 Task: Add a signature Mason Kelly containing Have a great National Clean Off Your Desk Day, Mason Kelly to email address softage.3@softage.net and add a folder Homeowners associations
Action: Mouse moved to (173, 125)
Screenshot: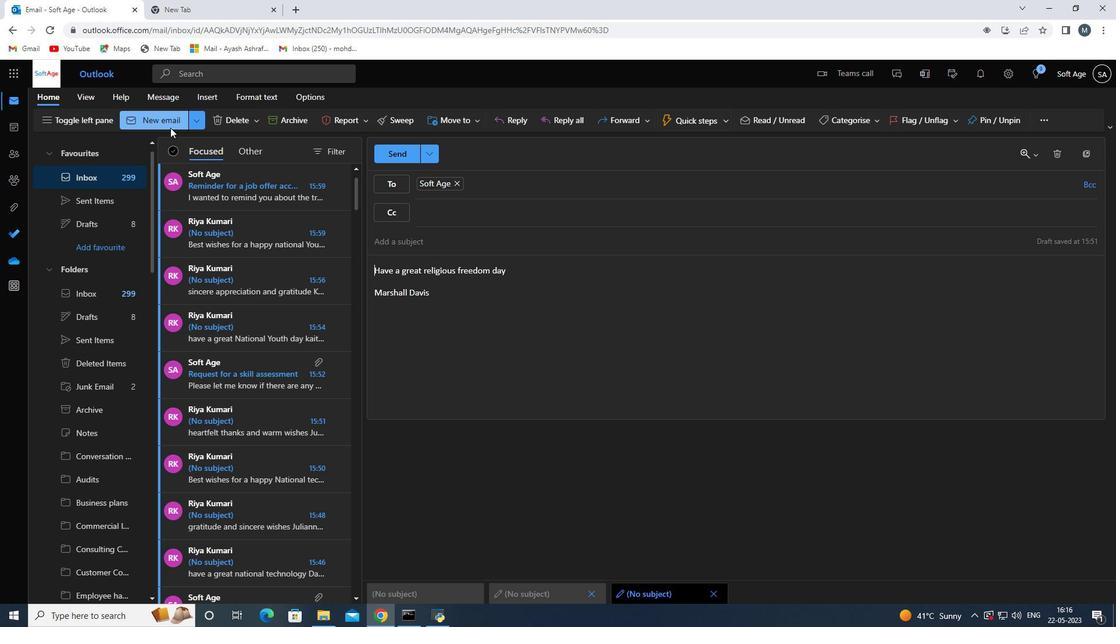 
Action: Mouse pressed left at (173, 125)
Screenshot: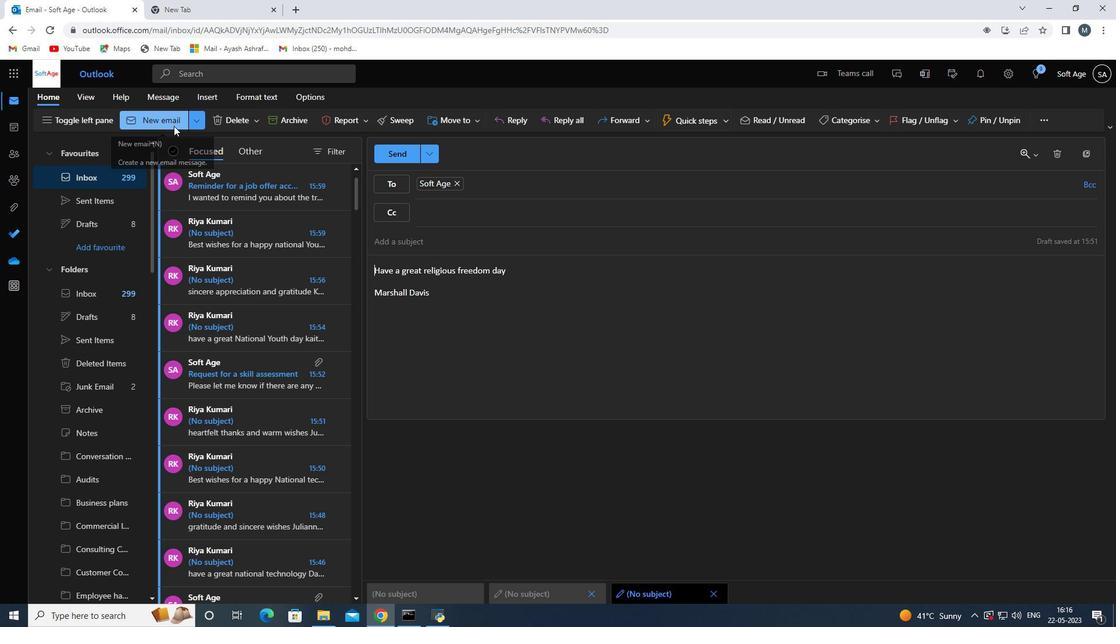 
Action: Mouse moved to (788, 121)
Screenshot: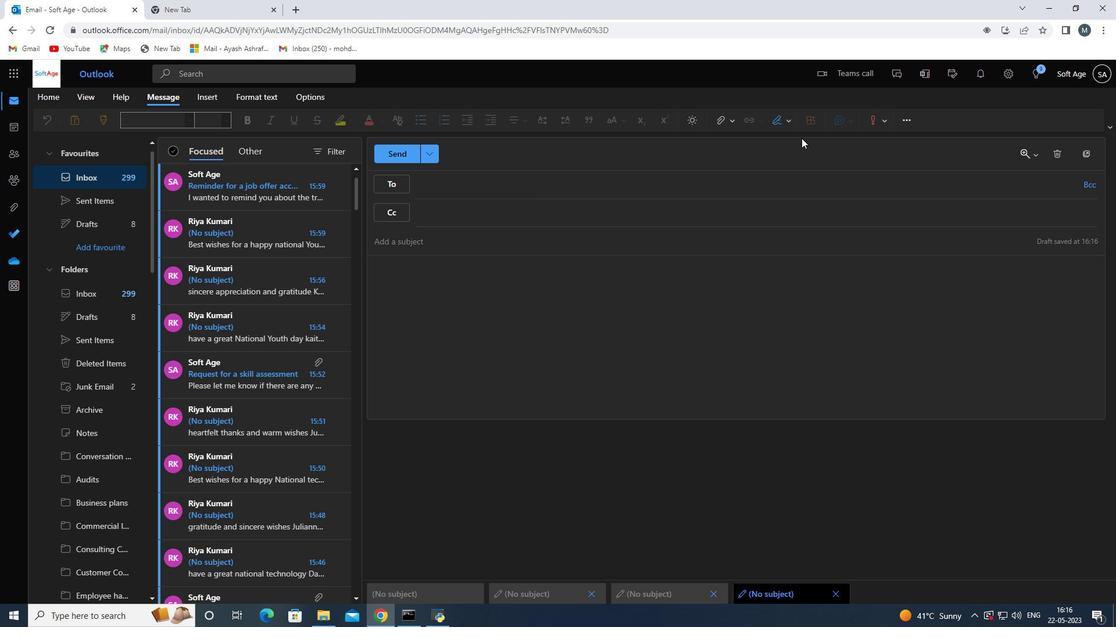 
Action: Mouse pressed left at (788, 121)
Screenshot: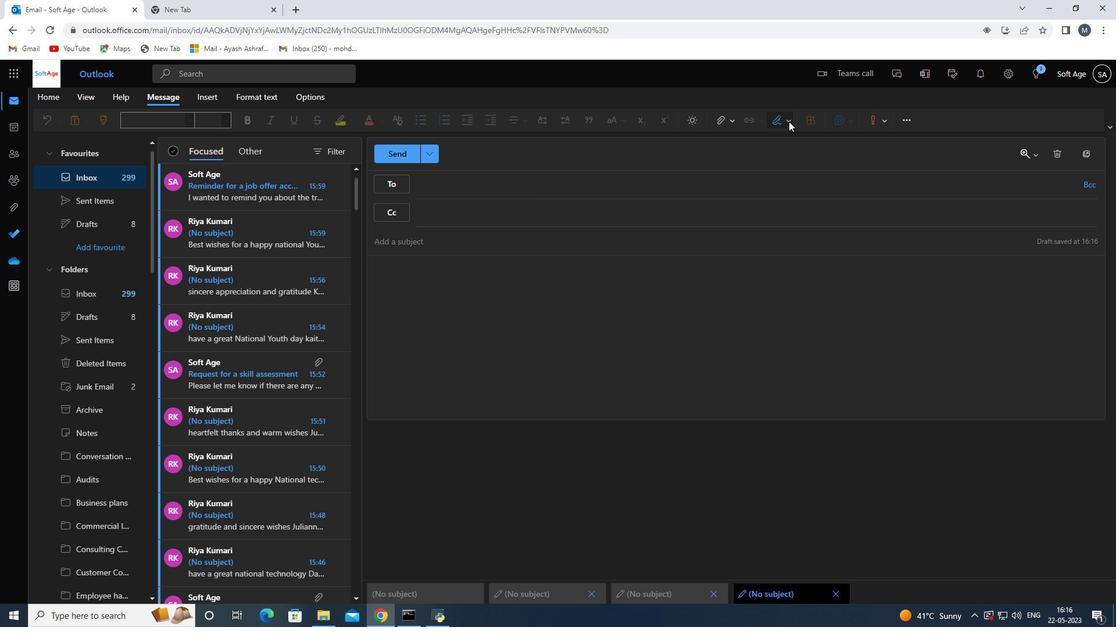 
Action: Mouse moved to (770, 163)
Screenshot: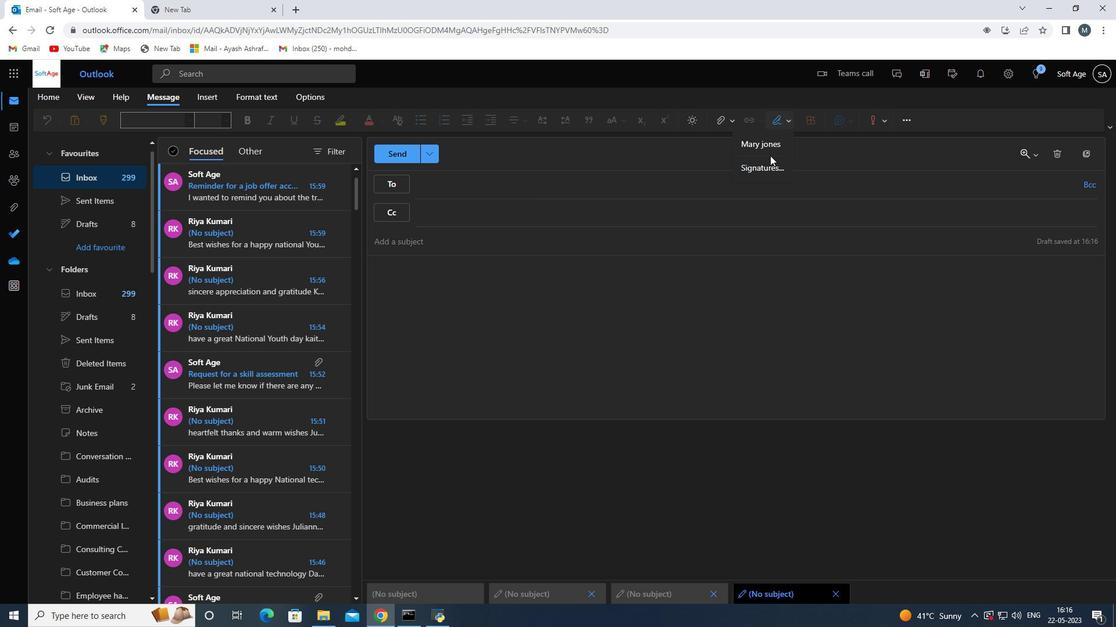 
Action: Mouse pressed left at (770, 163)
Screenshot: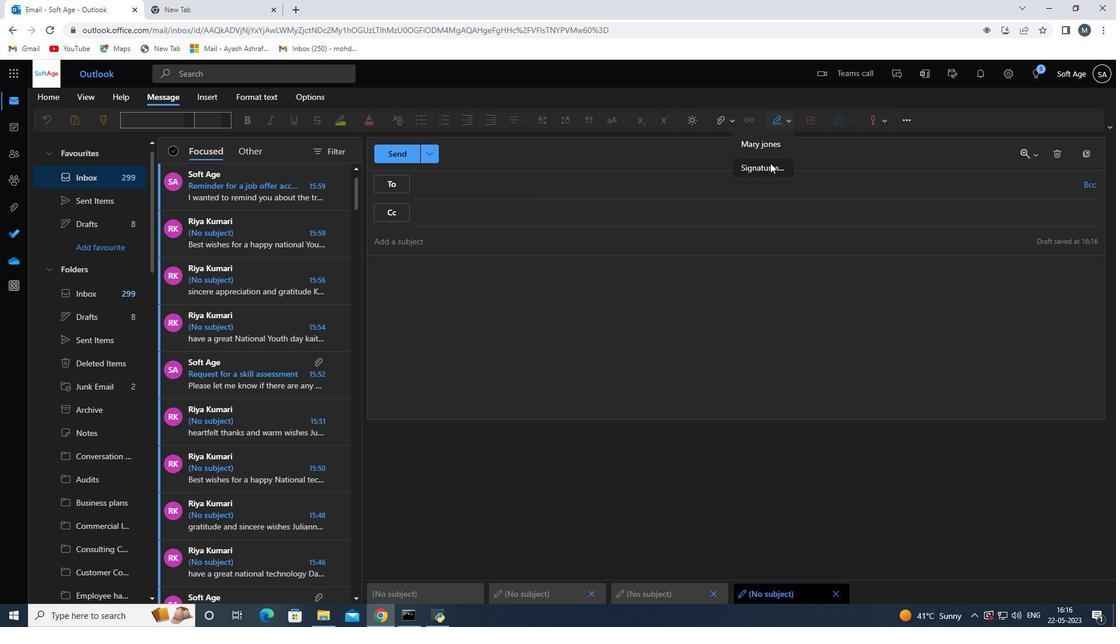 
Action: Mouse moved to (784, 208)
Screenshot: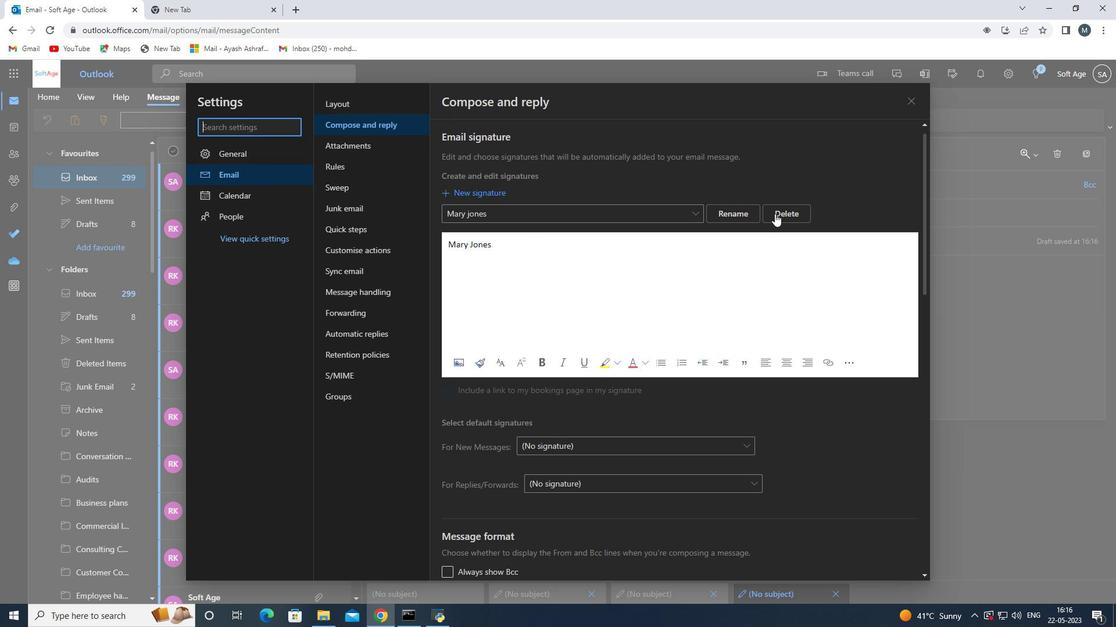 
Action: Mouse pressed left at (784, 208)
Screenshot: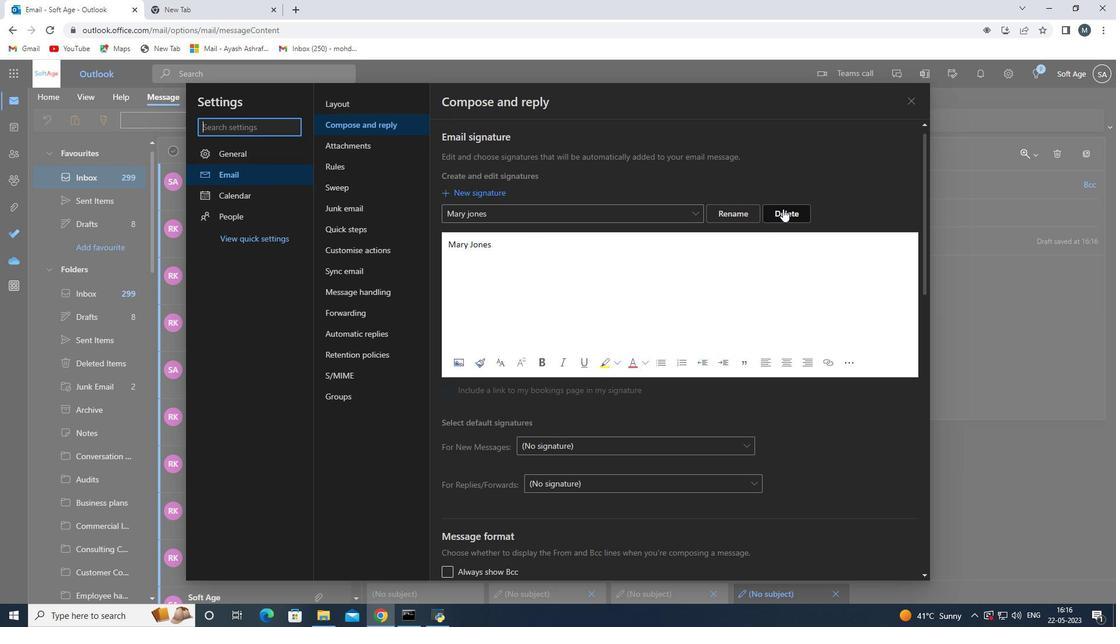 
Action: Mouse moved to (535, 213)
Screenshot: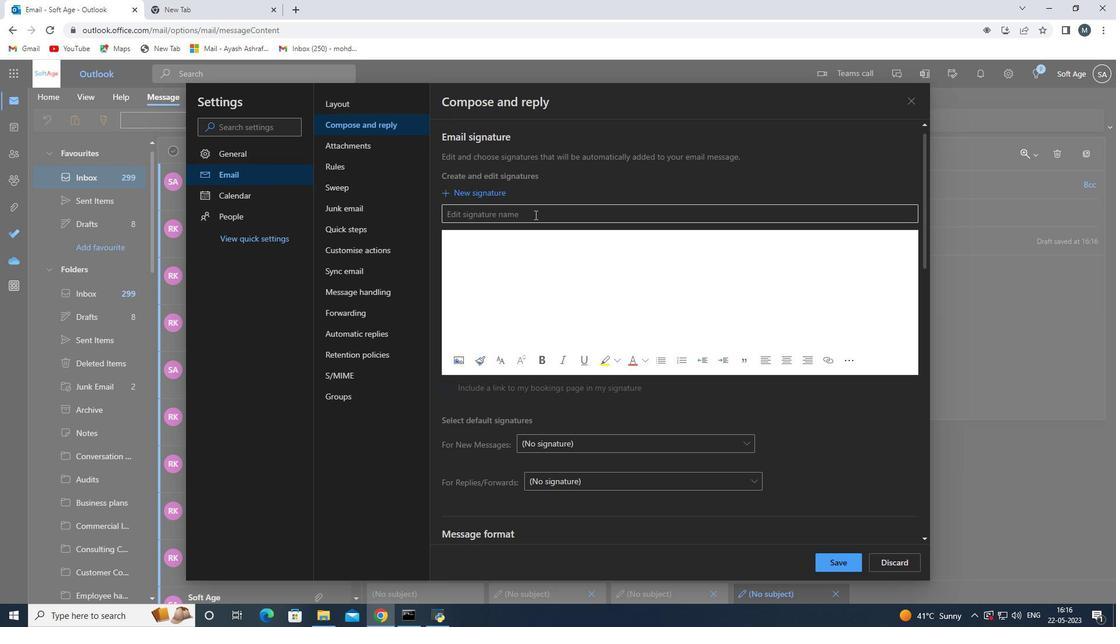 
Action: Mouse pressed left at (535, 213)
Screenshot: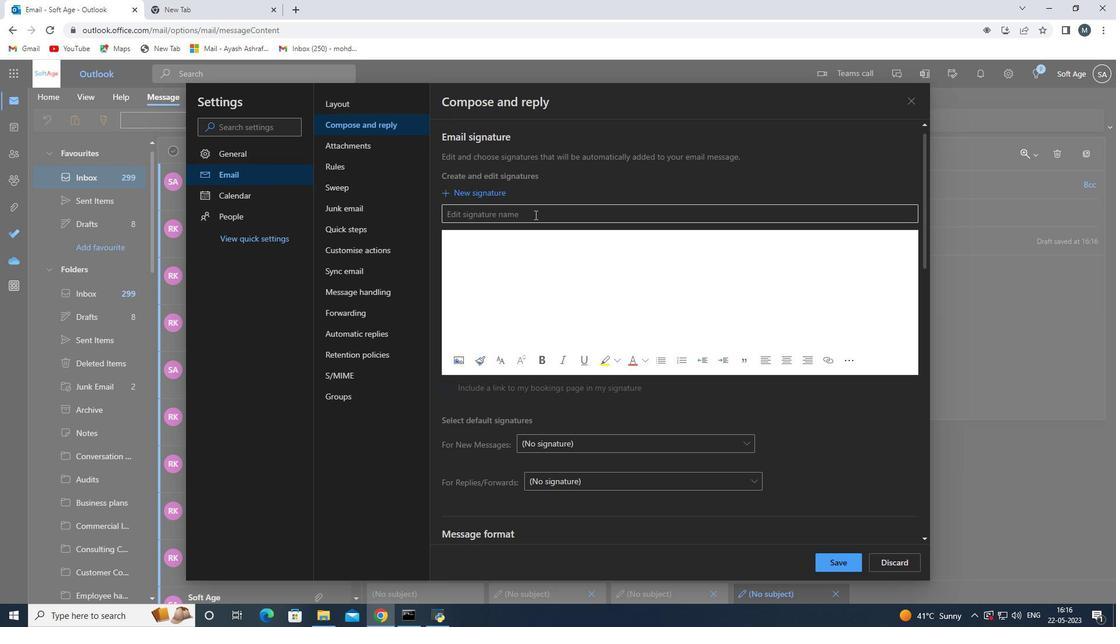 
Action: Key pressed <Key.shift>Mason<Key.space><Key.shift>Kelly<Key.space>
Screenshot: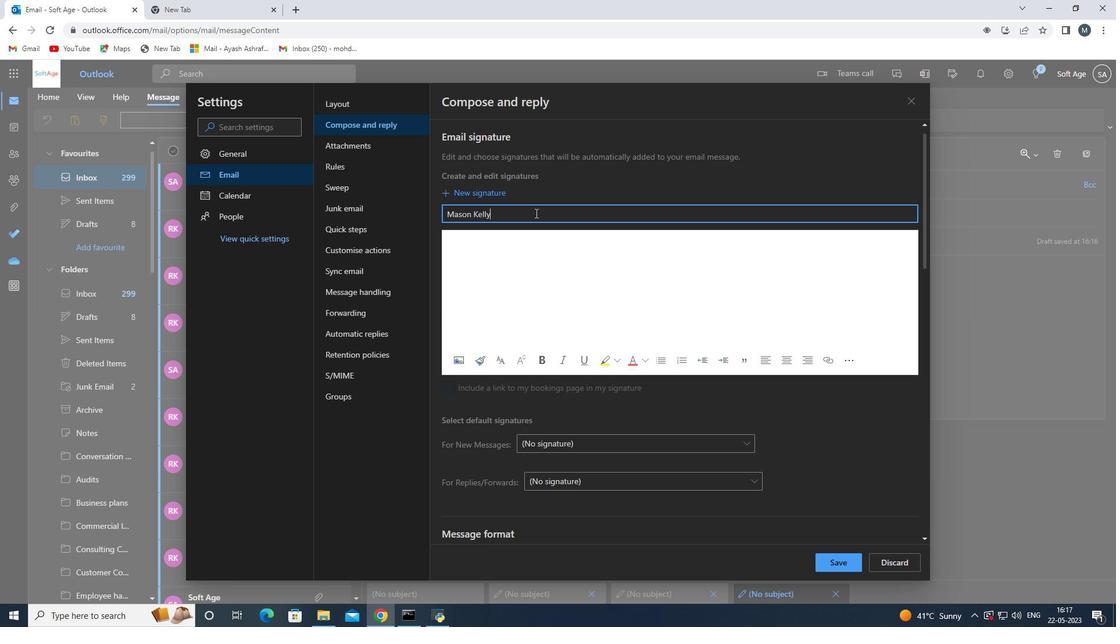 
Action: Mouse moved to (579, 251)
Screenshot: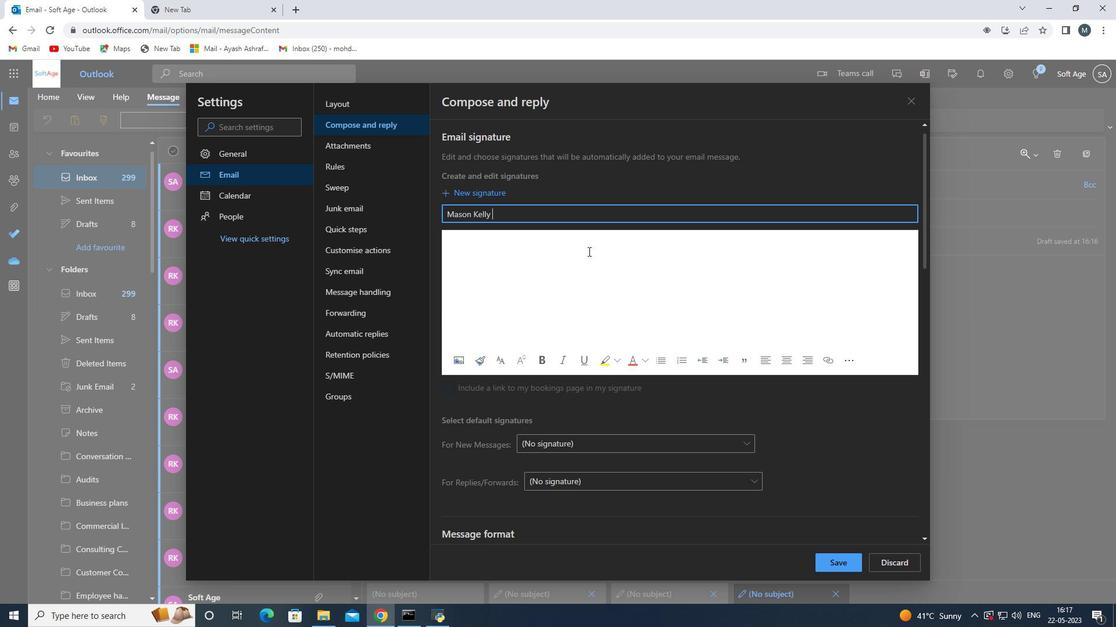 
Action: Mouse pressed left at (579, 251)
Screenshot: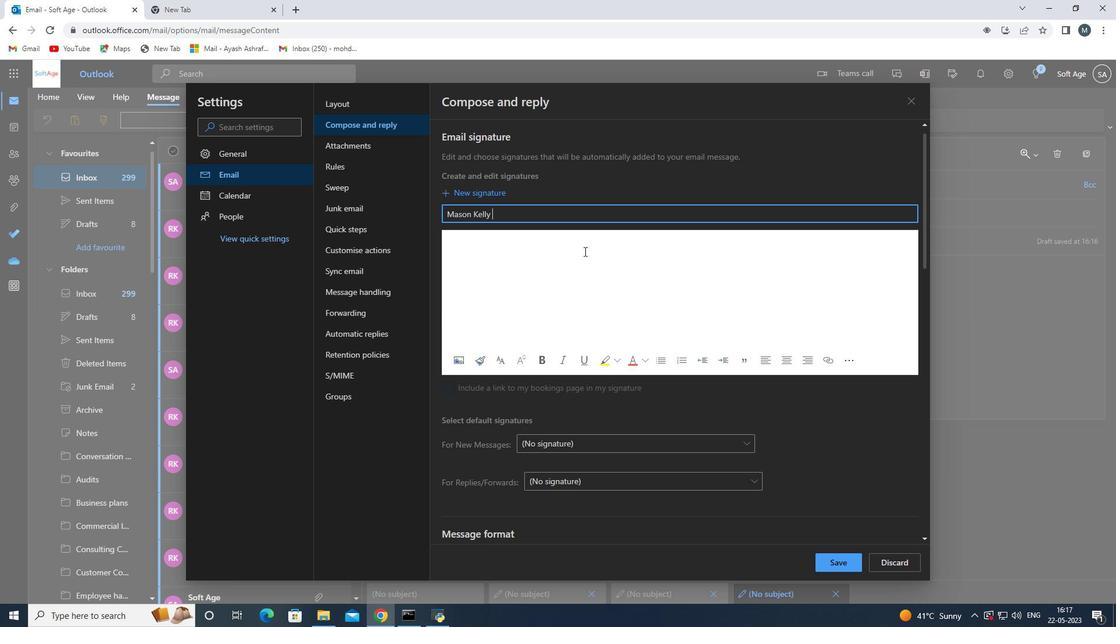 
Action: Key pressed <Key.shift>Mason<Key.space>k<Key.backspace><Key.shift>Kelly<Key.space>
Screenshot: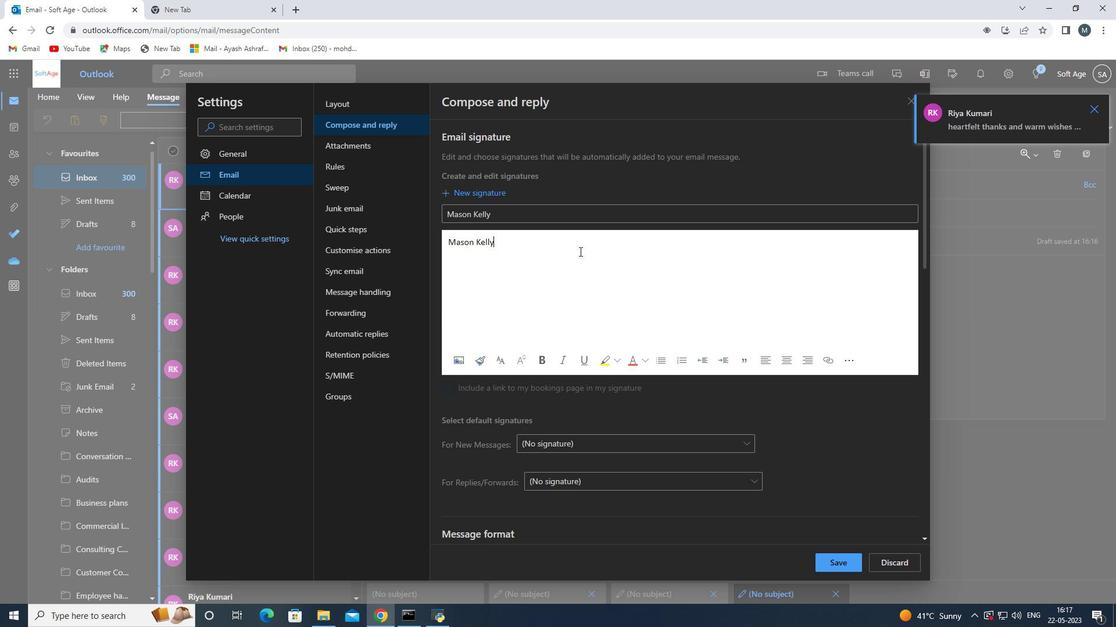 
Action: Mouse moved to (832, 563)
Screenshot: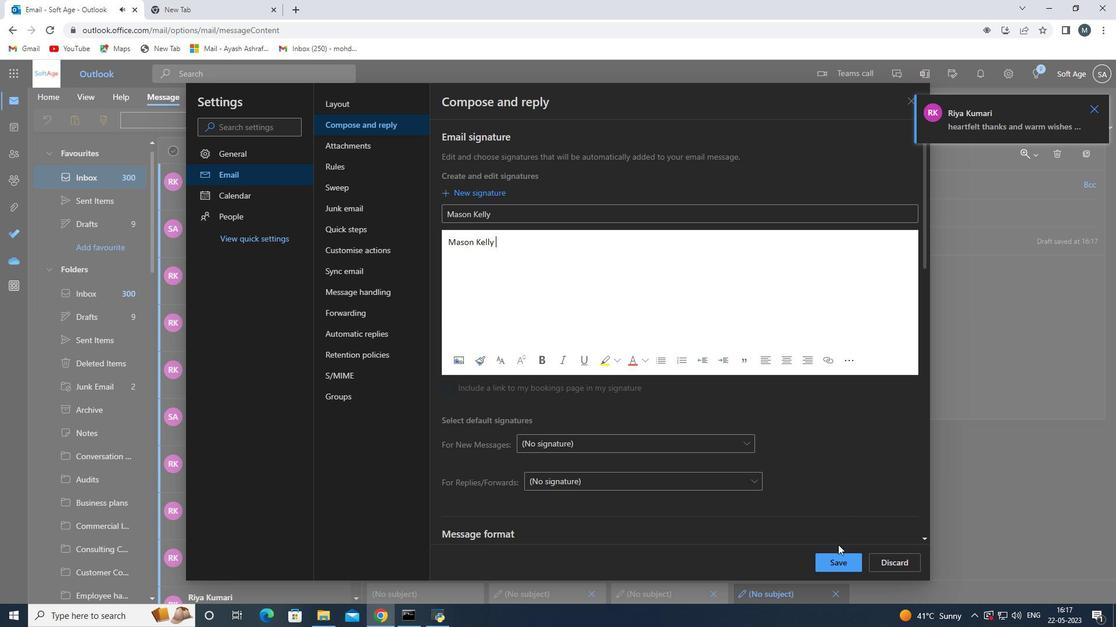 
Action: Mouse pressed left at (832, 563)
Screenshot: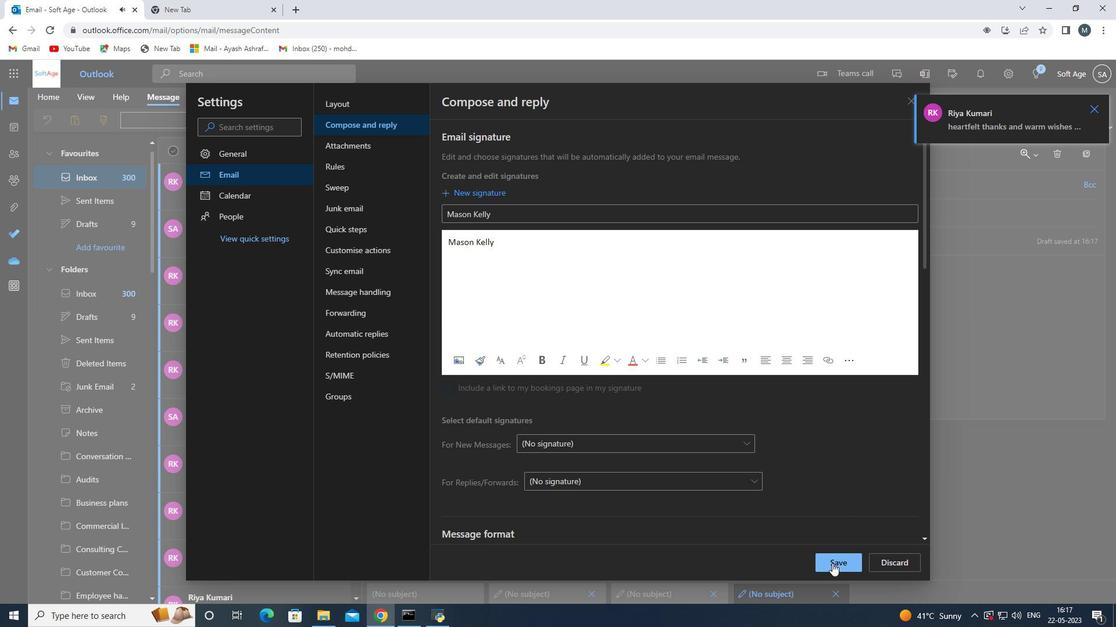
Action: Mouse moved to (913, 106)
Screenshot: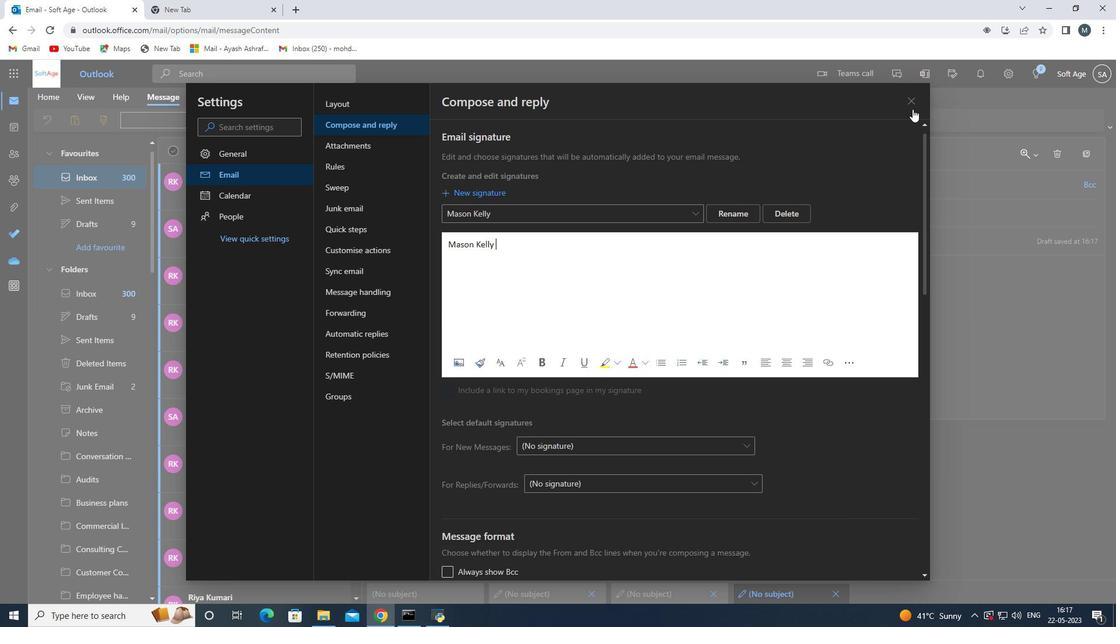 
Action: Mouse pressed left at (913, 106)
Screenshot: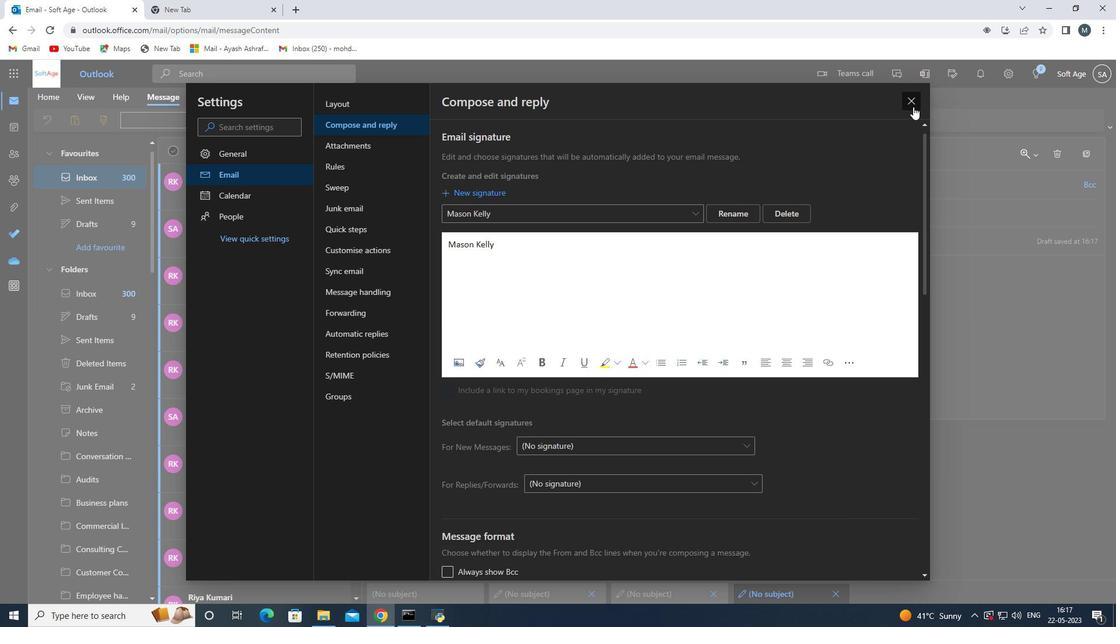 
Action: Mouse moved to (483, 270)
Screenshot: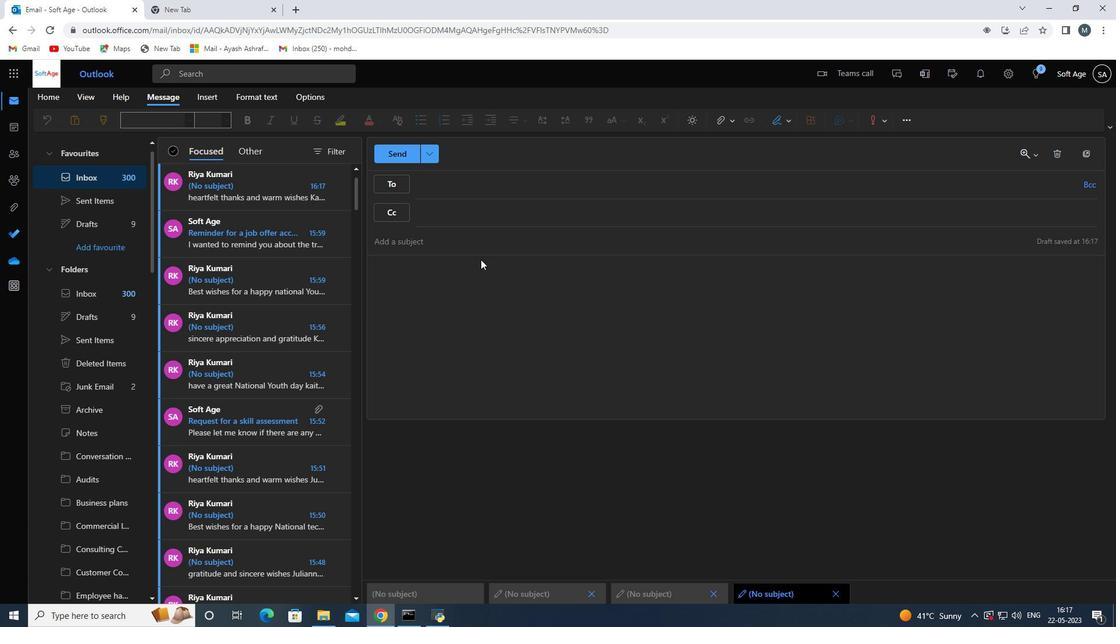 
Action: Mouse pressed left at (483, 270)
Screenshot: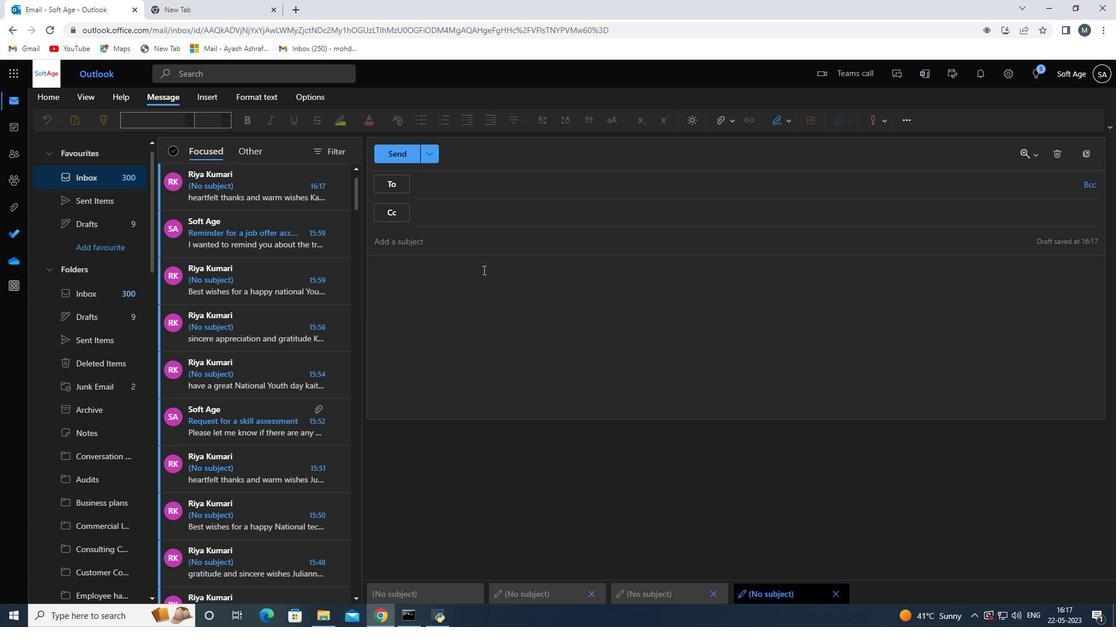 
Action: Key pressed <Key.shift><Key.shift><Key.shift><Key.shift><Key.shift><Key.shift><Key.shift><Key.shift><Key.shift><Key.shift><Key.shift><Key.shift><Key.shift><Key.shift><Key.shift><Key.shift><Key.shift><Key.shift><Key.shift><Key.shift><Key.shift><Key.shift><Key.shift><Key.shift><Key.shift><Key.shift><Key.shift><Key.shift><Key.shift><Key.shift><Key.shift><Key.shift><Key.shift><Key.shift><Key.shift><Key.shift><Key.shift><Key.shift><Key.shift><Key.shift><Key.shift><Key.shift><Key.shift><Key.shift><Key.shift><Key.shift><Key.shift><Key.shift><Key.shift><Key.shift><Key.shift><Key.shift><Key.shift><Key.shift><Key.shift><Key.shift><Key.shift><Key.shift><Key.shift><Key.shift><Key.shift><Key.shift><Key.shift><Key.shift><Key.shift><Key.shift><Key.shift><Key.shift><Key.shift><Key.shift><Key.shift>Haa<Key.backspace>ve<Key.space>a<Key.space>great<Key.space>national<Key.space>clean<Key.space>off<Key.space>your<Key.space>desk<Key.space>day
Screenshot: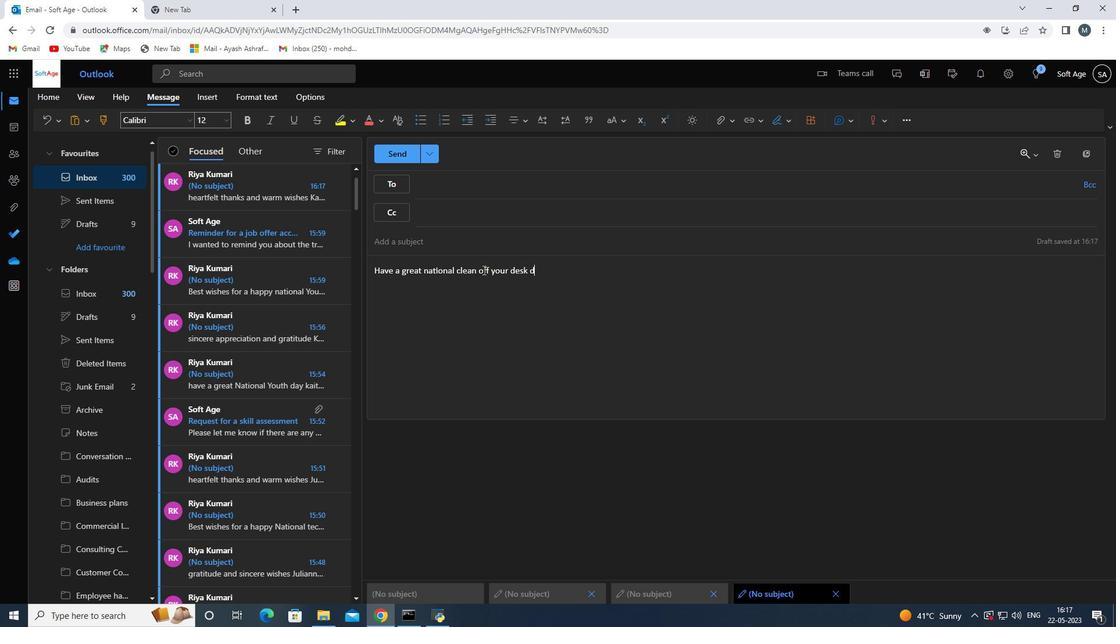 
Action: Mouse moved to (786, 125)
Screenshot: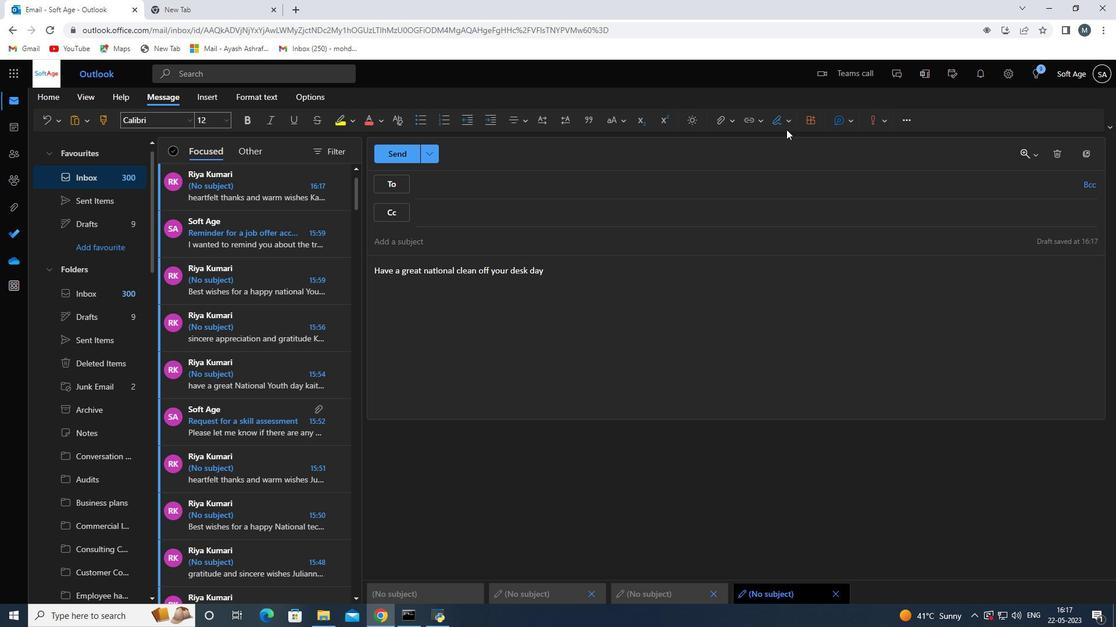
Action: Mouse pressed left at (786, 125)
Screenshot: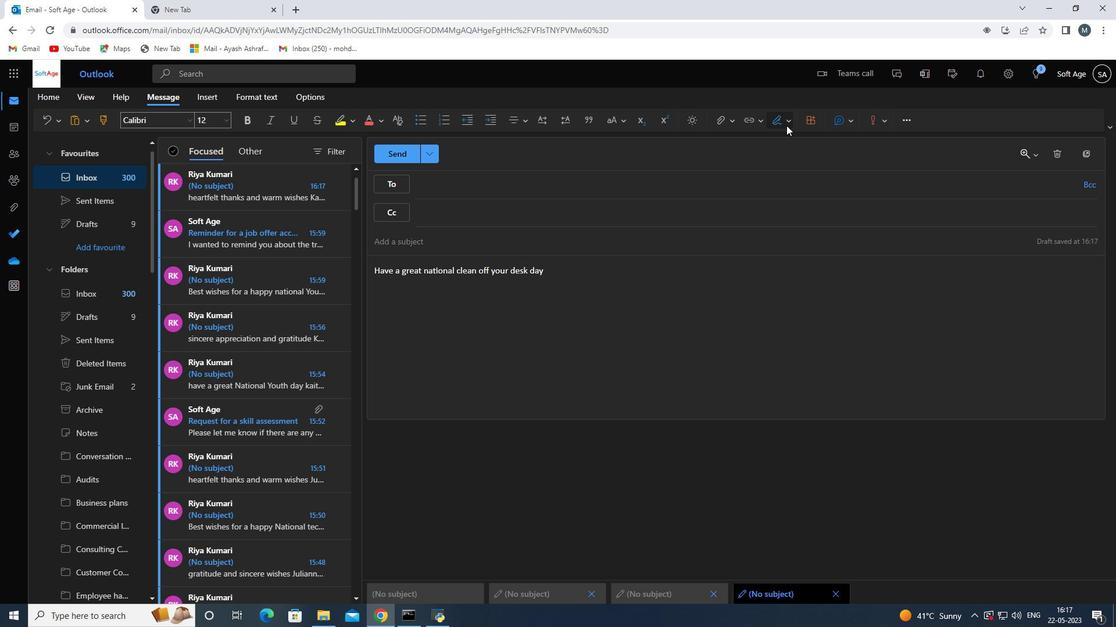
Action: Mouse moved to (769, 148)
Screenshot: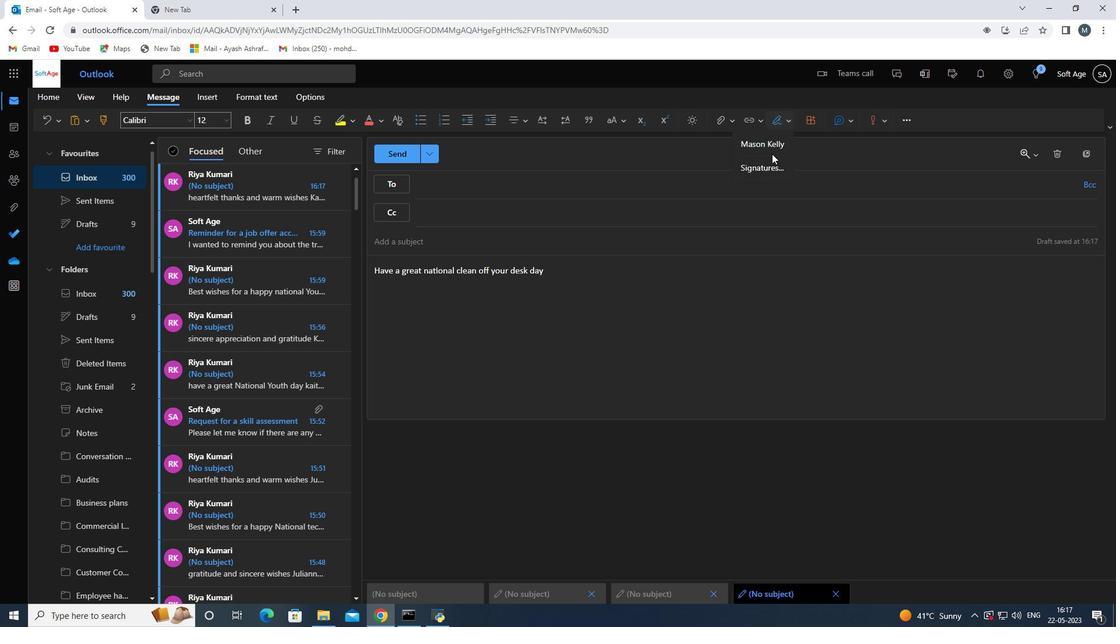 
Action: Mouse pressed left at (769, 148)
Screenshot: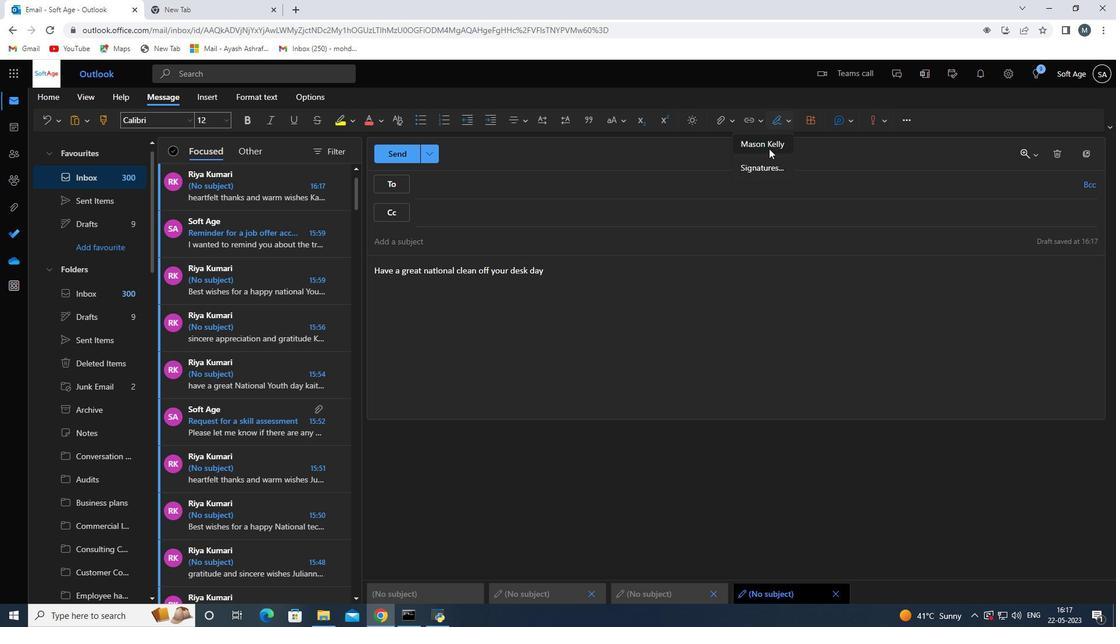 
Action: Mouse moved to (455, 186)
Screenshot: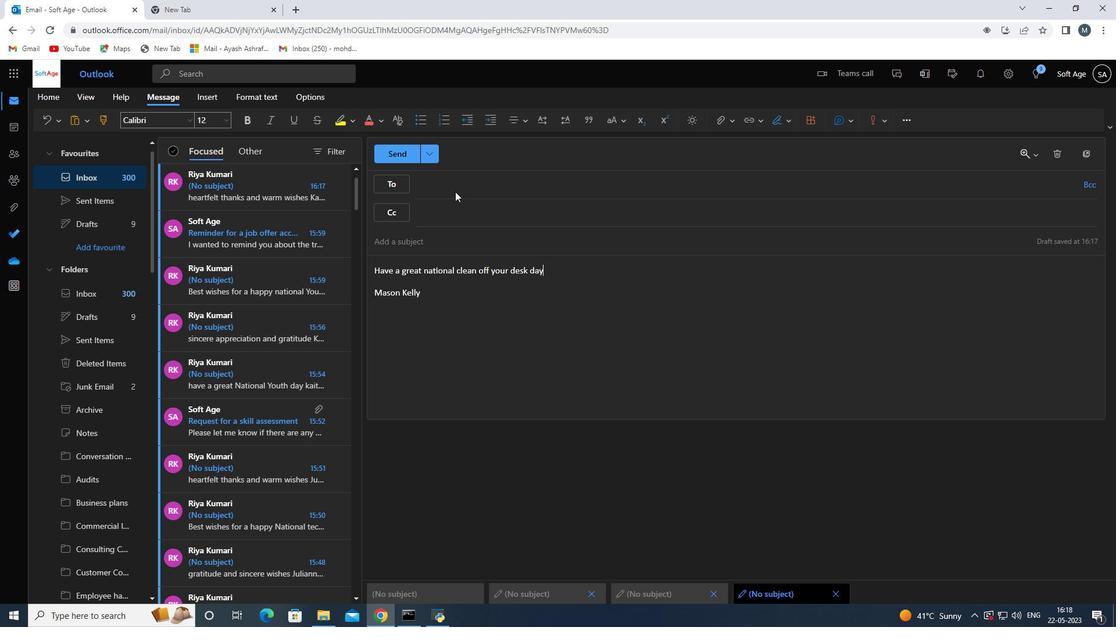
Action: Mouse pressed left at (455, 186)
Screenshot: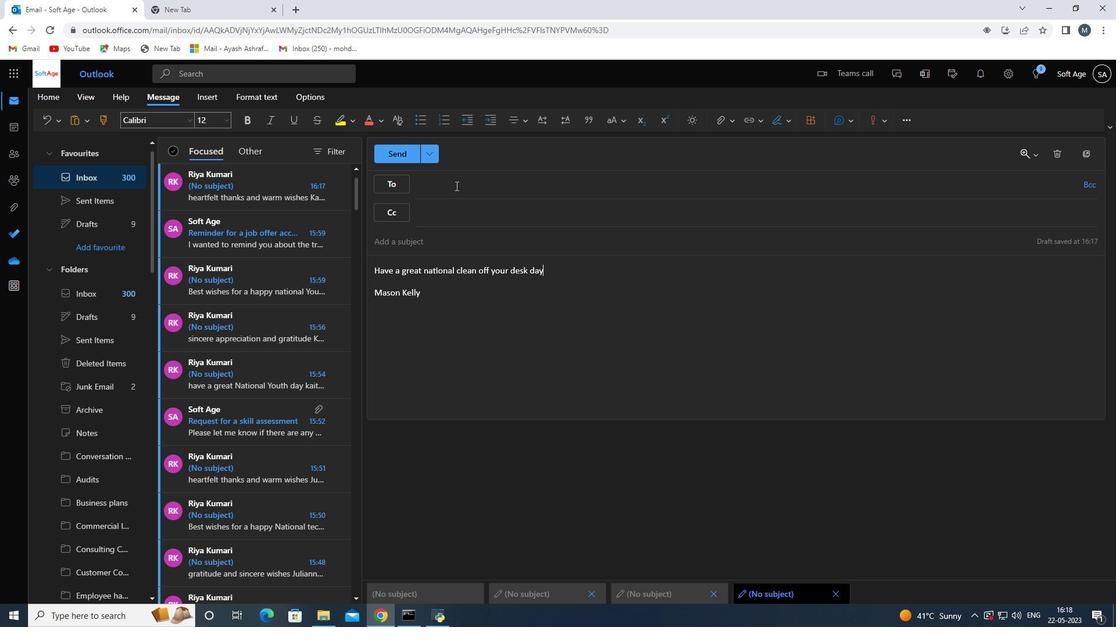 
Action: Mouse moved to (456, 185)
Screenshot: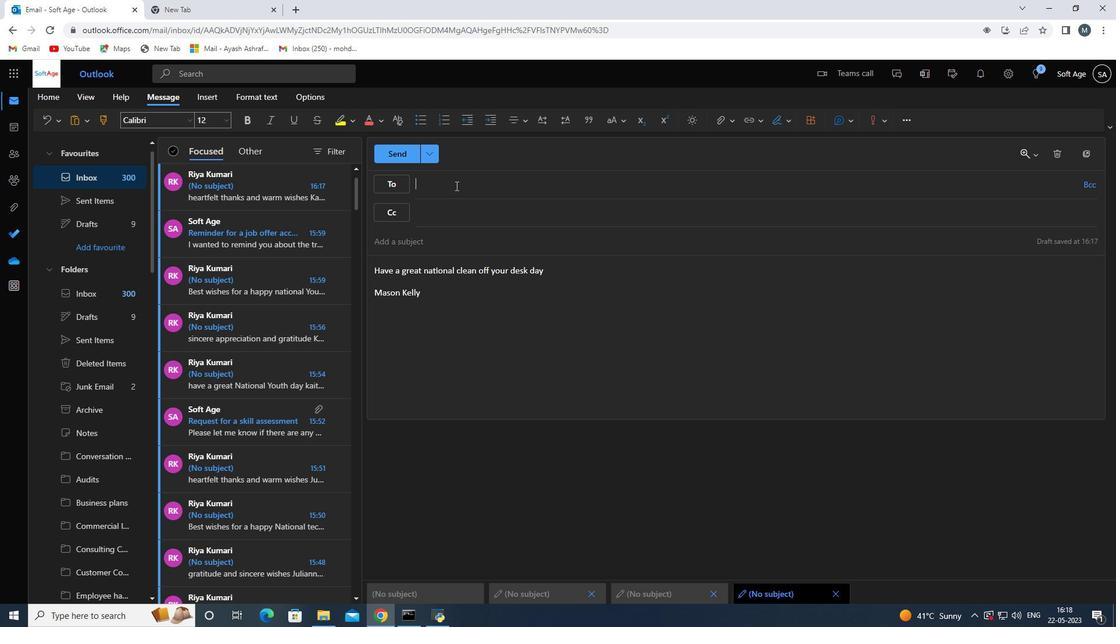 
Action: Key pressed softage.3<Key.shift>@softage.net
Screenshot: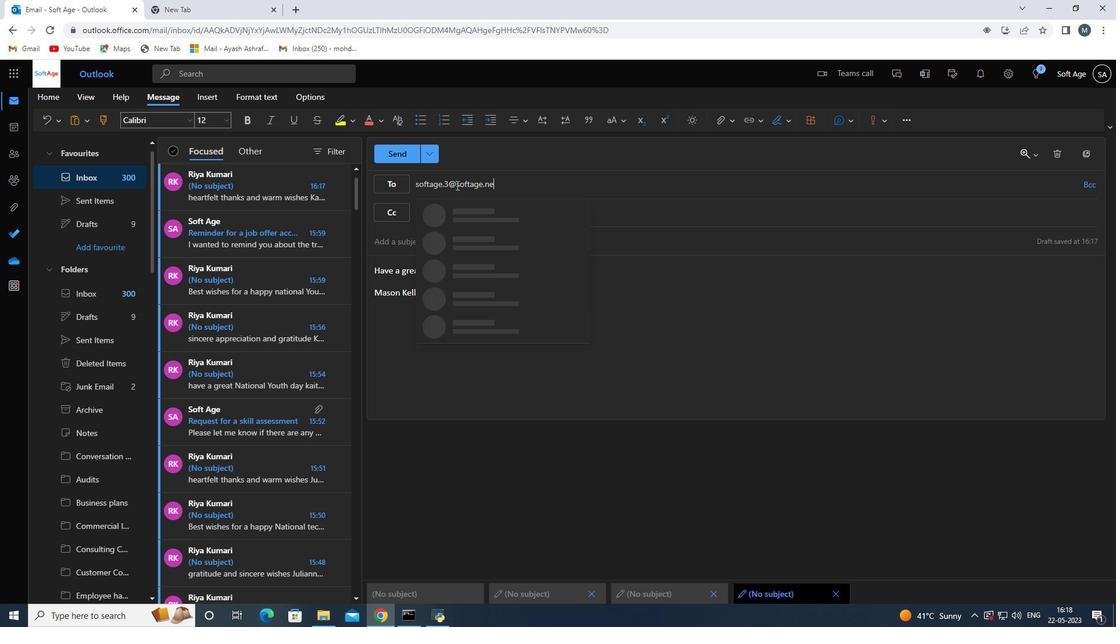 
Action: Mouse moved to (483, 212)
Screenshot: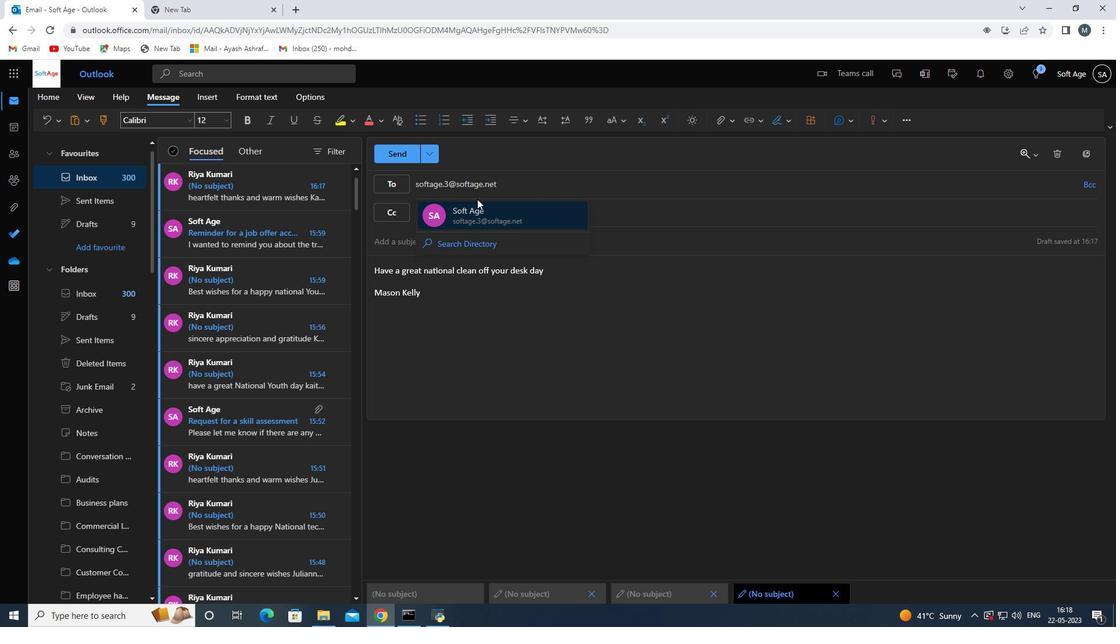 
Action: Mouse pressed left at (483, 212)
Screenshot: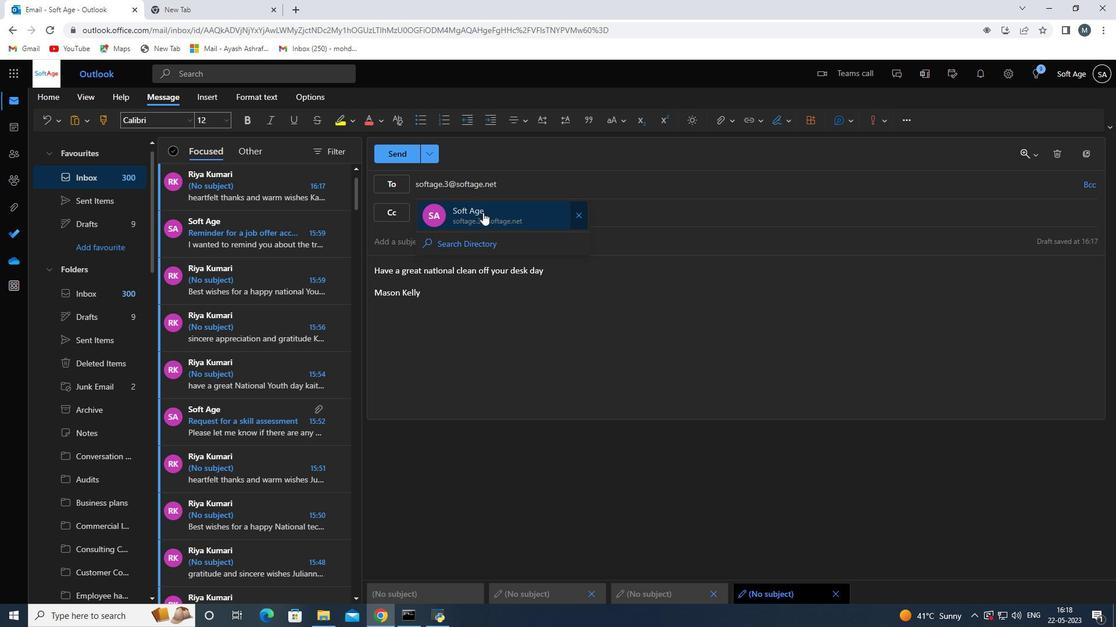 
Action: Mouse moved to (571, 280)
Screenshot: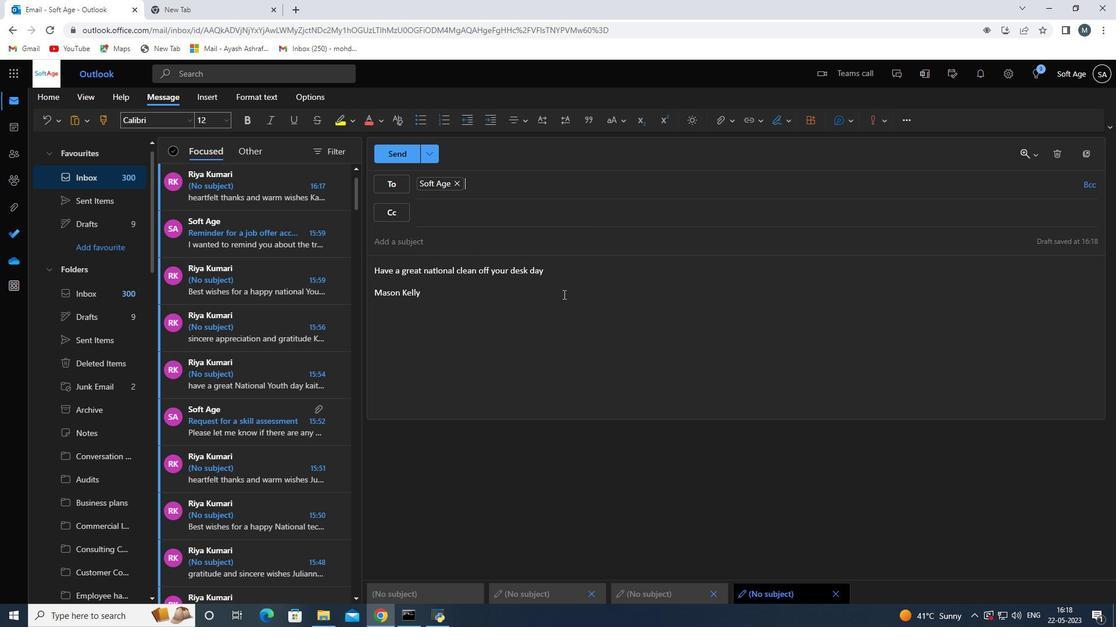 
Action: Mouse pressed left at (571, 280)
Screenshot: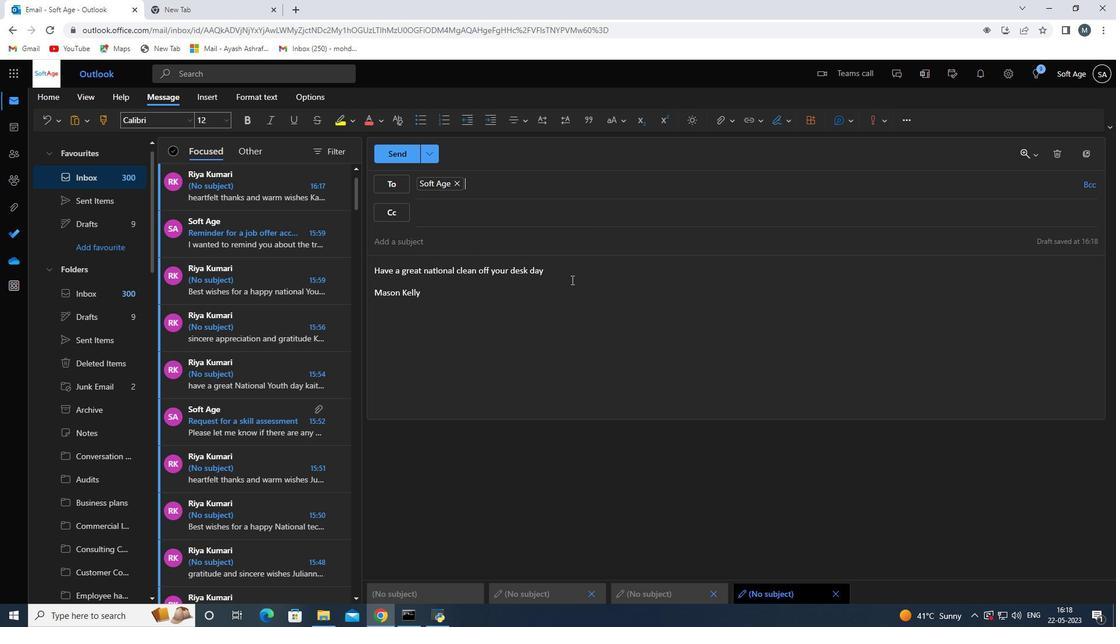 
Action: Mouse moved to (553, 288)
Screenshot: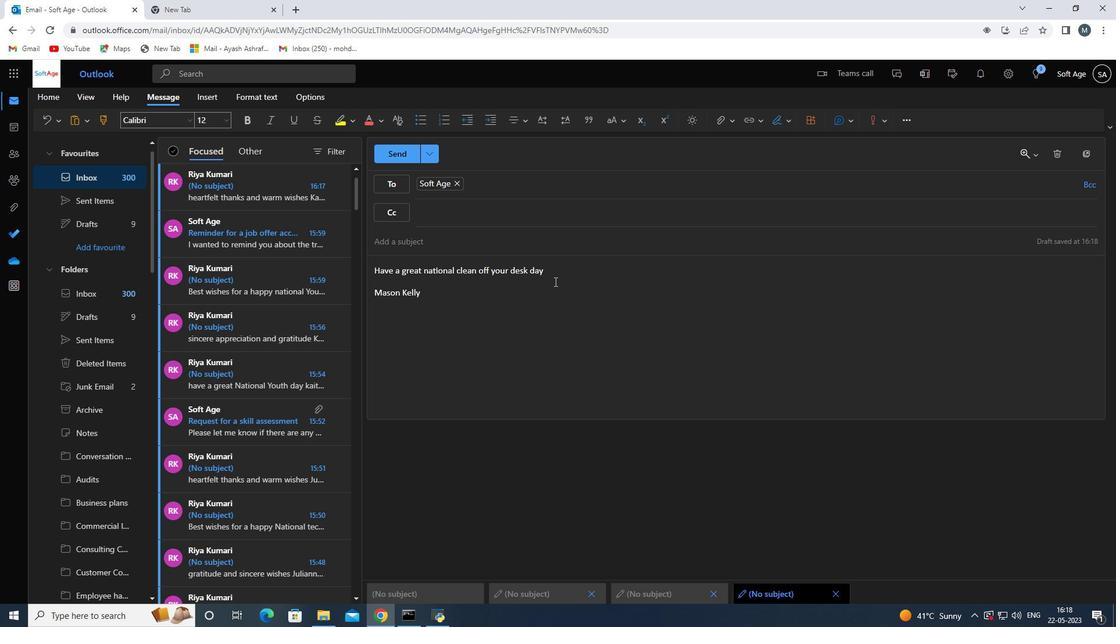 
Action: Mouse scrolled (553, 289) with delta (0, 0)
Screenshot: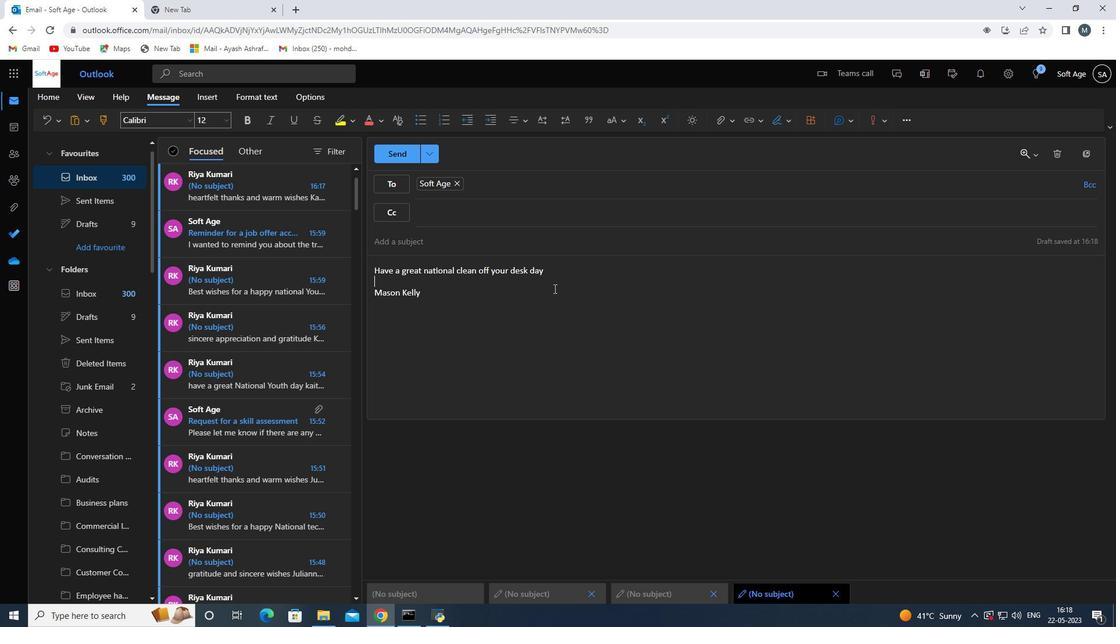 
Action: Mouse scrolled (553, 289) with delta (0, 0)
Screenshot: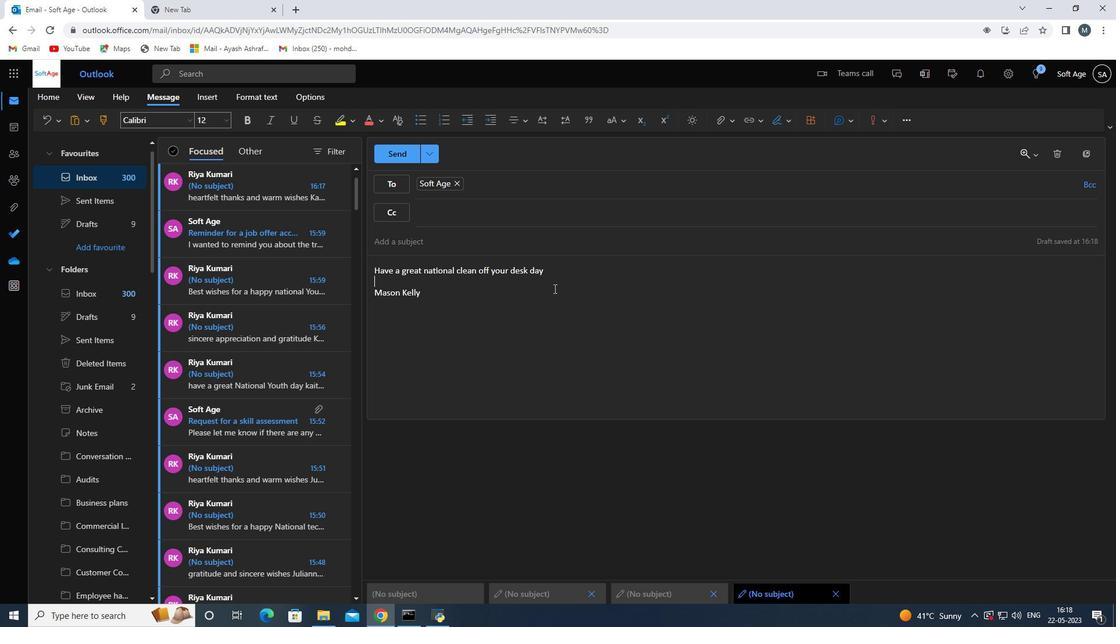 
Action: Mouse moved to (776, 123)
Screenshot: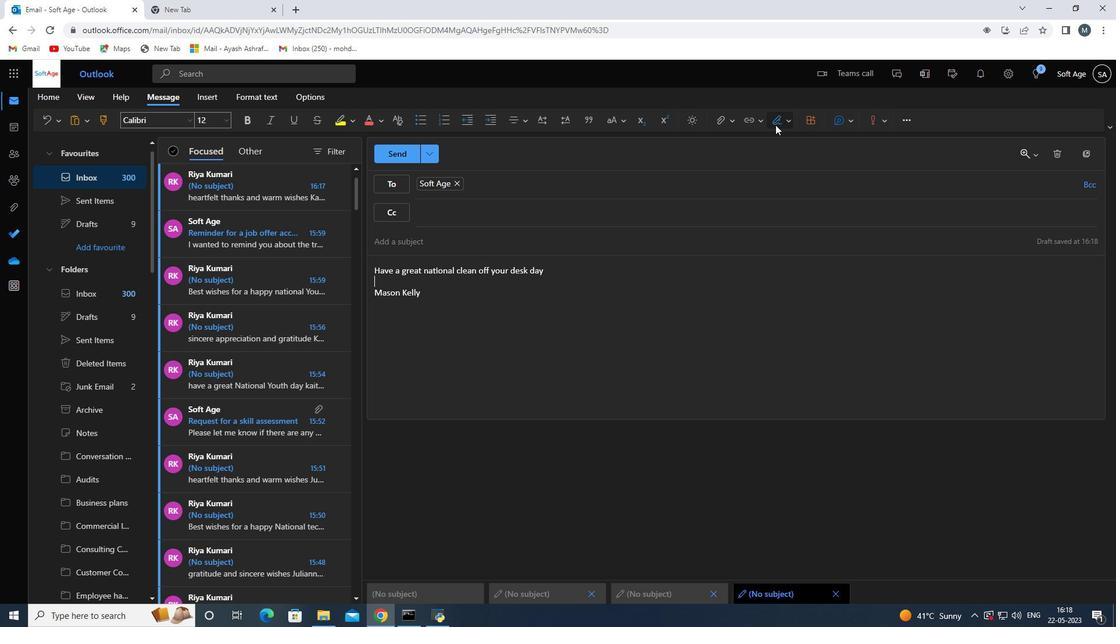 
Action: Mouse pressed left at (776, 123)
Screenshot: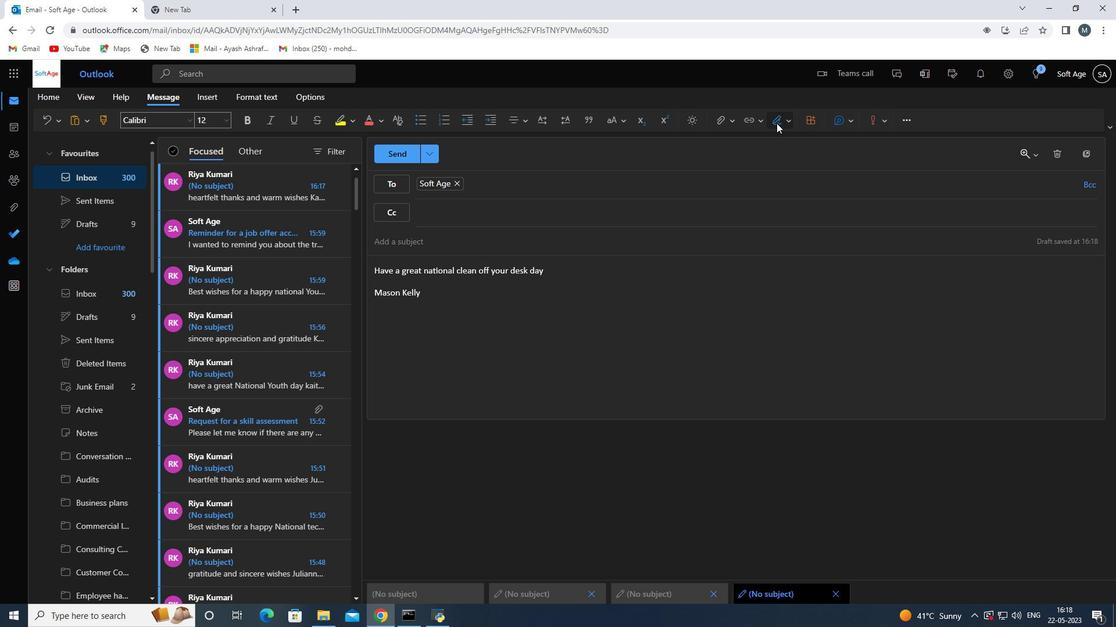 
Action: Mouse moved to (758, 176)
Screenshot: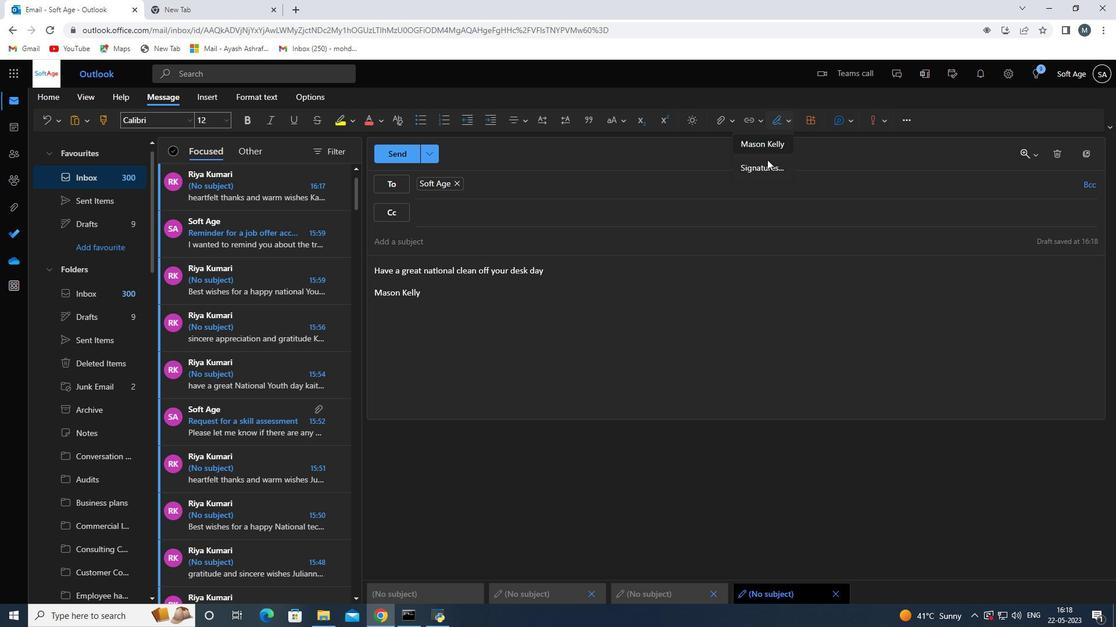 
Action: Mouse pressed left at (758, 176)
Screenshot: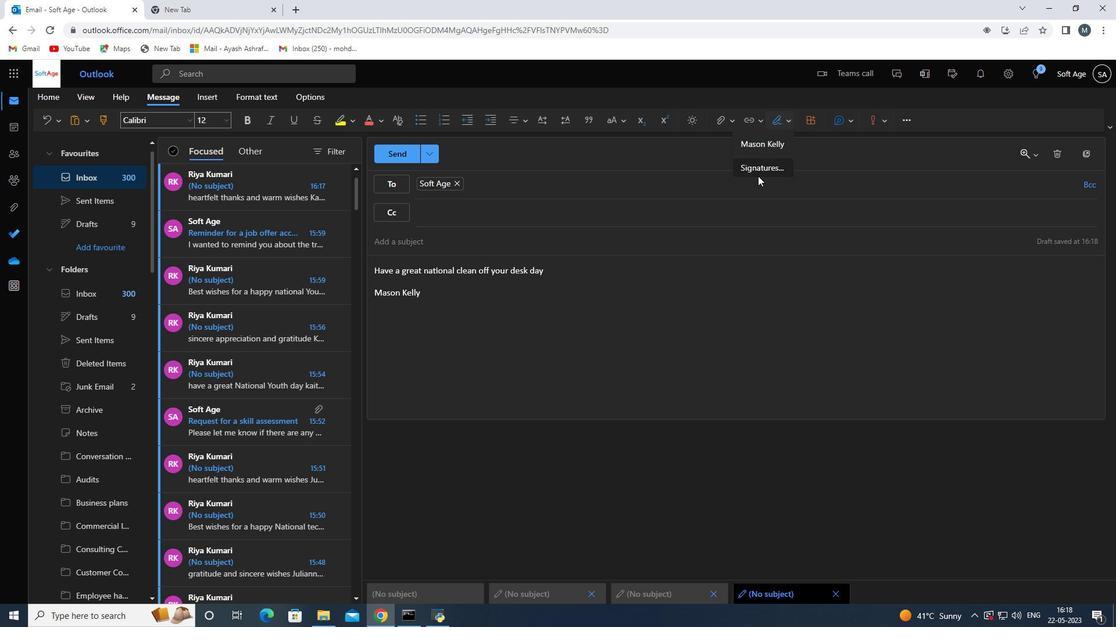 
Action: Mouse moved to (792, 209)
Screenshot: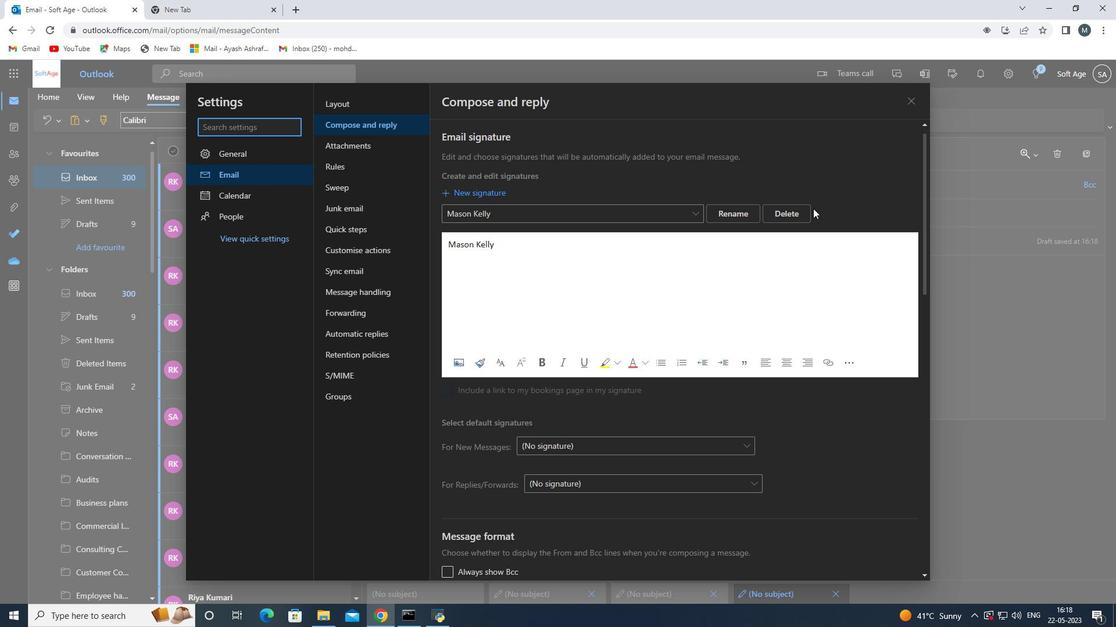 
Action: Mouse pressed left at (792, 209)
Screenshot: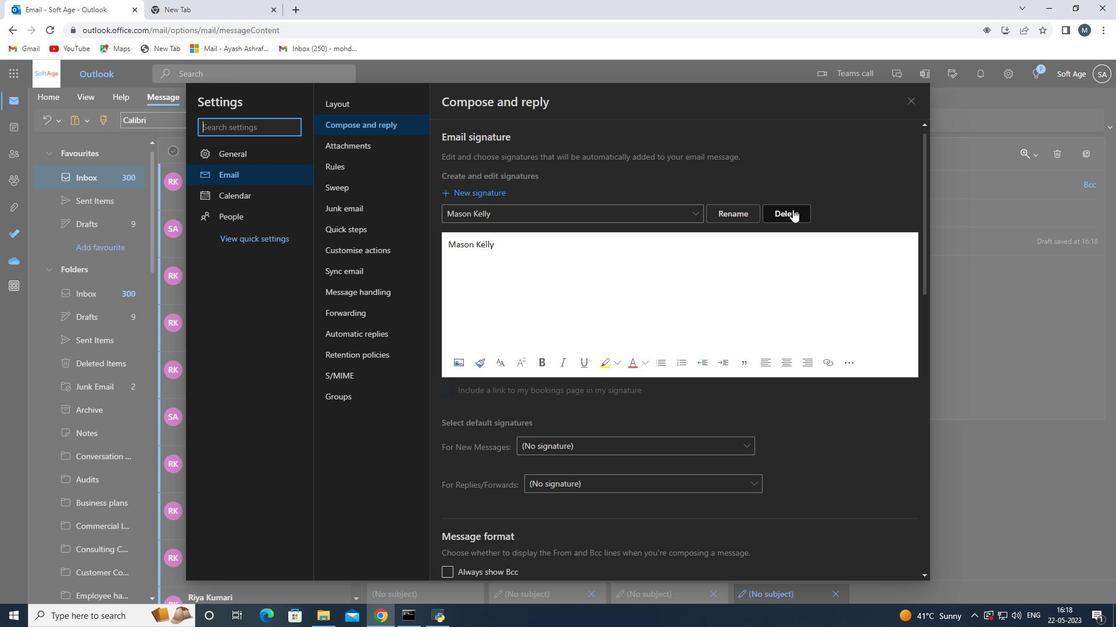 
Action: Mouse moved to (526, 215)
Screenshot: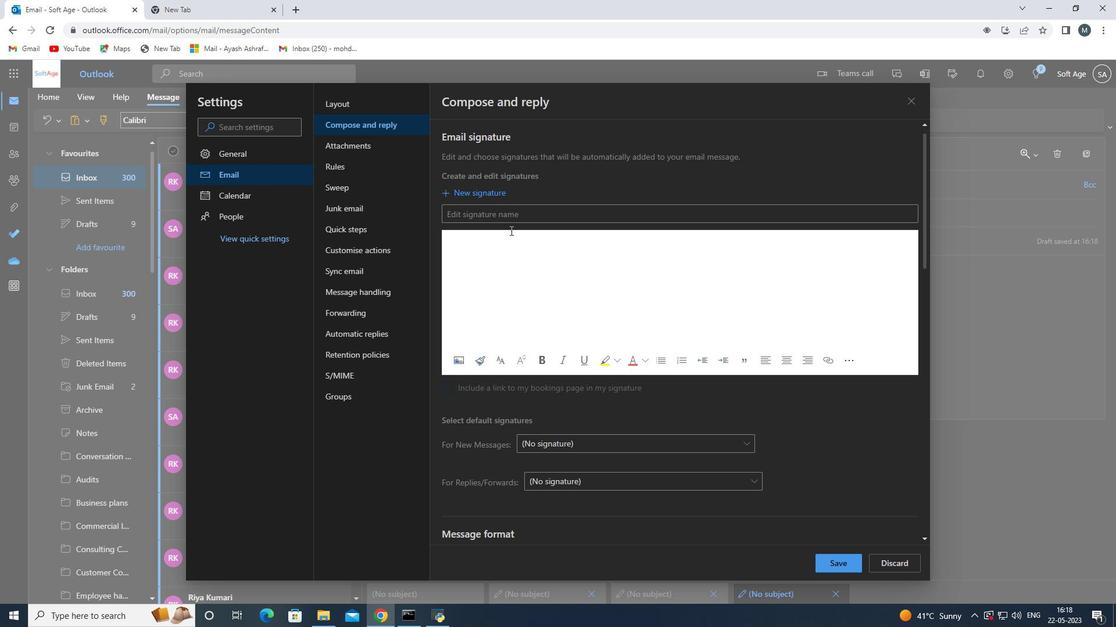 
Action: Mouse pressed left at (526, 215)
Screenshot: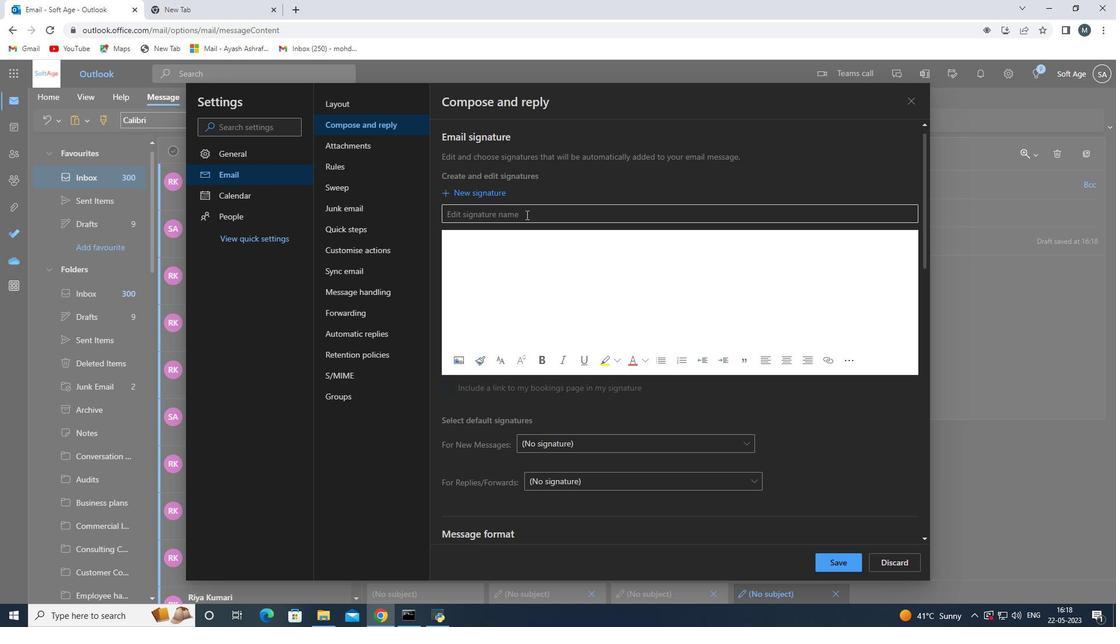 
Action: Mouse moved to (914, 98)
Screenshot: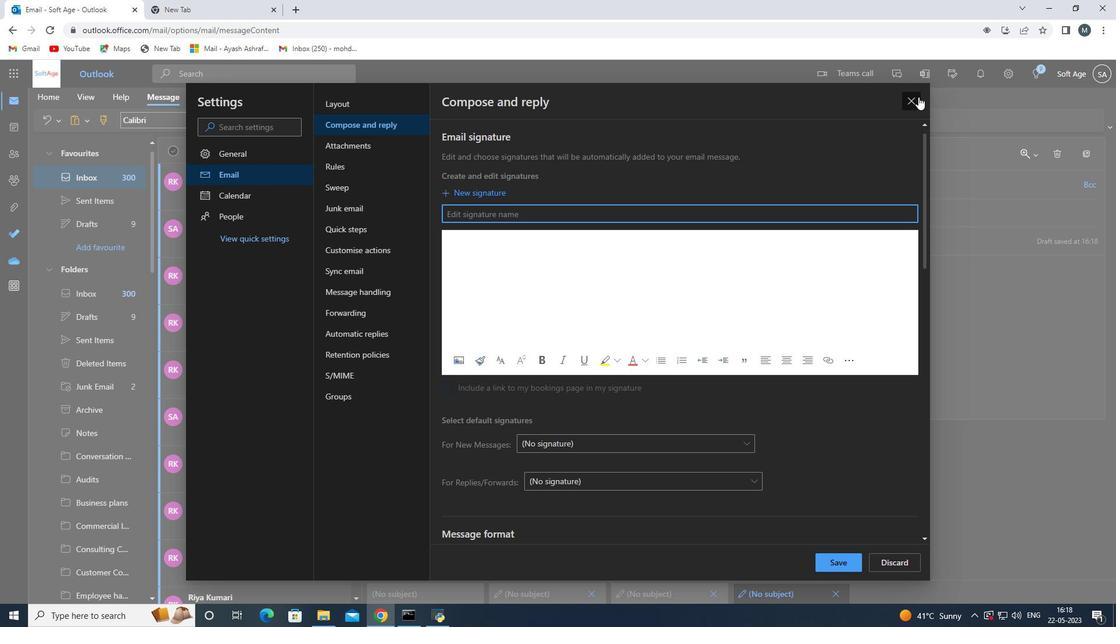 
Action: Mouse pressed left at (914, 98)
Screenshot: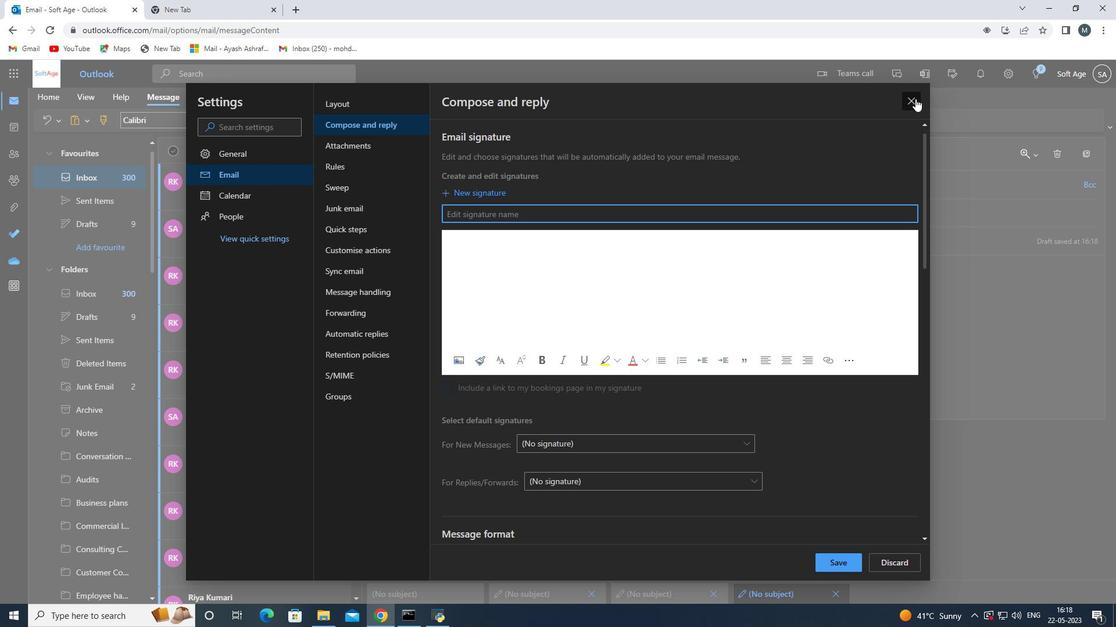 
Action: Mouse moved to (582, 370)
Screenshot: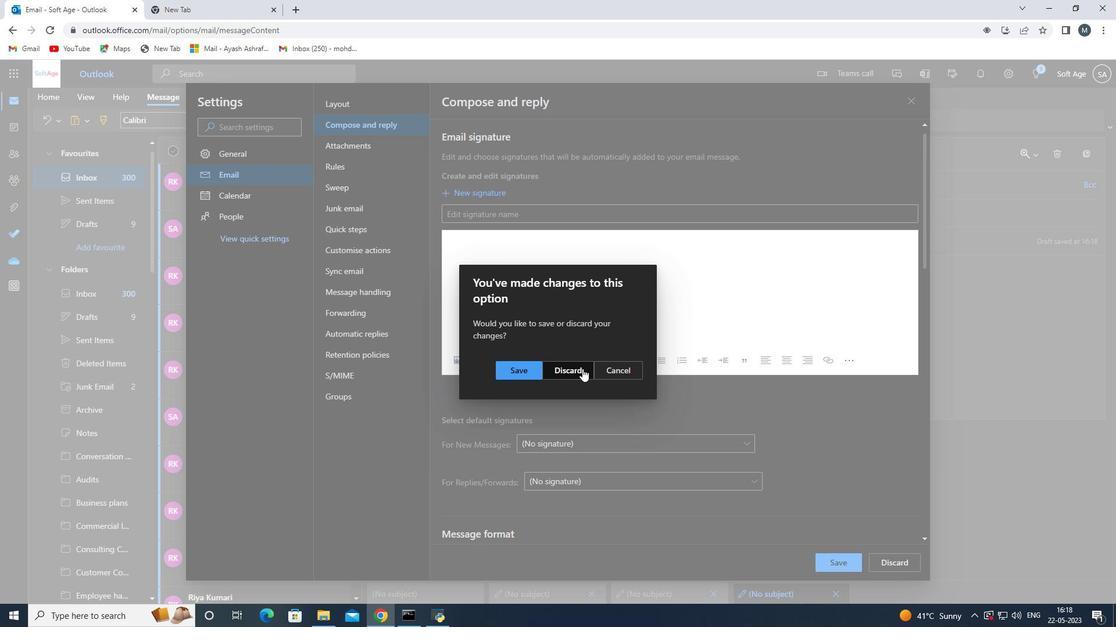 
Action: Mouse pressed left at (582, 370)
Screenshot: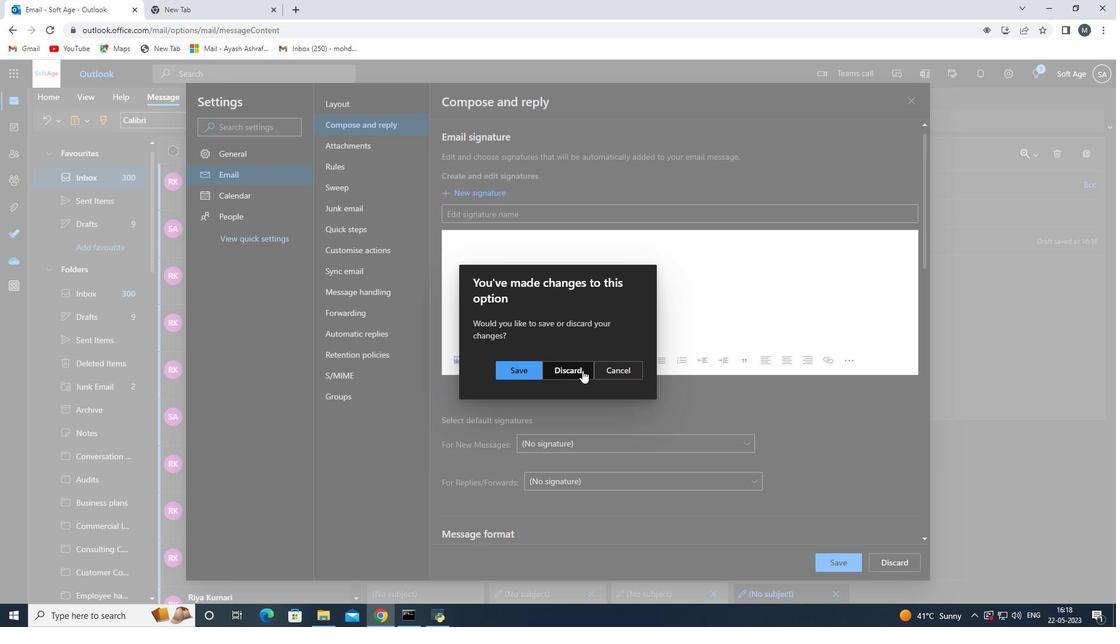
Action: Mouse moved to (133, 487)
Screenshot: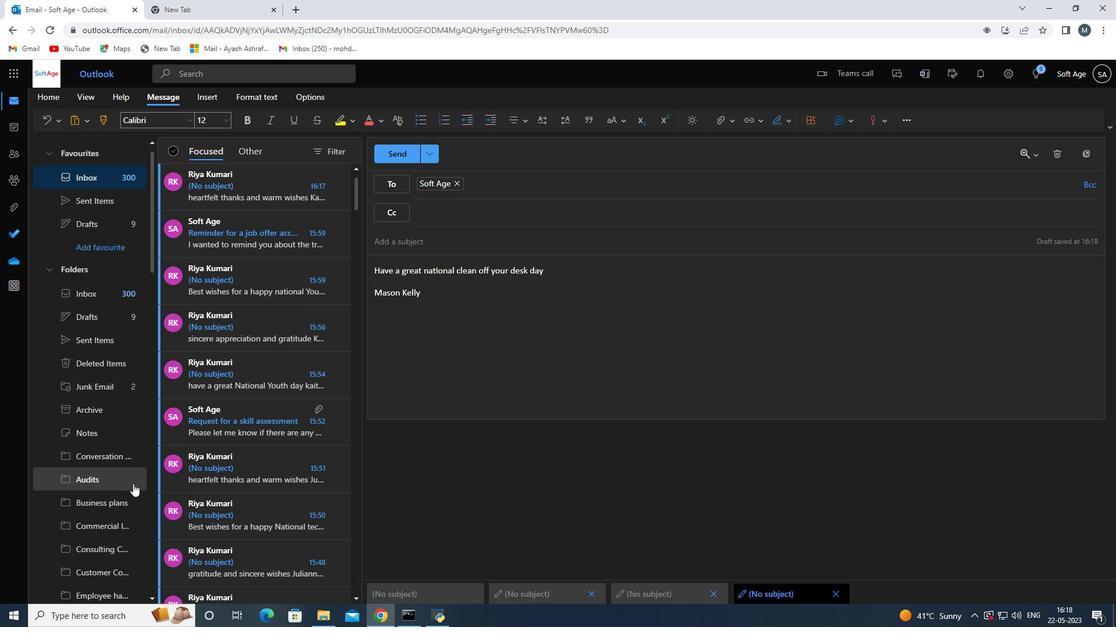 
Action: Mouse scrolled (133, 486) with delta (0, 0)
Screenshot: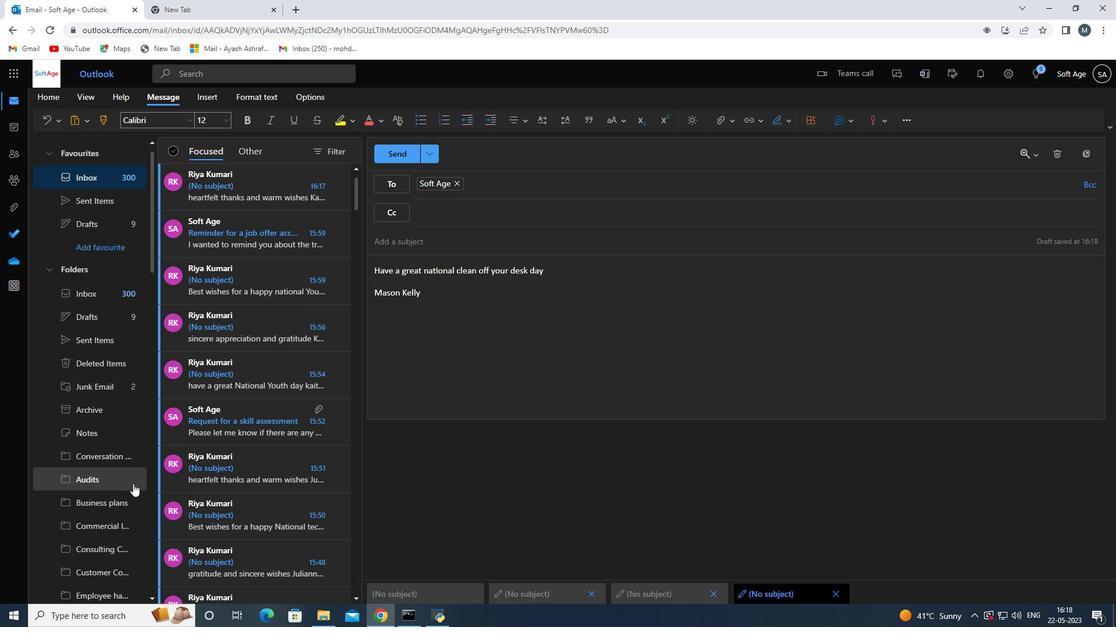 
Action: Mouse moved to (133, 489)
Screenshot: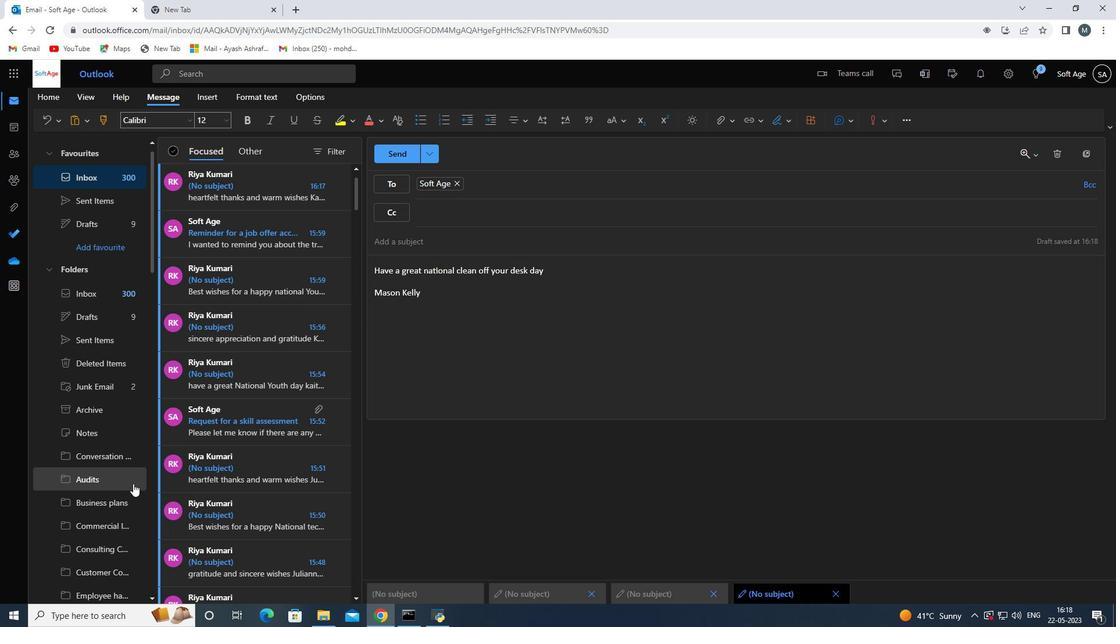 
Action: Mouse scrolled (133, 488) with delta (0, 0)
Screenshot: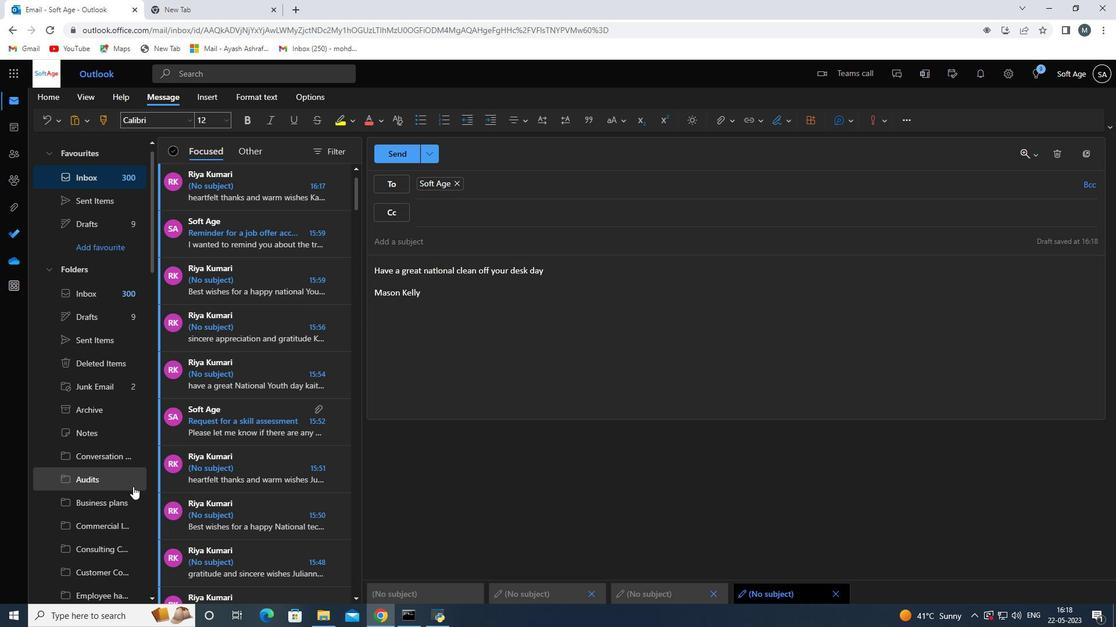 
Action: Mouse moved to (133, 490)
Screenshot: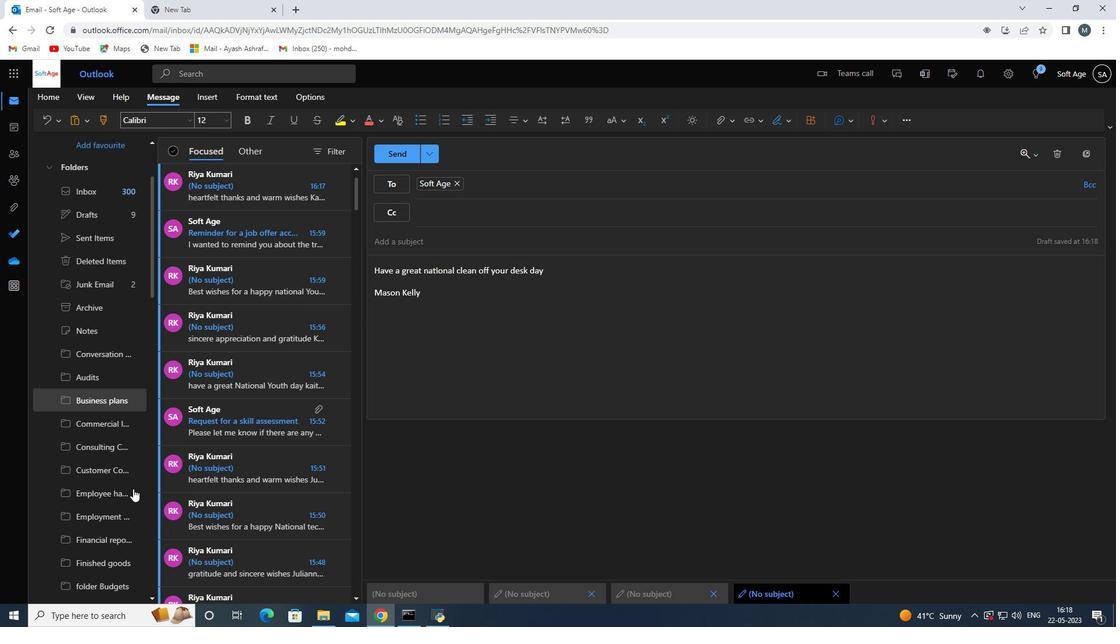
Action: Mouse scrolled (133, 490) with delta (0, 0)
Screenshot: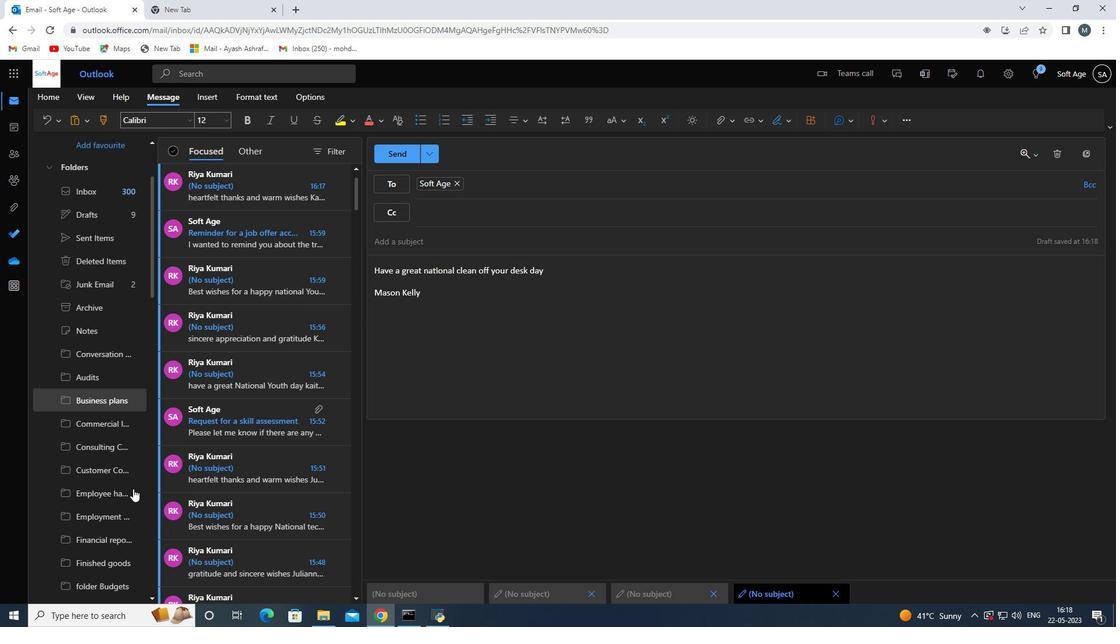 
Action: Mouse moved to (133, 492)
Screenshot: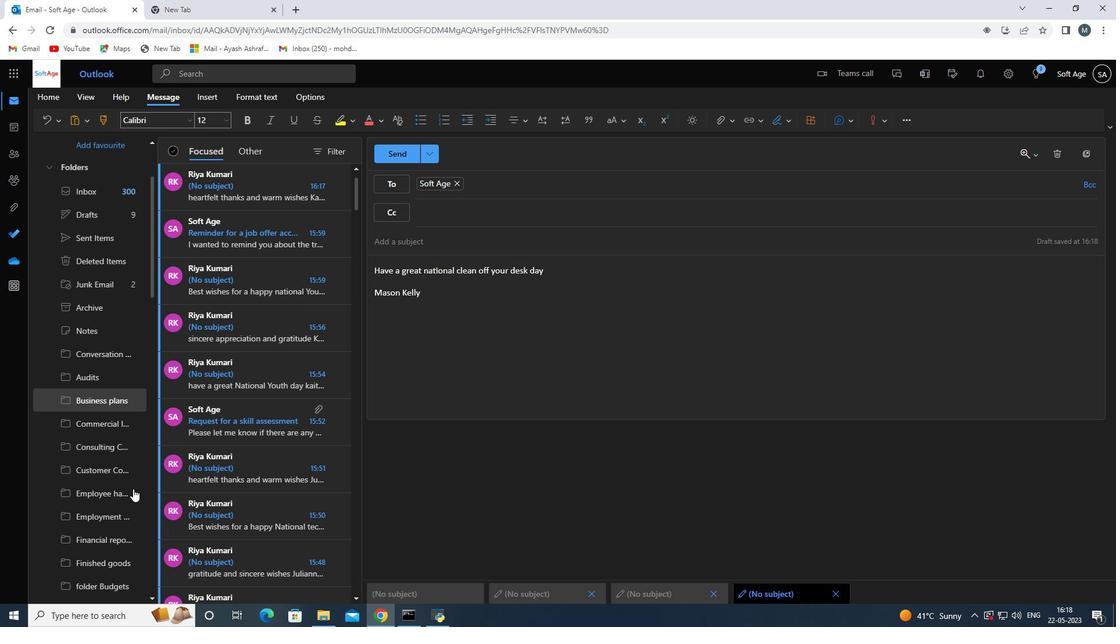 
Action: Mouse scrolled (133, 492) with delta (0, 0)
Screenshot: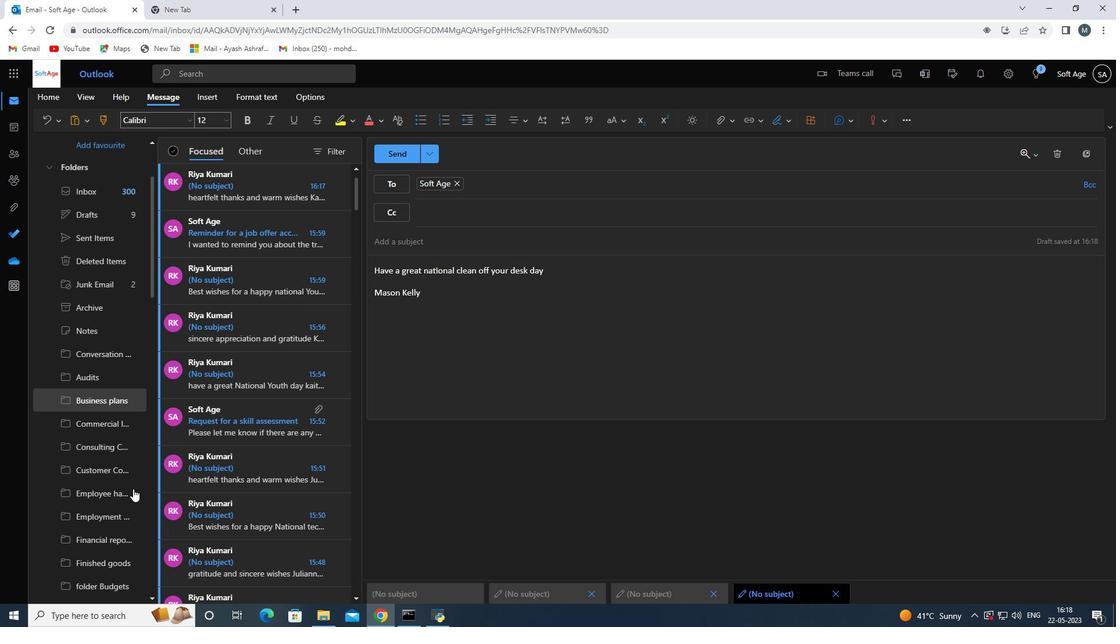 
Action: Mouse moved to (133, 493)
Screenshot: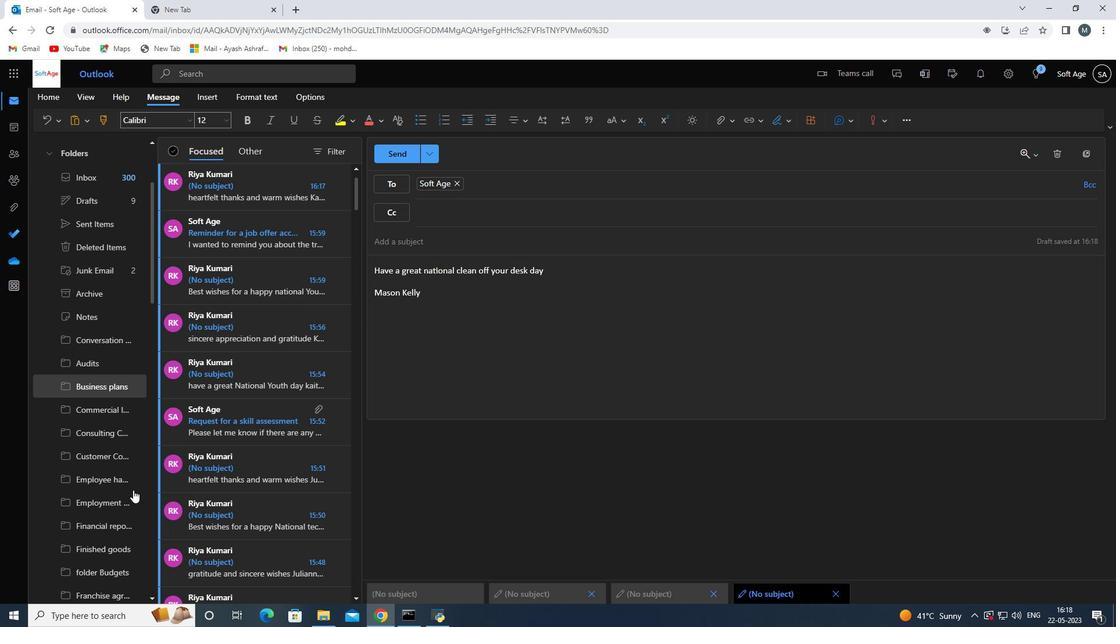 
Action: Mouse scrolled (133, 492) with delta (0, 0)
Screenshot: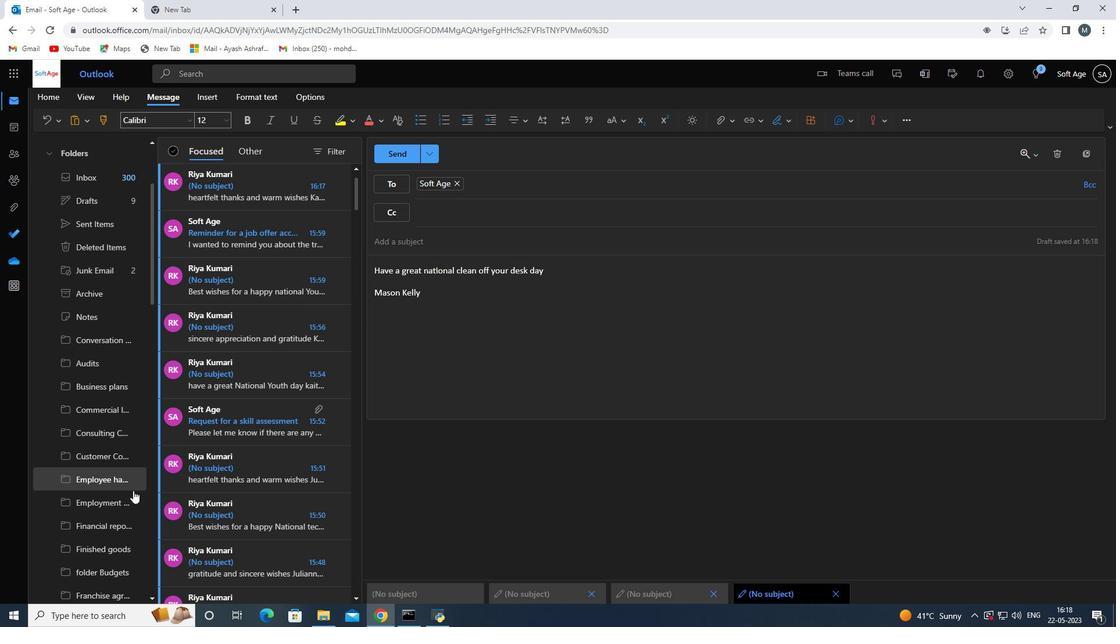 
Action: Mouse moved to (133, 494)
Screenshot: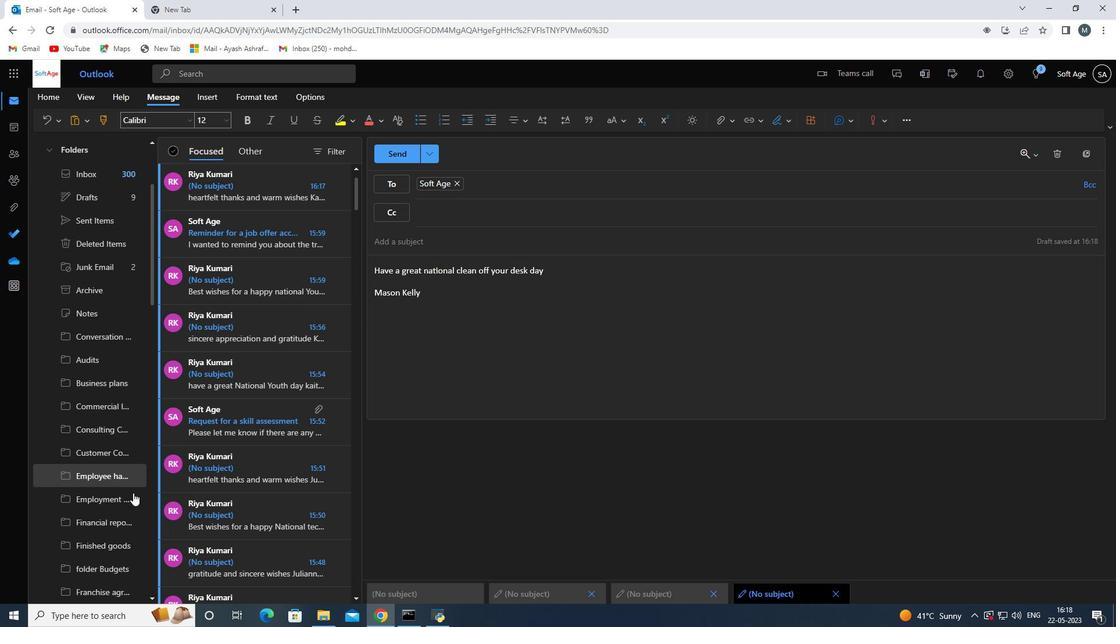 
Action: Mouse scrolled (133, 494) with delta (0, 0)
Screenshot: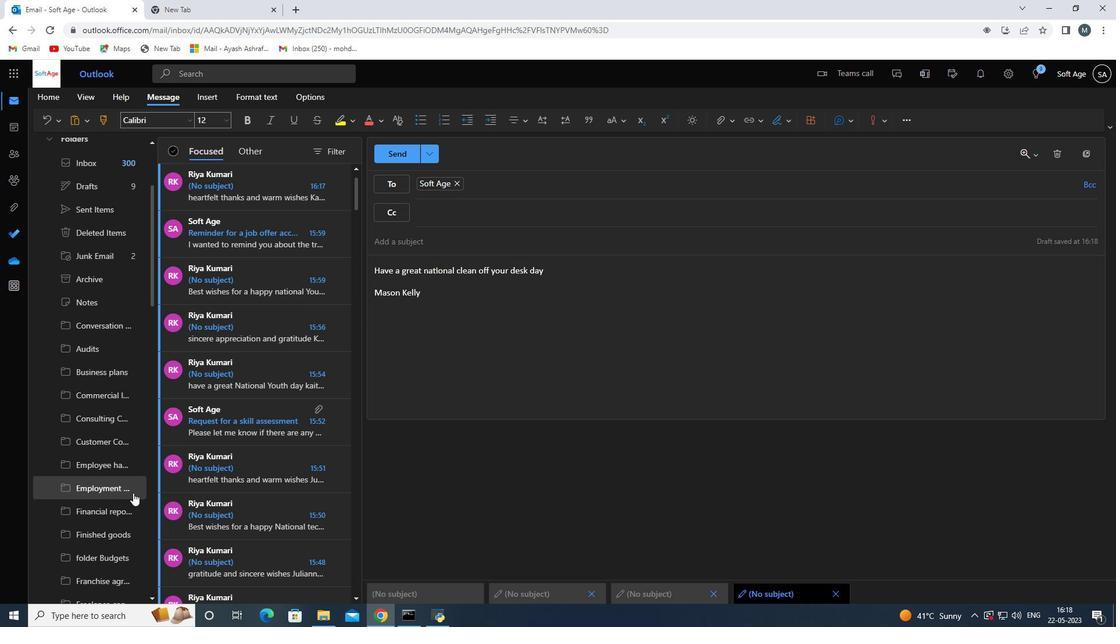 
Action: Mouse moved to (120, 517)
Screenshot: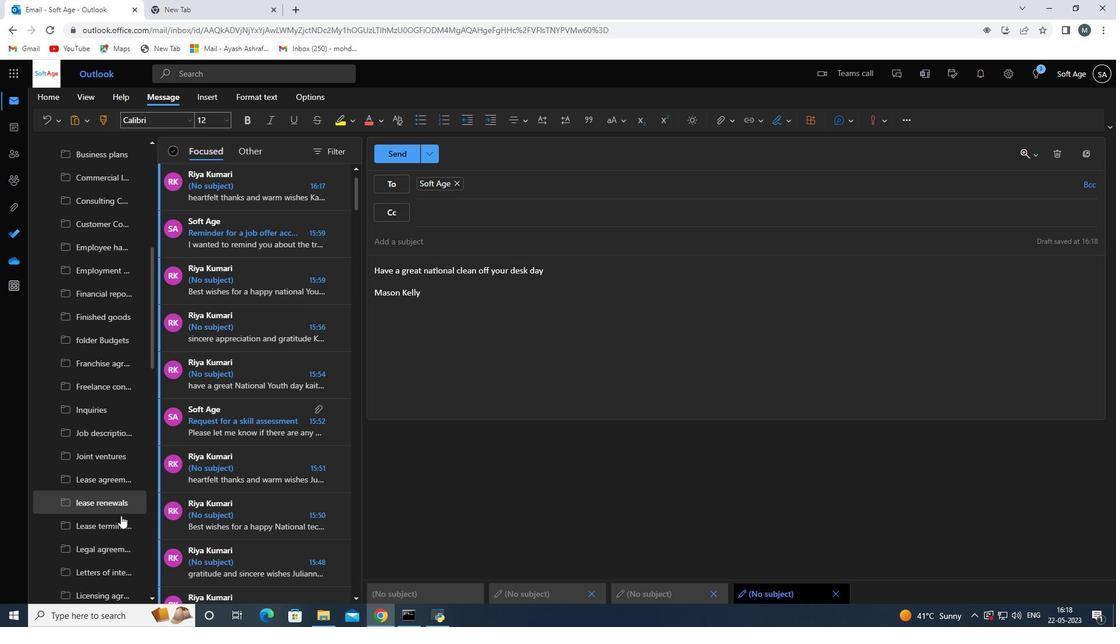 
Action: Mouse scrolled (120, 516) with delta (0, 0)
Screenshot: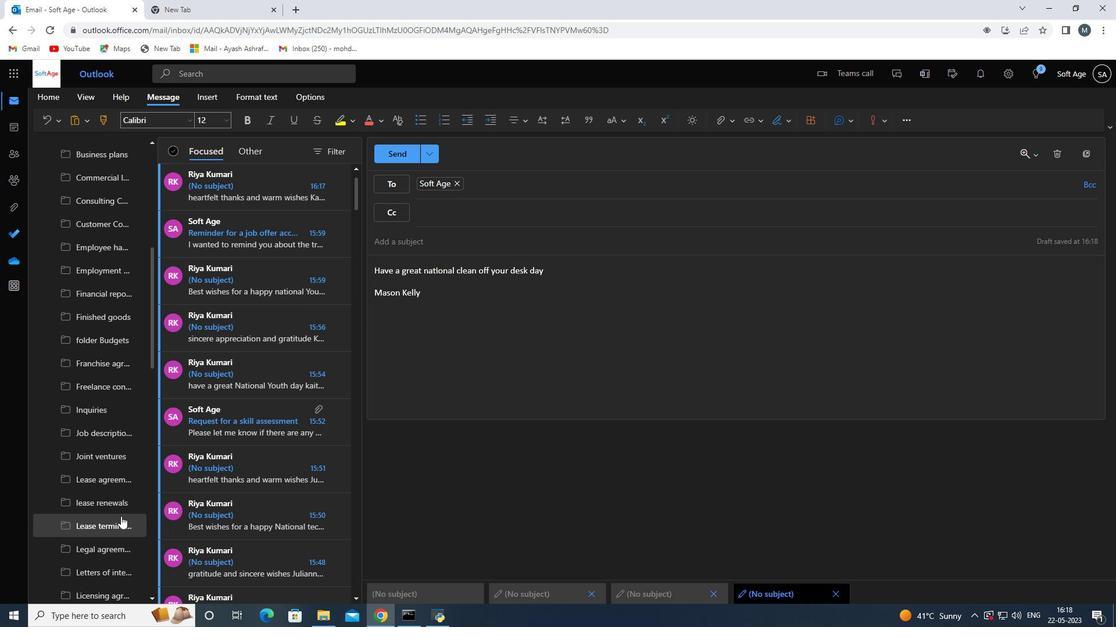 
Action: Mouse moved to (123, 522)
Screenshot: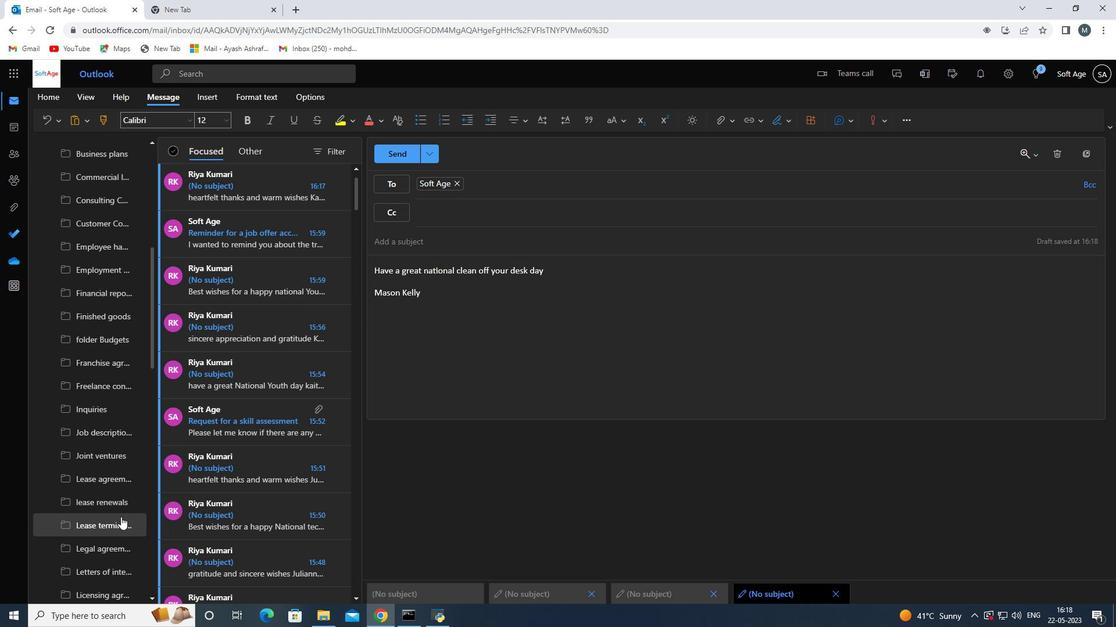 
Action: Mouse scrolled (121, 517) with delta (0, 0)
Screenshot: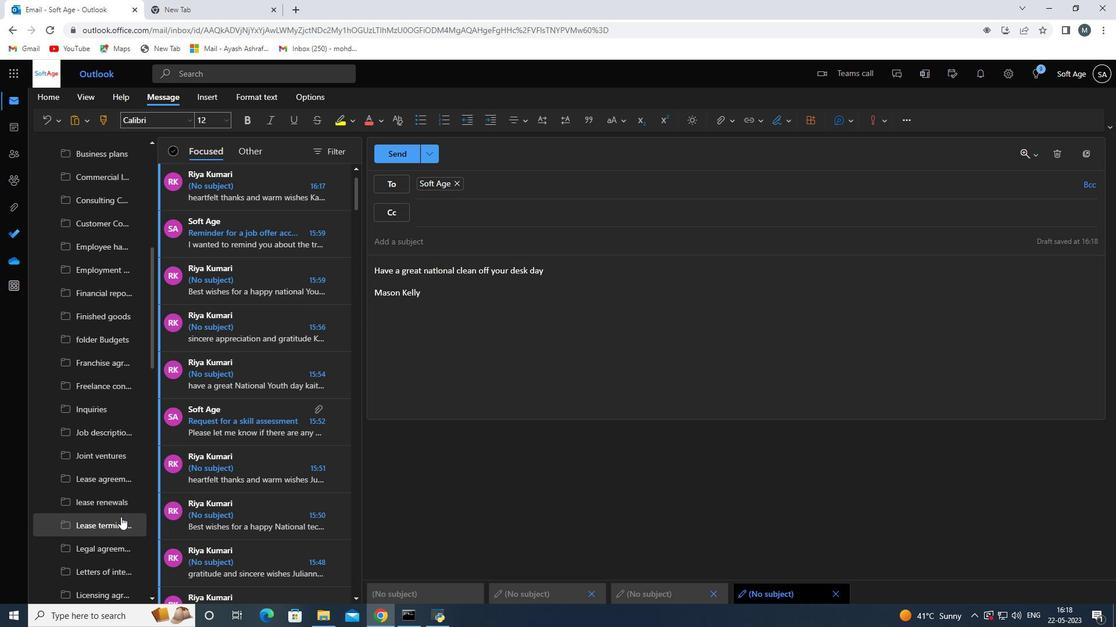 
Action: Mouse moved to (123, 524)
Screenshot: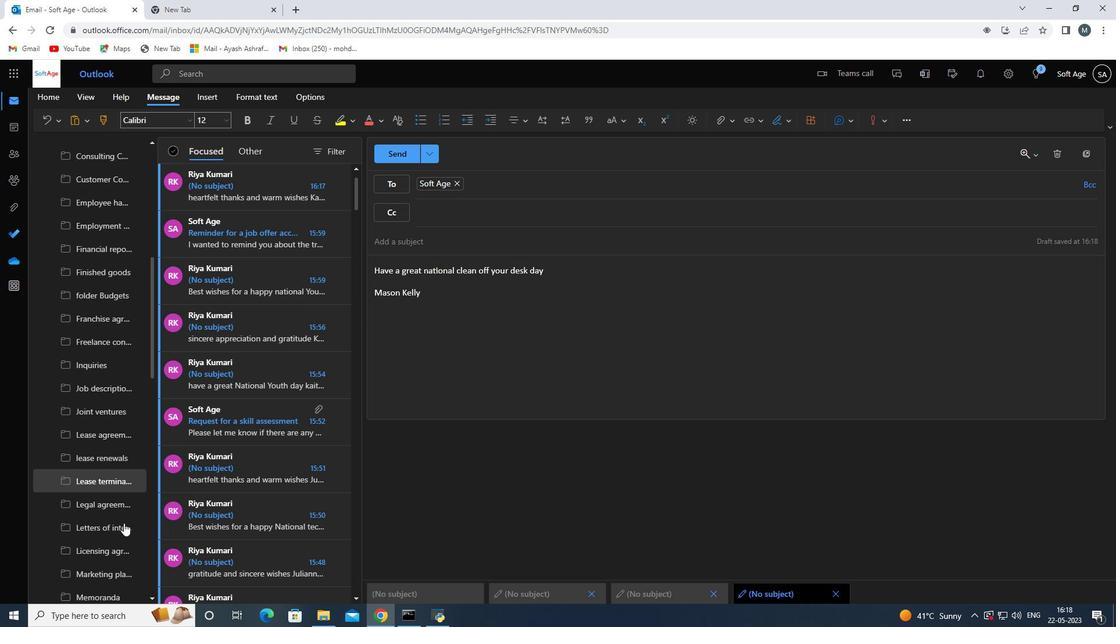 
Action: Mouse scrolled (123, 523) with delta (0, 0)
Screenshot: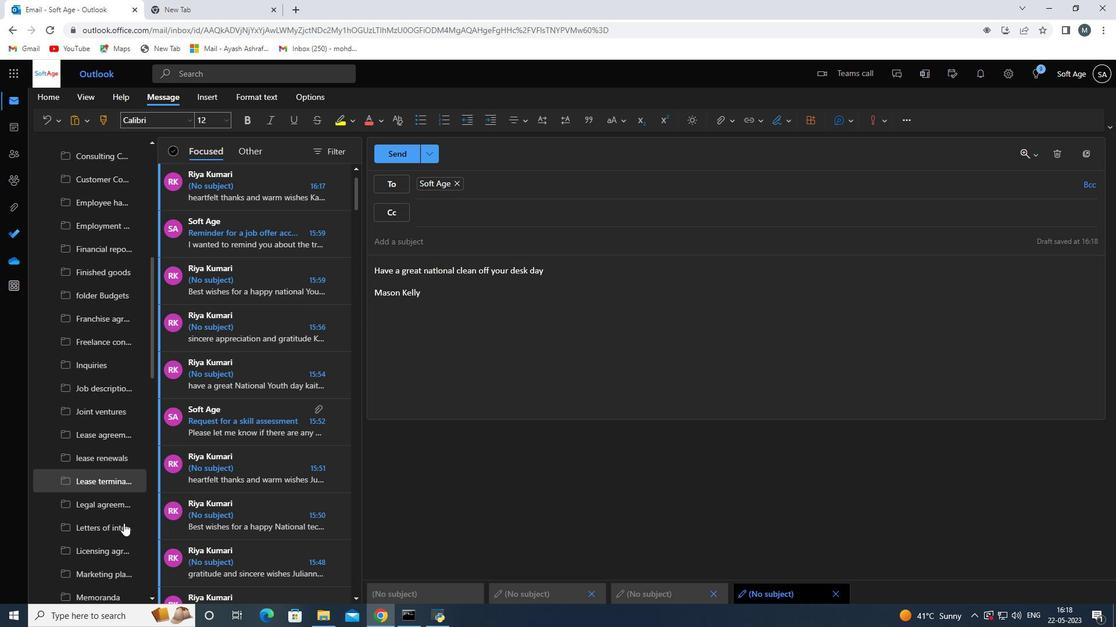 
Action: Mouse moved to (125, 530)
Screenshot: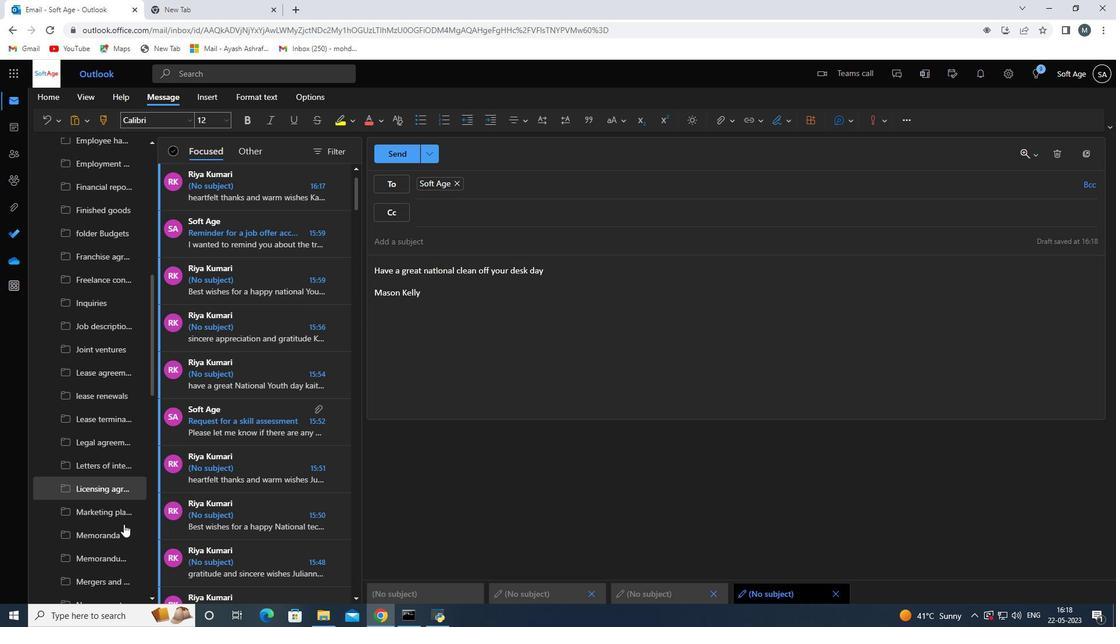 
Action: Mouse scrolled (125, 530) with delta (0, 0)
Screenshot: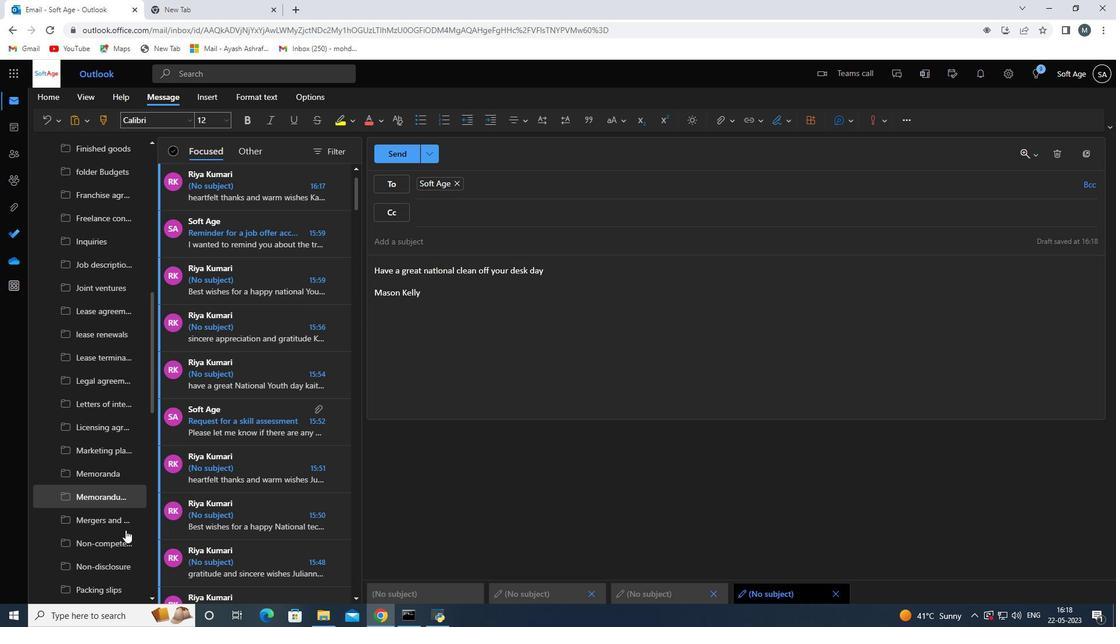 
Action: Mouse moved to (126, 531)
Screenshot: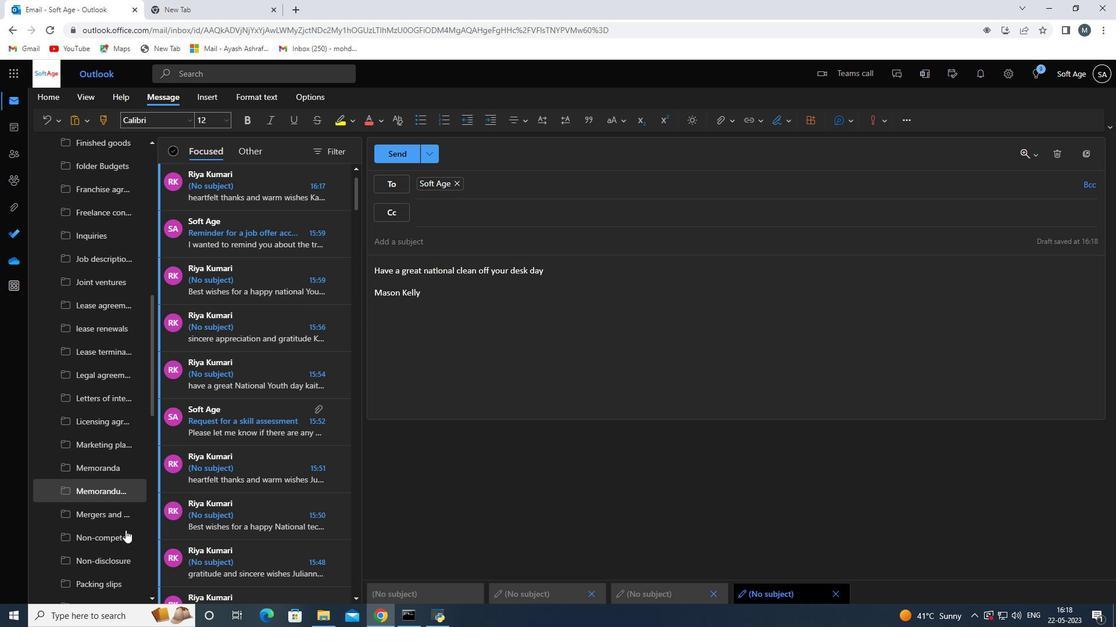 
Action: Mouse scrolled (126, 531) with delta (0, 0)
Screenshot: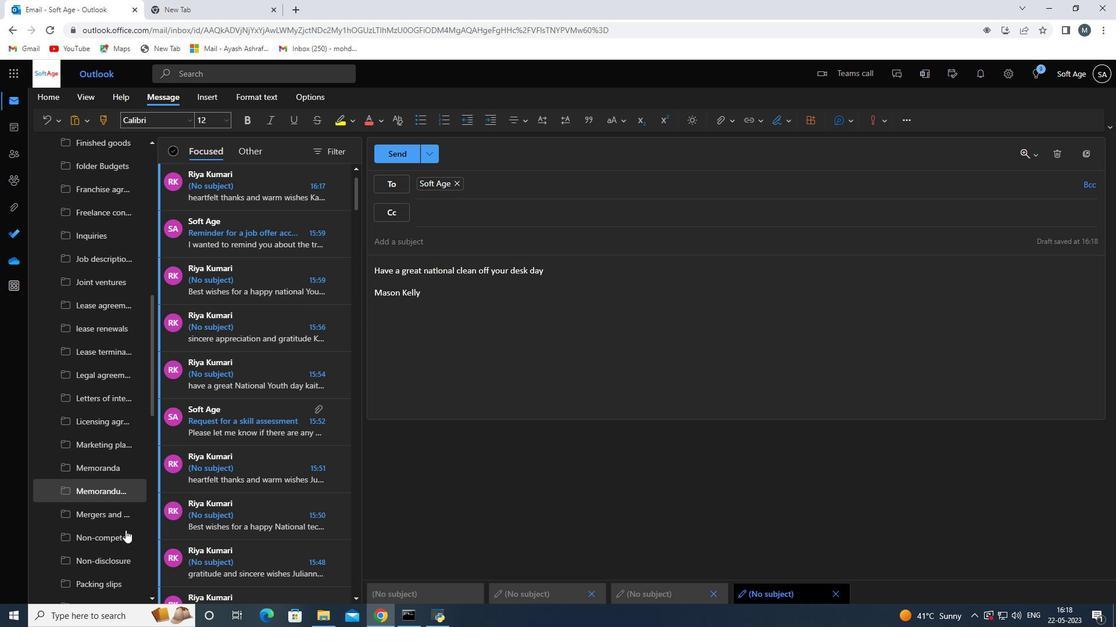 
Action: Mouse moved to (126, 532)
Screenshot: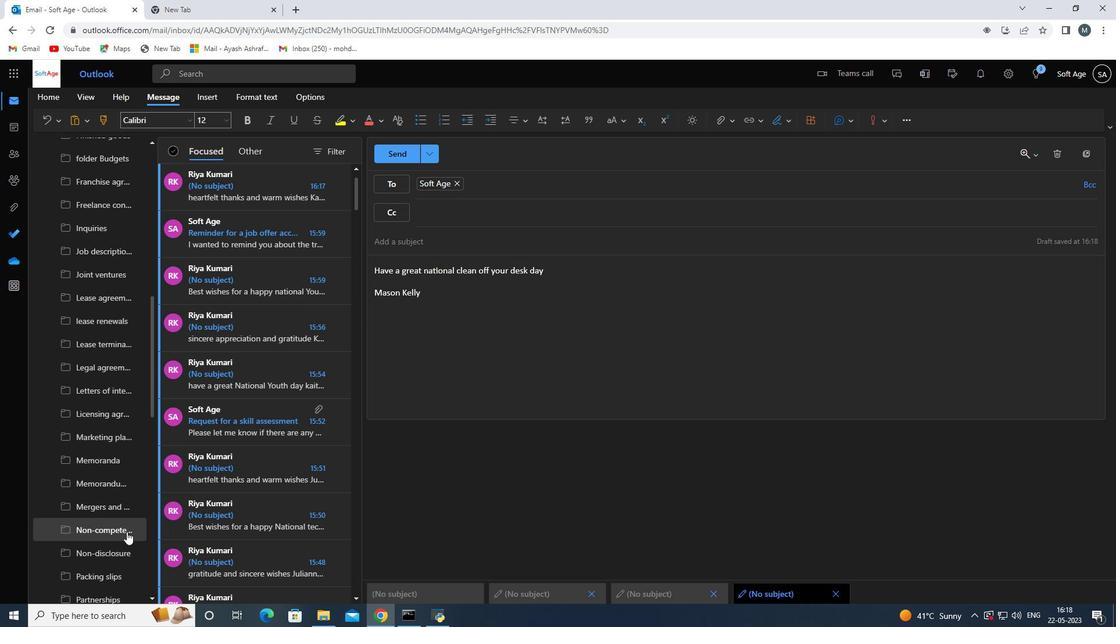 
Action: Mouse scrolled (126, 531) with delta (0, 0)
Screenshot: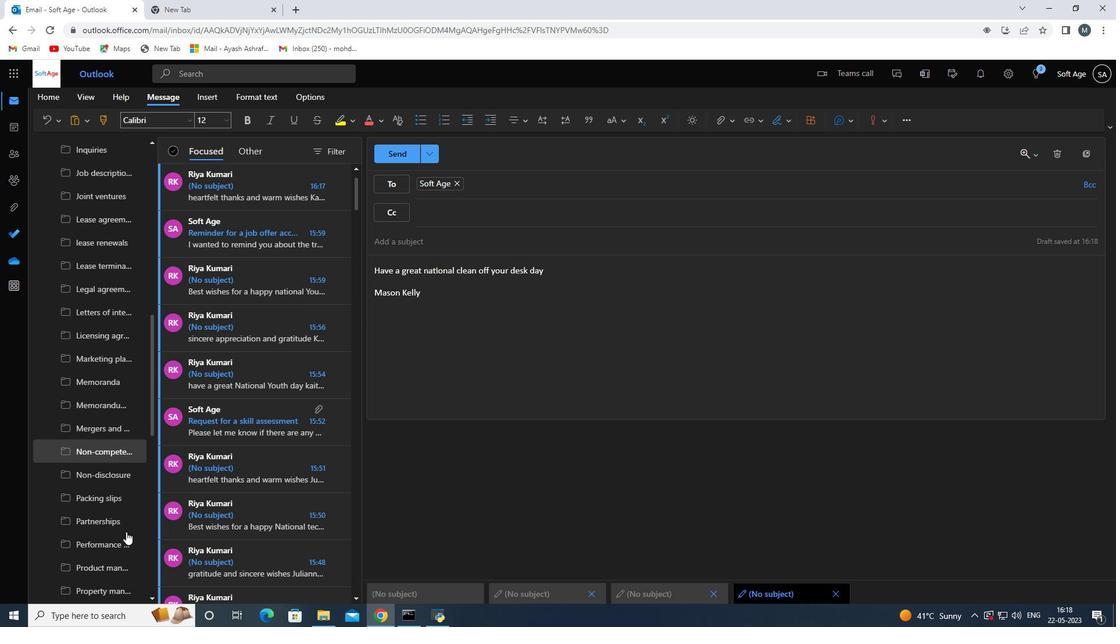 
Action: Mouse scrolled (126, 531) with delta (0, 0)
Screenshot: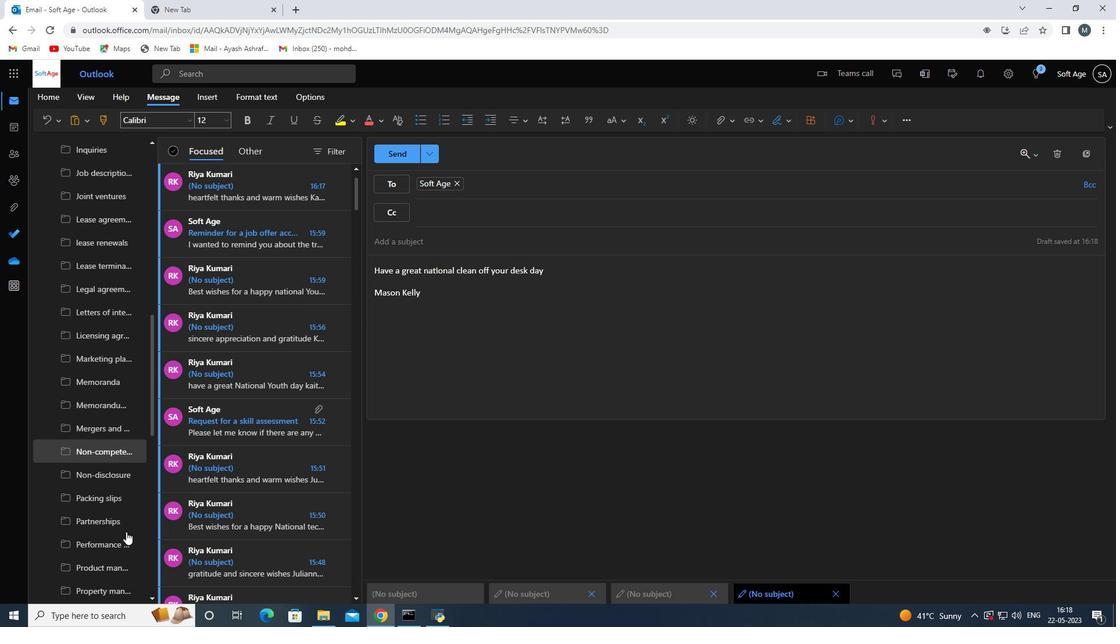 
Action: Mouse moved to (124, 534)
Screenshot: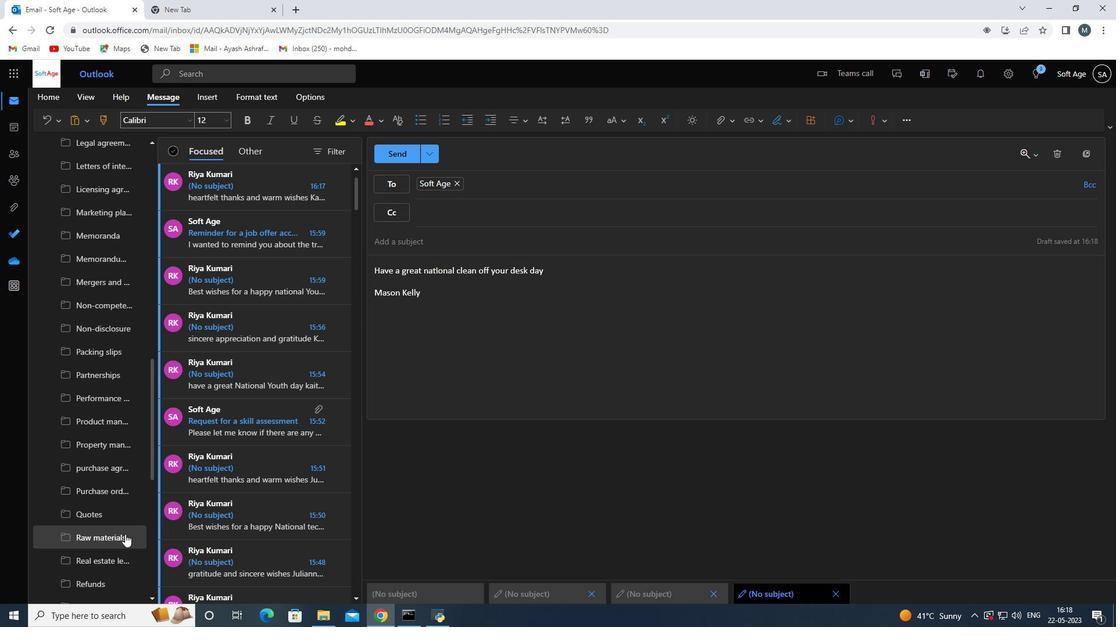 
Action: Mouse scrolled (124, 534) with delta (0, 0)
Screenshot: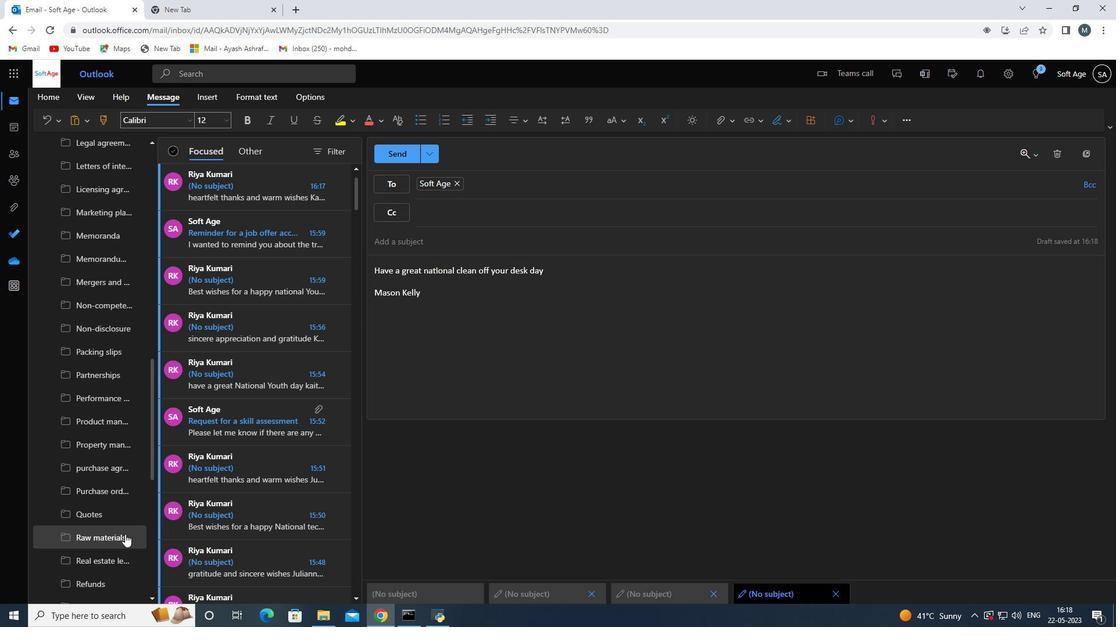 
Action: Mouse scrolled (124, 534) with delta (0, 0)
Screenshot: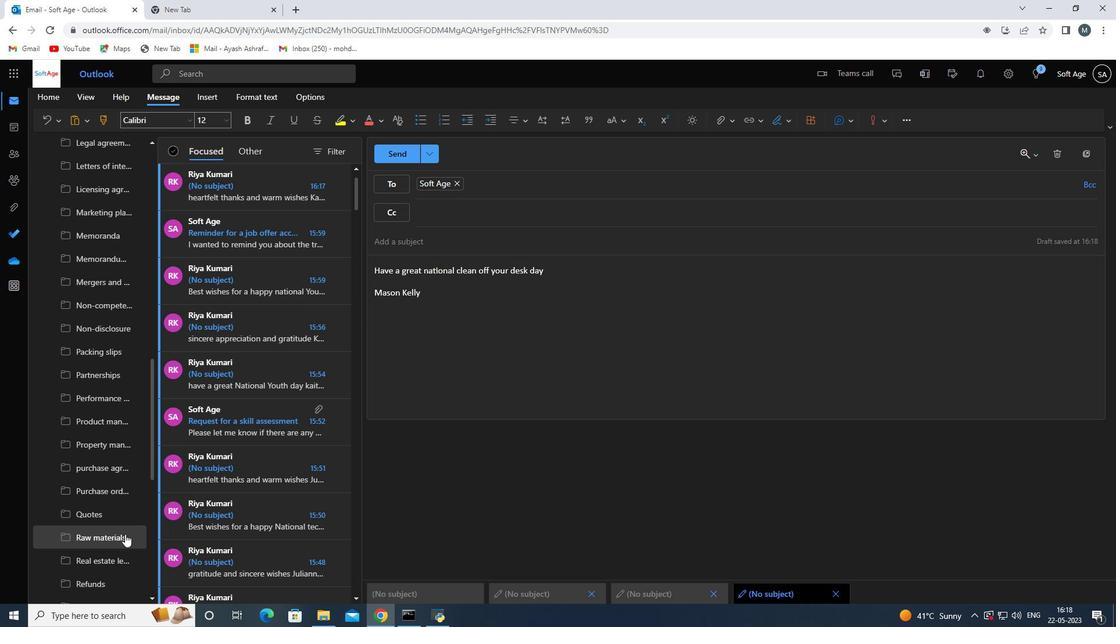 
Action: Mouse moved to (123, 544)
Screenshot: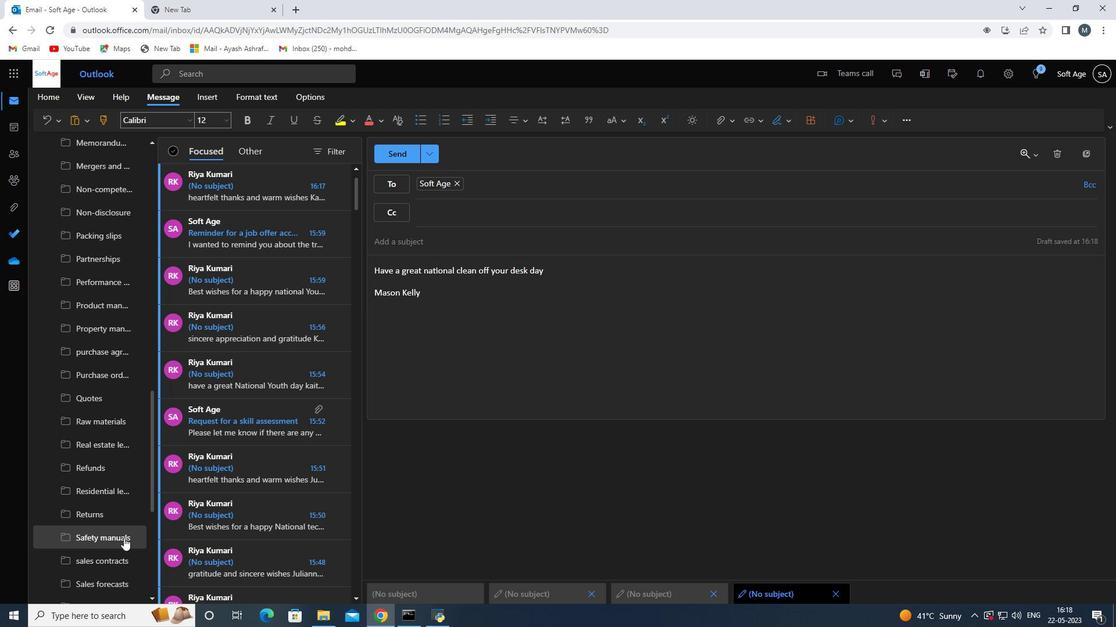 
Action: Mouse scrolled (123, 544) with delta (0, 0)
Screenshot: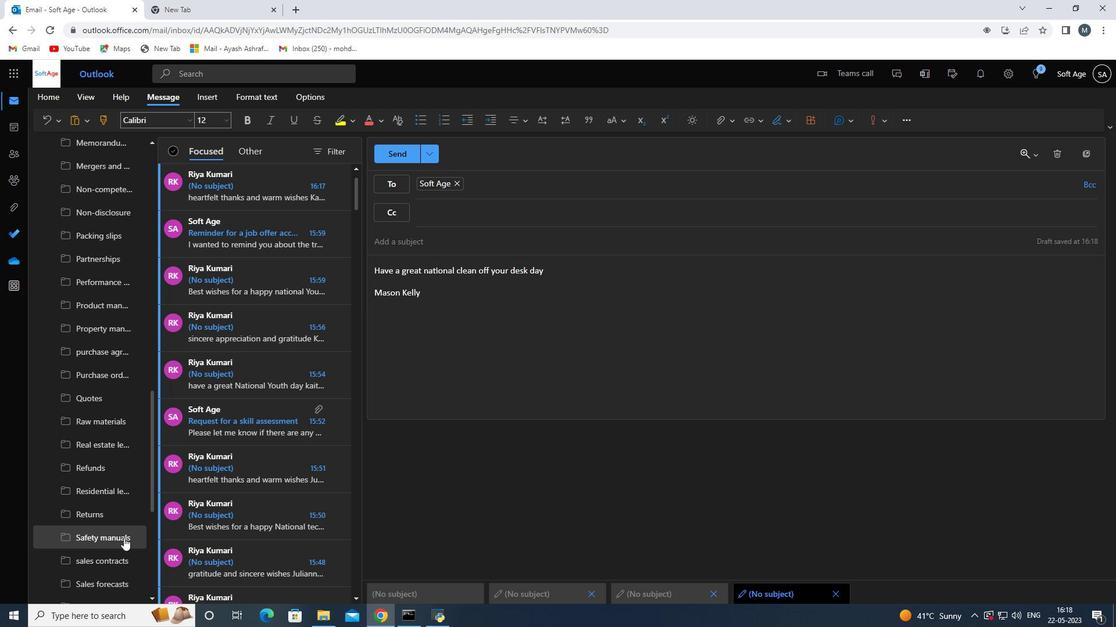 
Action: Mouse moved to (123, 545)
Screenshot: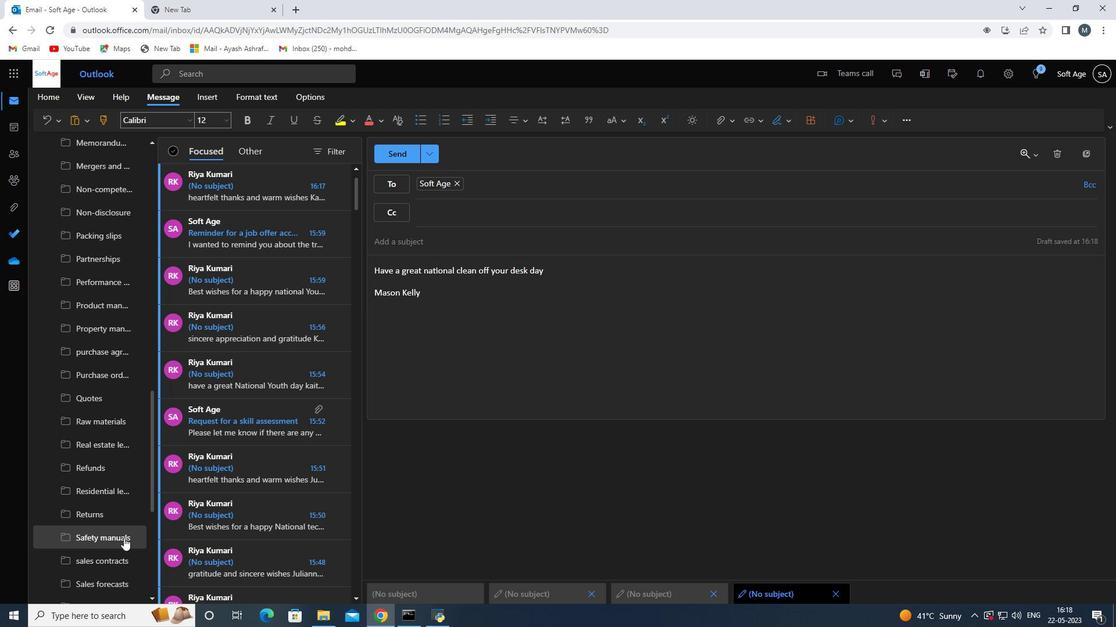 
Action: Mouse scrolled (123, 545) with delta (0, 0)
Screenshot: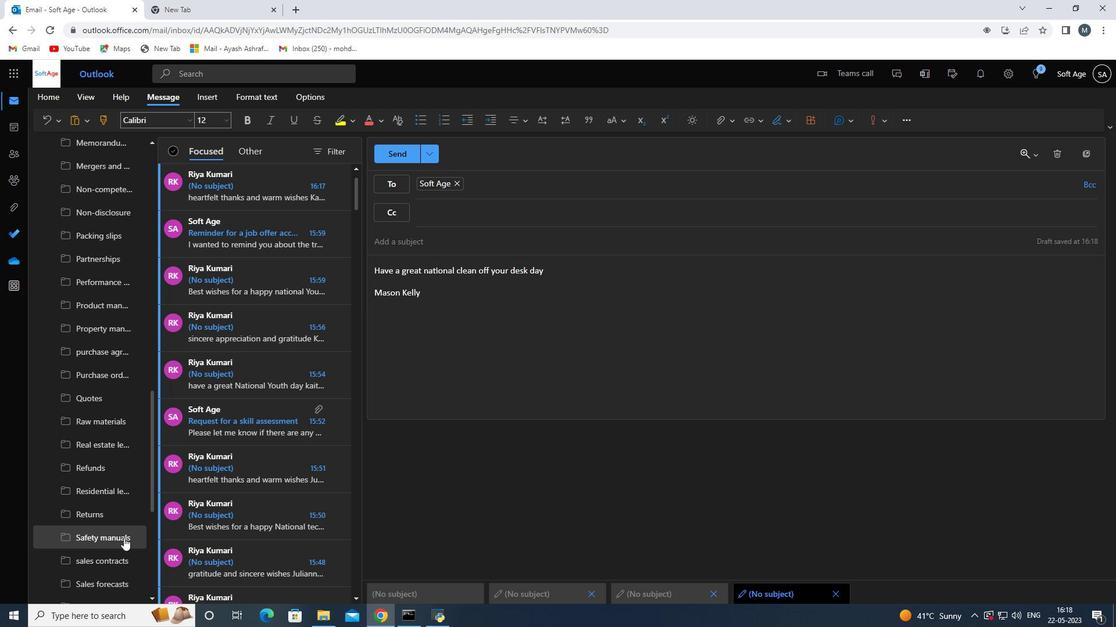 
Action: Mouse scrolled (123, 545) with delta (0, 0)
Screenshot: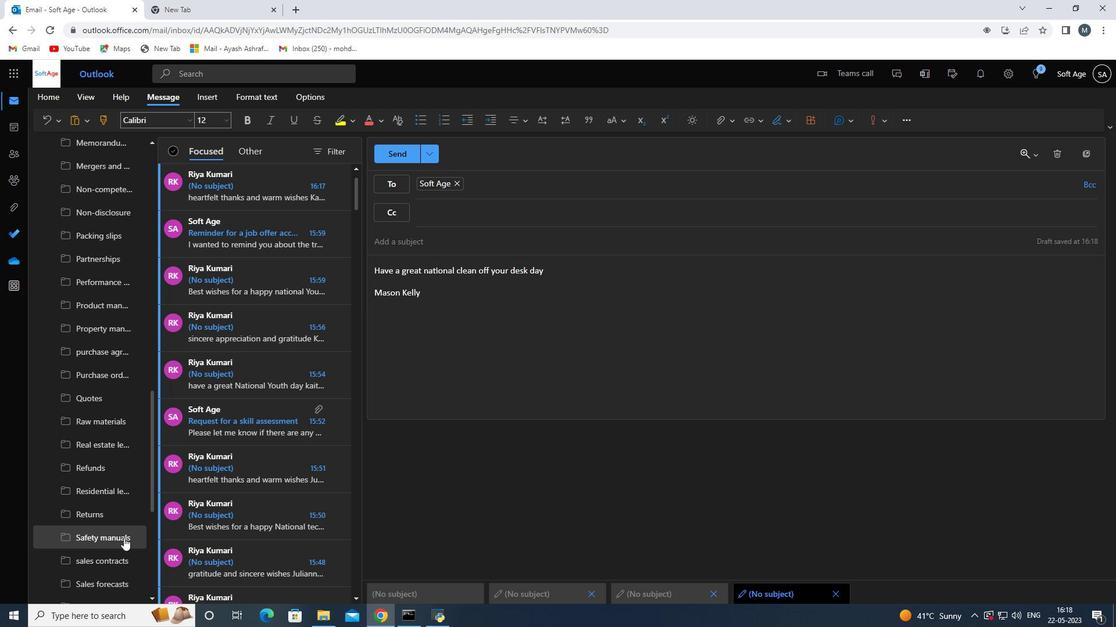 
Action: Mouse scrolled (123, 545) with delta (0, 0)
Screenshot: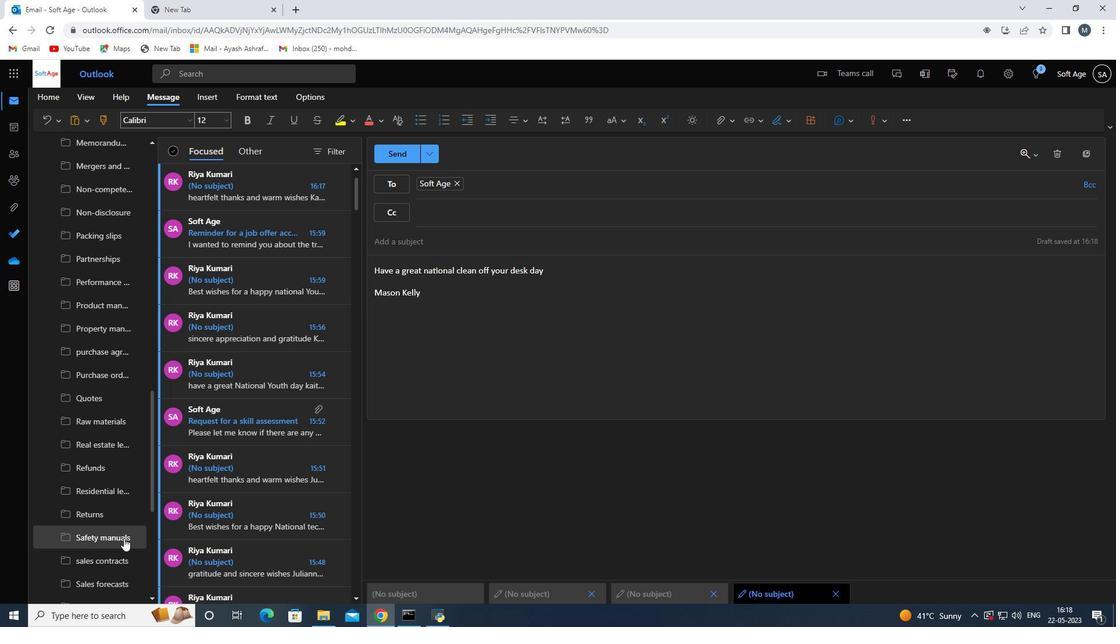 
Action: Mouse scrolled (123, 545) with delta (0, 0)
Screenshot: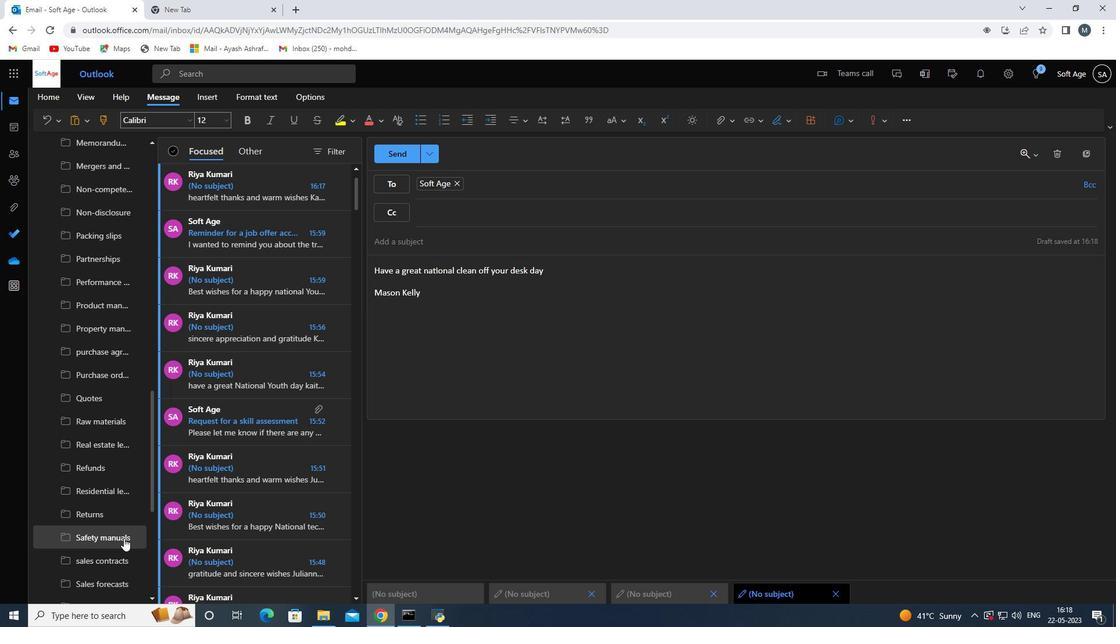 
Action: Mouse moved to (120, 491)
Screenshot: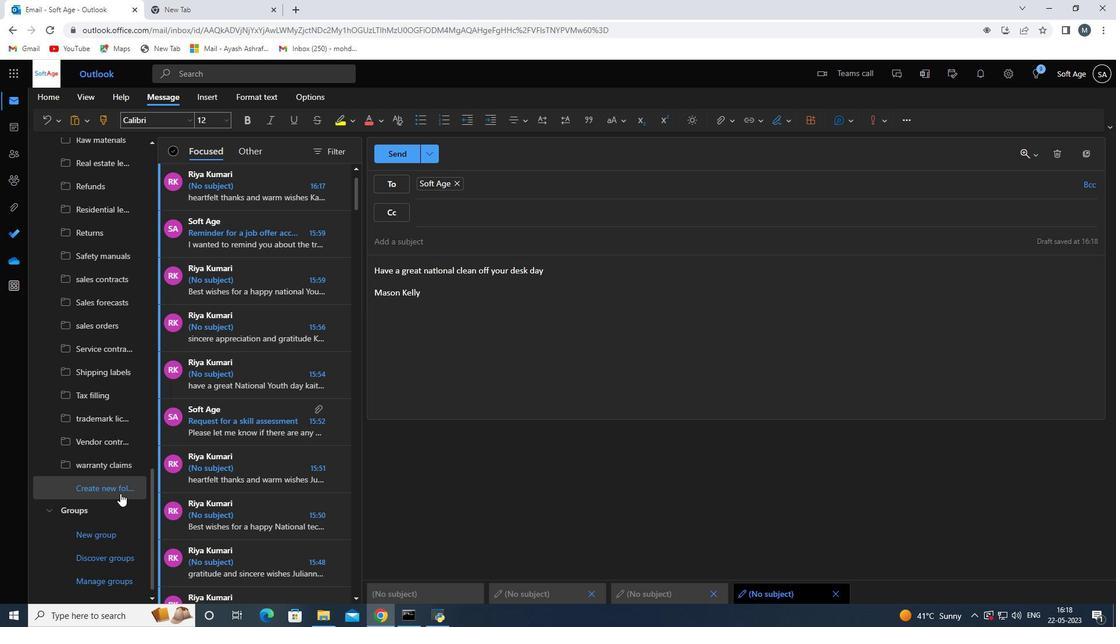 
Action: Mouse pressed left at (120, 491)
Screenshot: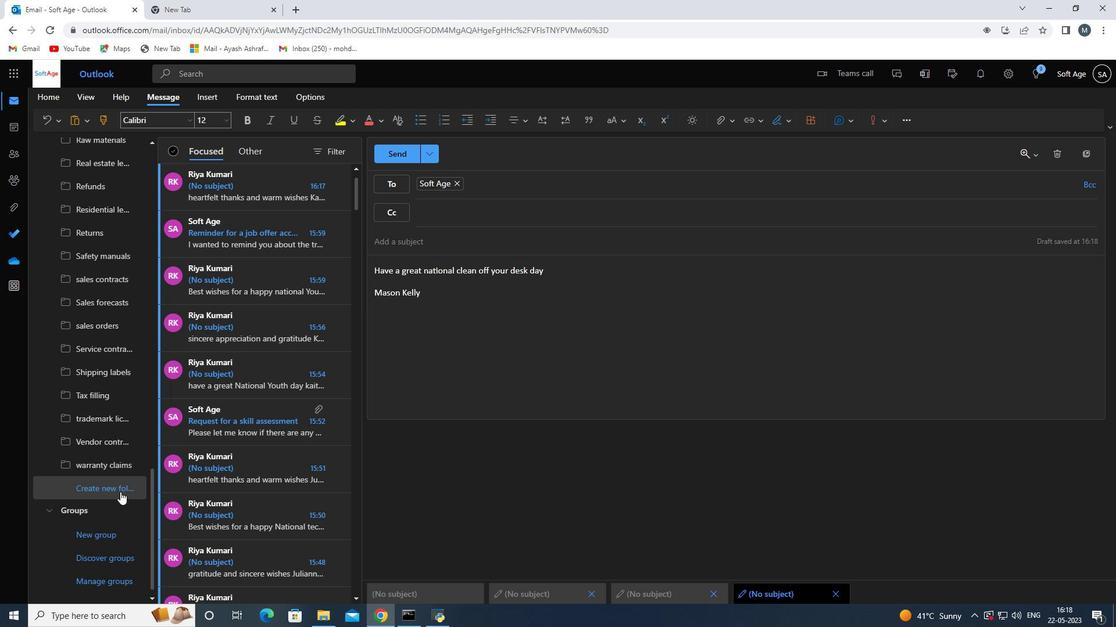
Action: Mouse moved to (93, 484)
Screenshot: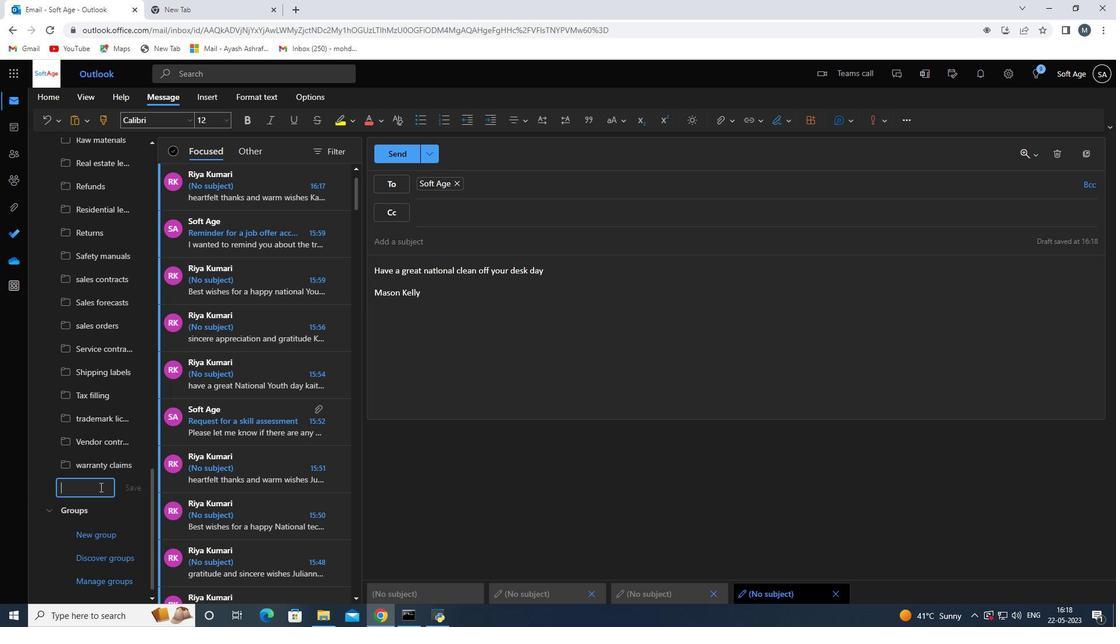 
Action: Mouse pressed left at (93, 484)
Screenshot: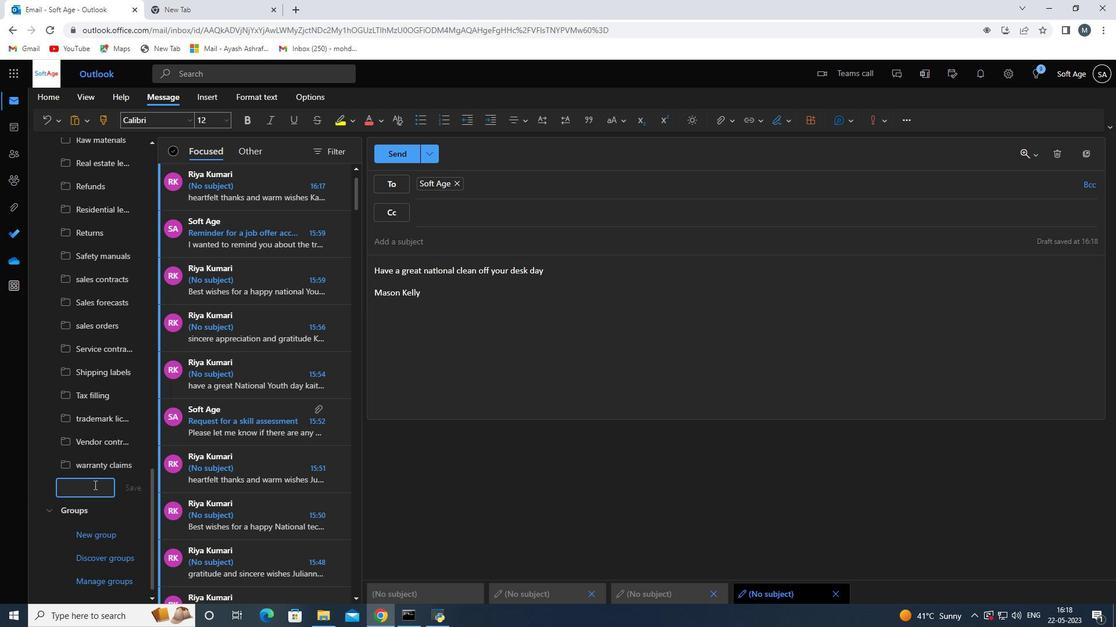 
Action: Mouse moved to (92, 484)
Screenshot: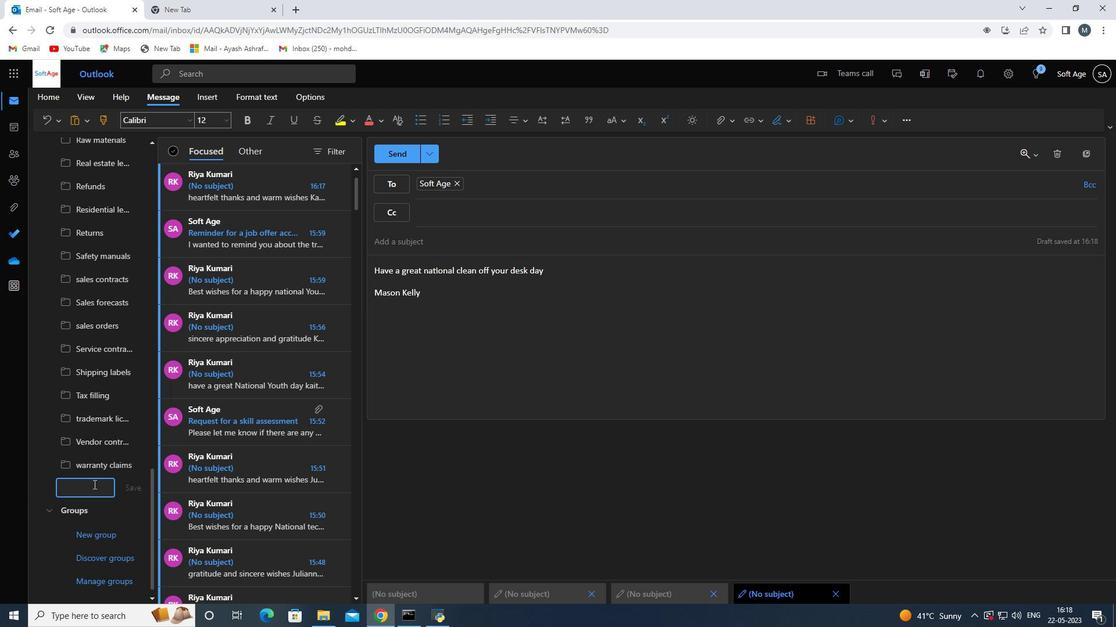 
Action: Key pressed <Key.shift>Homeowners<Key.space>association<Key.space><Key.backspace>s
Screenshot: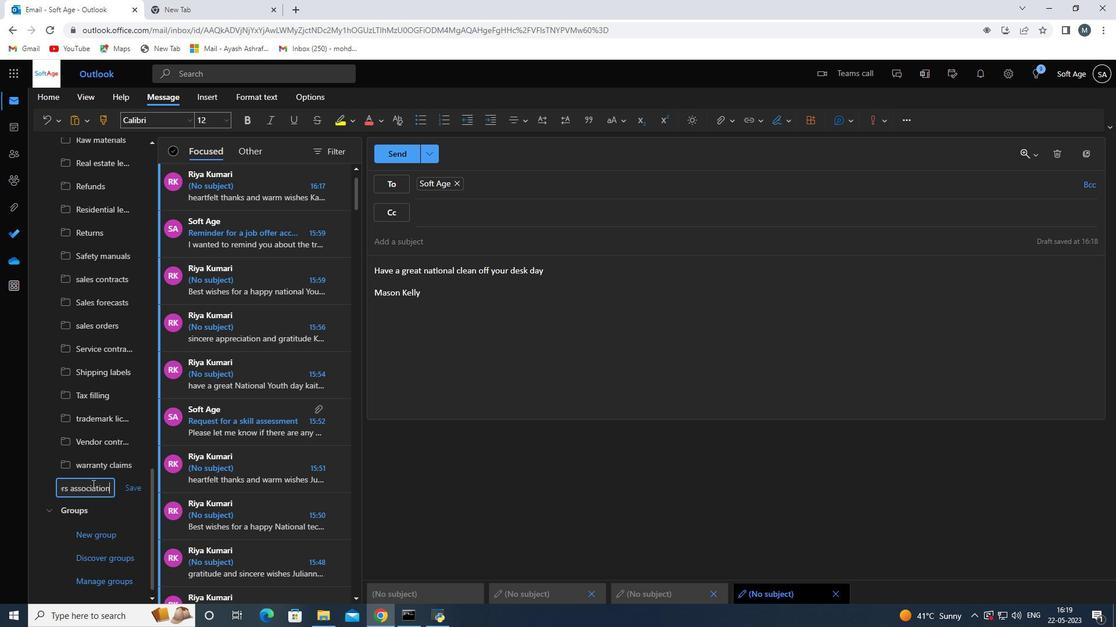 
Action: Mouse moved to (131, 488)
Screenshot: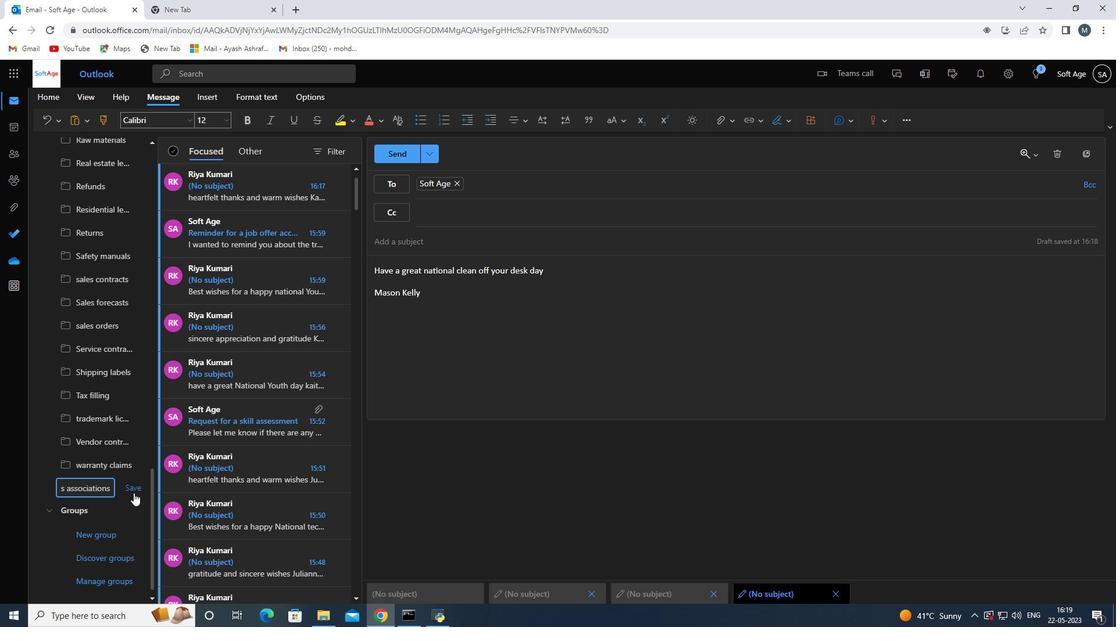 
Action: Mouse pressed left at (131, 488)
Screenshot: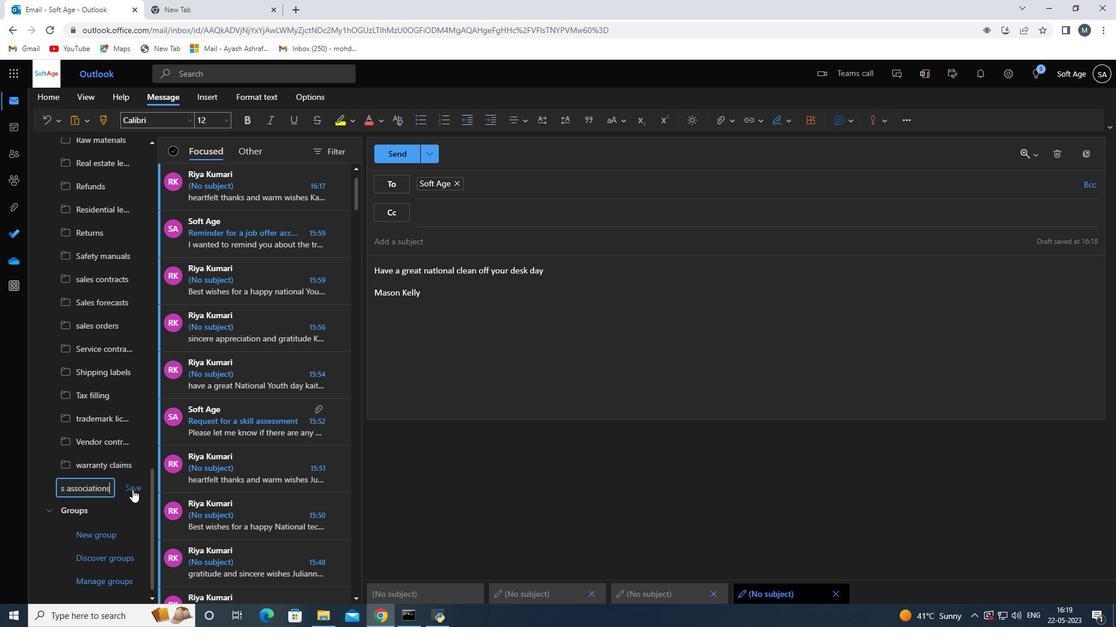 
Action: Mouse moved to (424, 410)
Screenshot: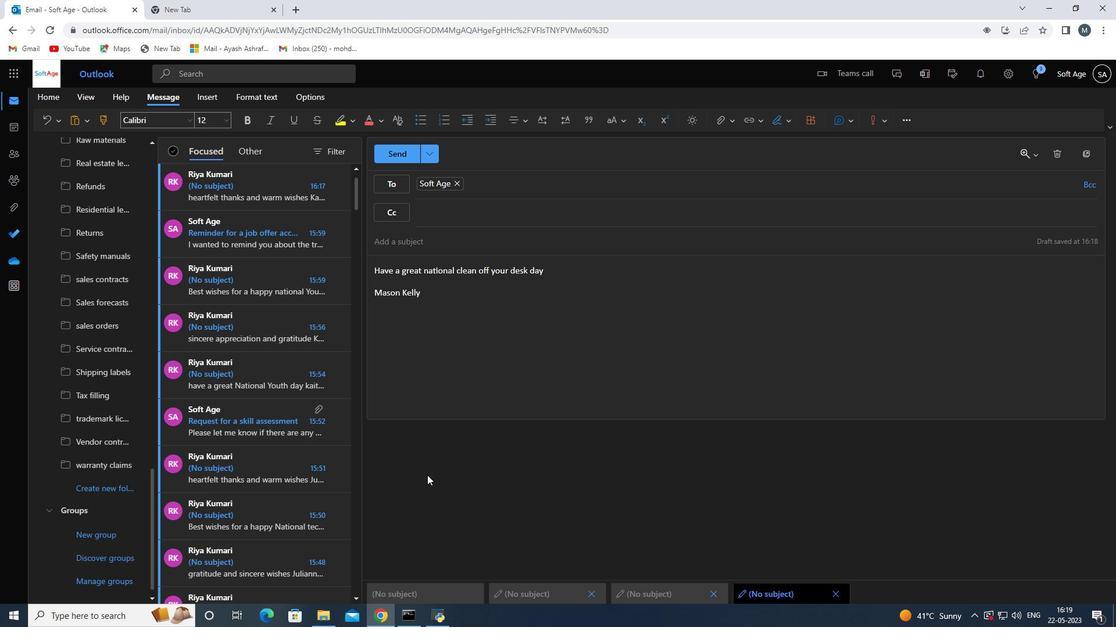
Action: Mouse scrolled (424, 411) with delta (0, 0)
Screenshot: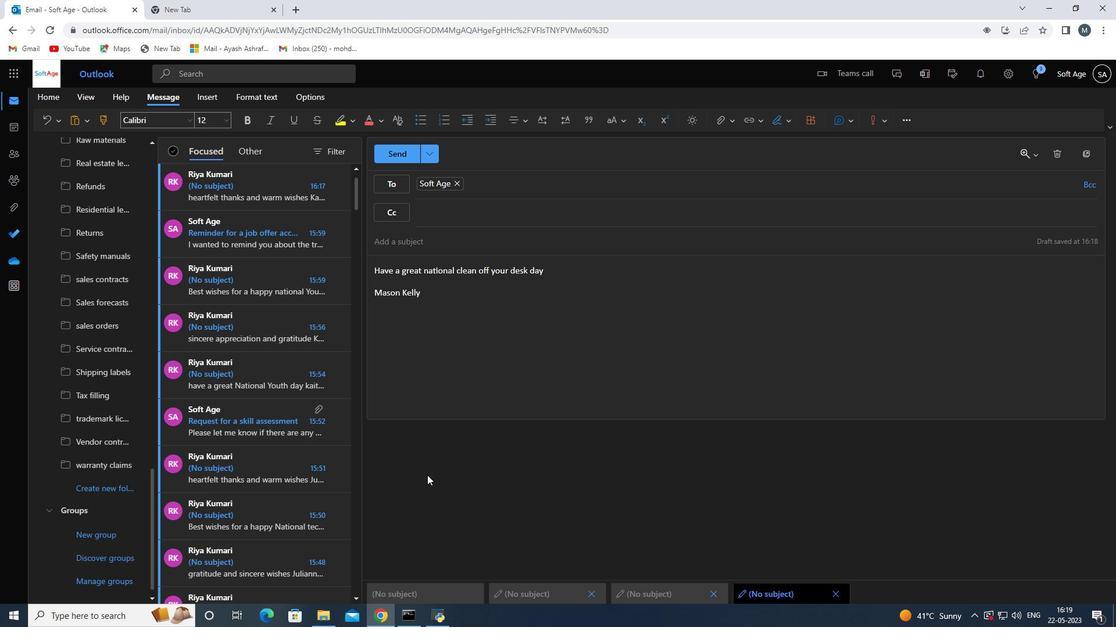 
Action: Mouse moved to (424, 395)
Screenshot: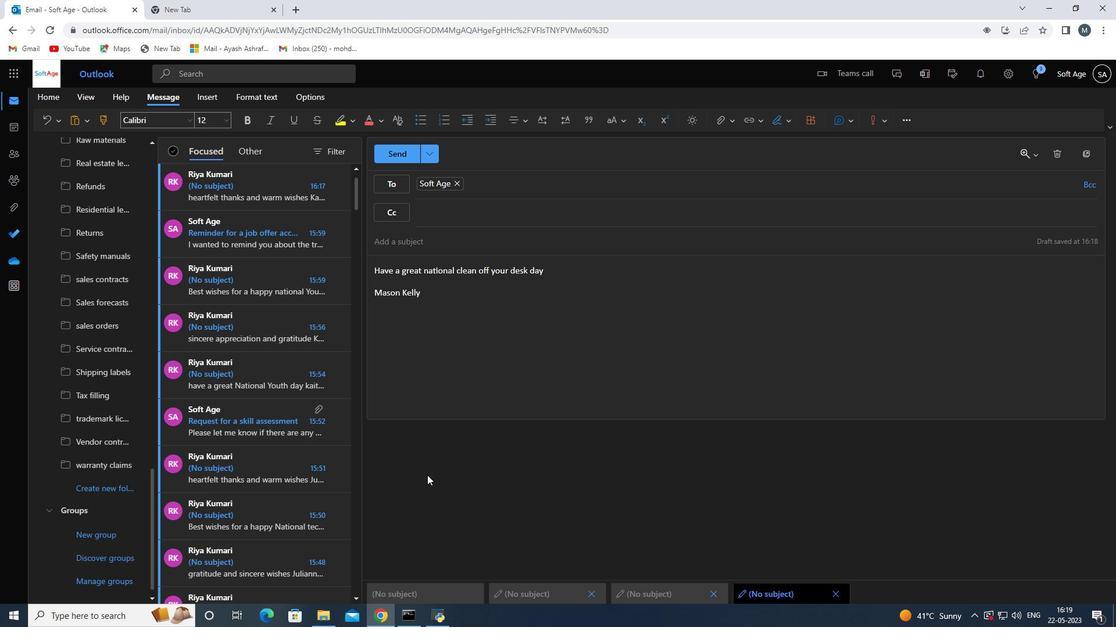 
Action: Mouse scrolled (424, 395) with delta (0, 0)
Screenshot: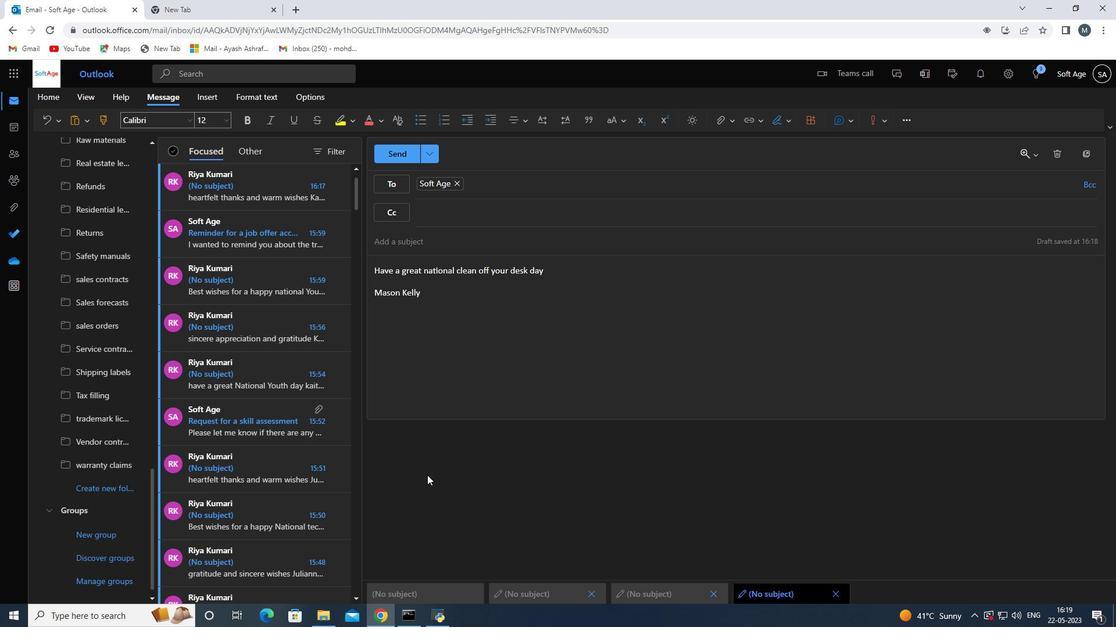 
Action: Mouse moved to (425, 389)
Screenshot: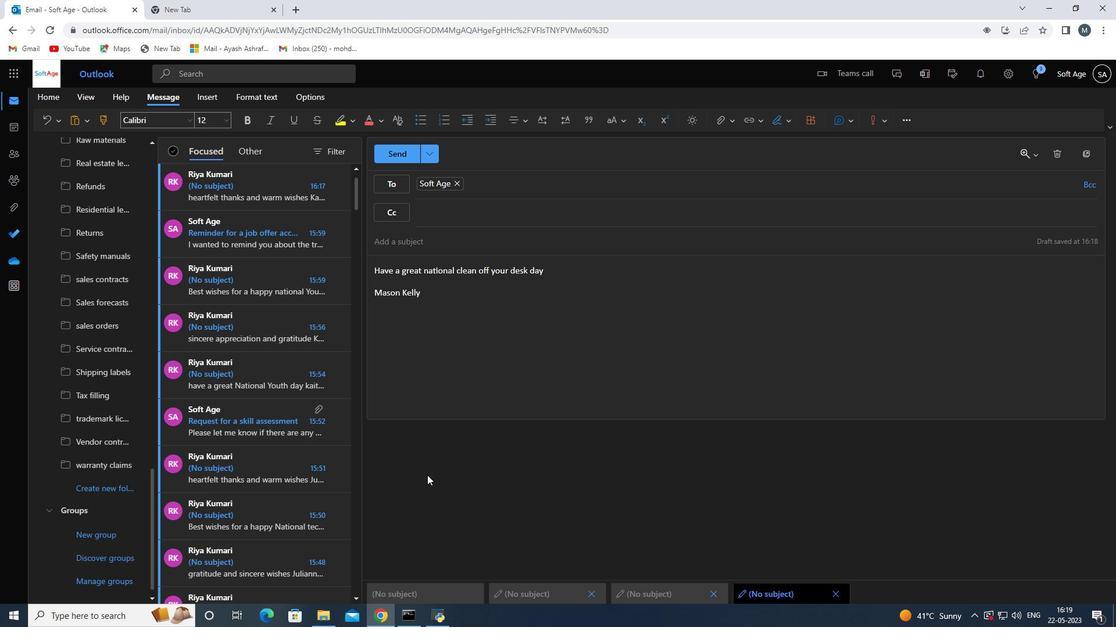 
Action: Mouse scrolled (425, 390) with delta (0, 0)
Screenshot: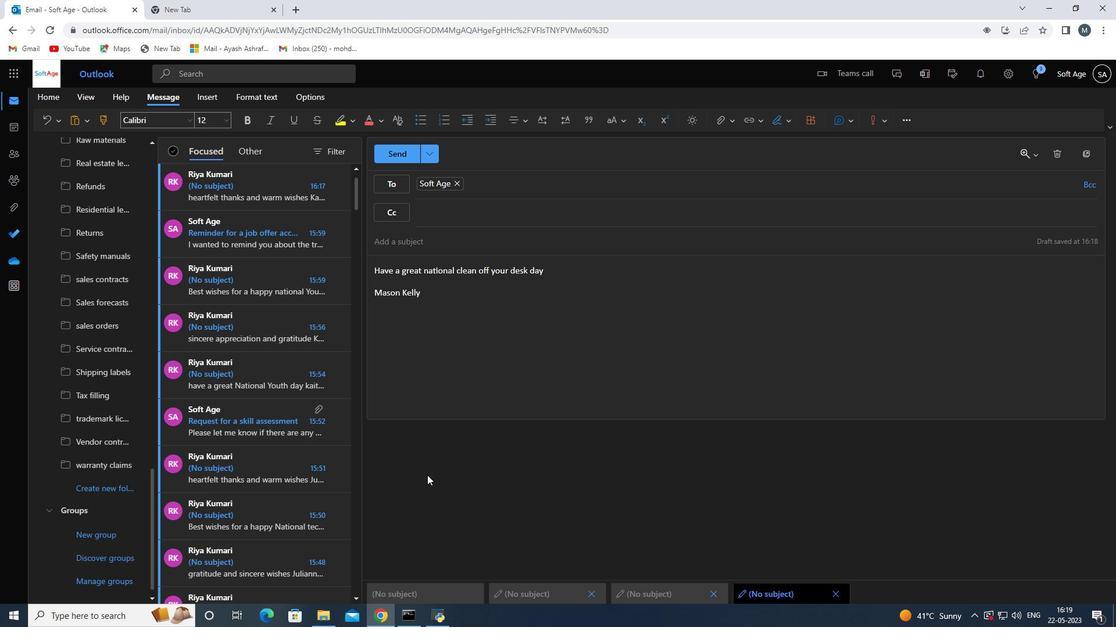 
Action: Mouse scrolled (425, 390) with delta (0, 0)
Screenshot: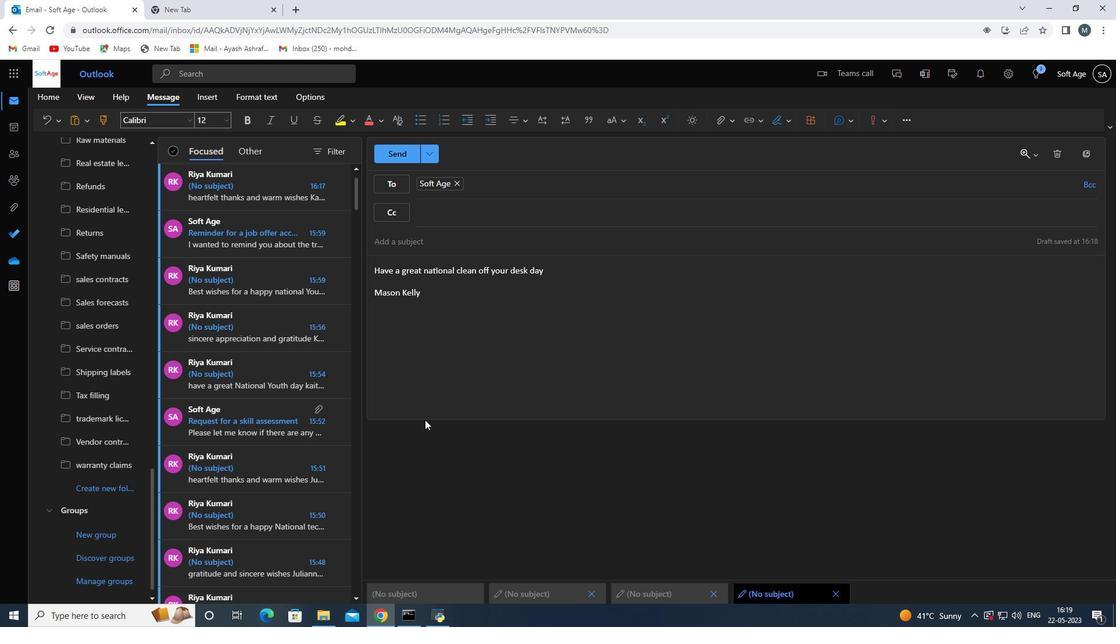 
Action: Mouse scrolled (425, 390) with delta (0, 0)
Screenshot: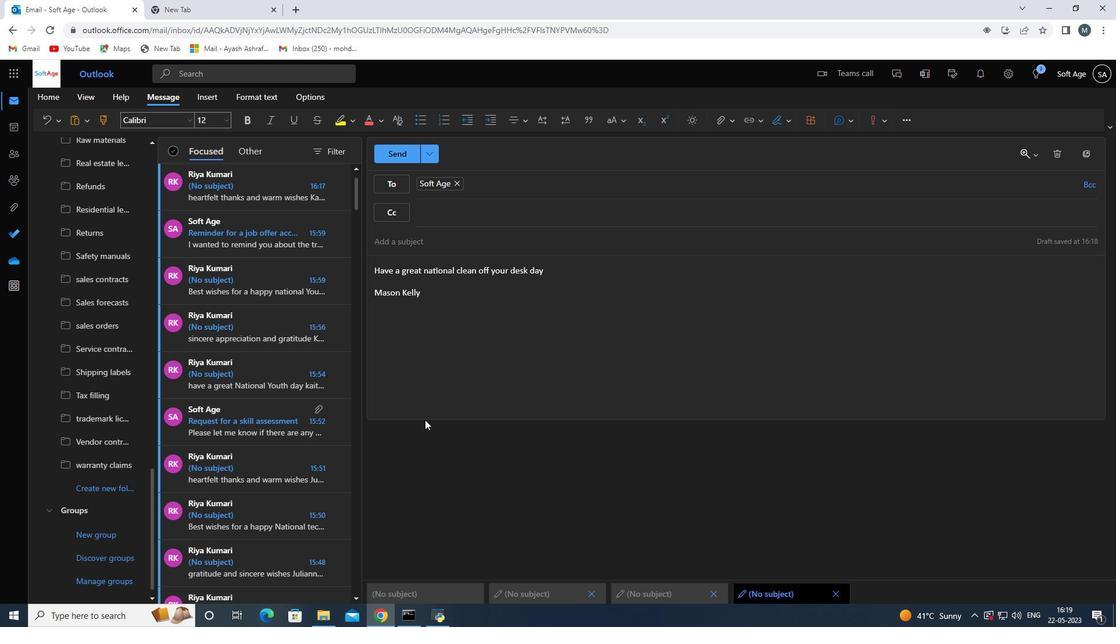 
Action: Mouse scrolled (425, 390) with delta (0, 0)
Screenshot: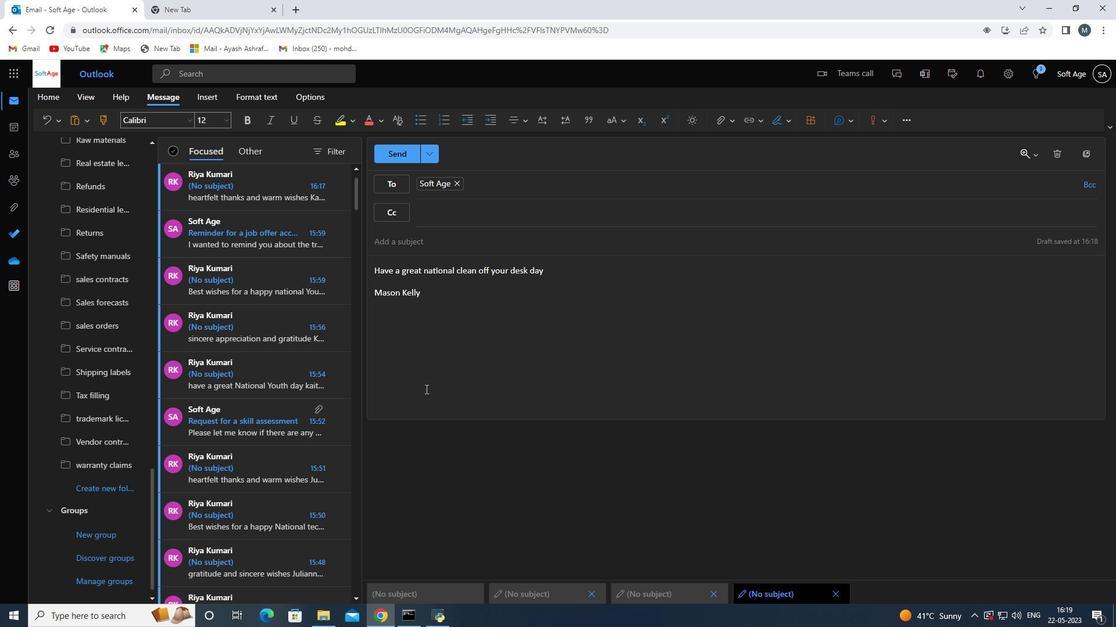 
Action: Mouse moved to (408, 155)
Screenshot: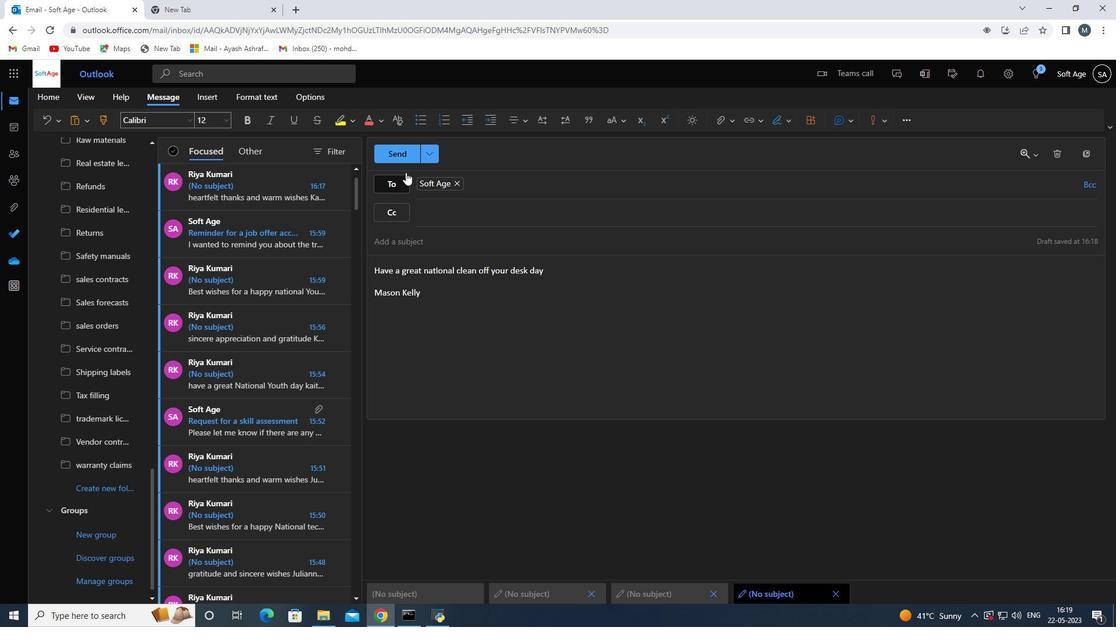 
Action: Mouse pressed left at (408, 155)
Screenshot: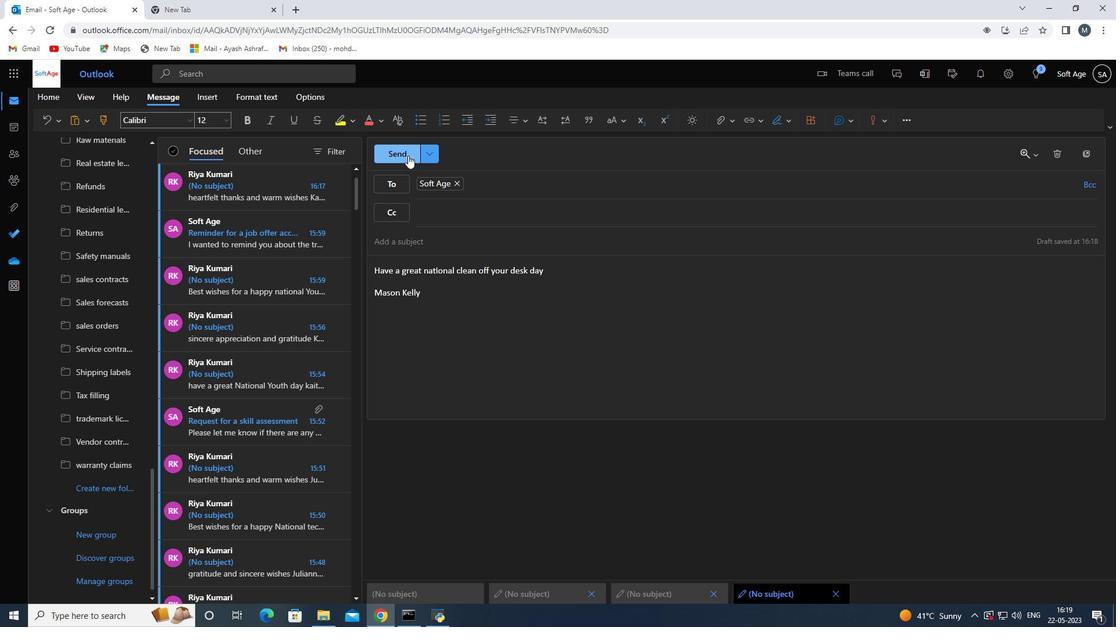 
Action: Mouse moved to (533, 356)
Screenshot: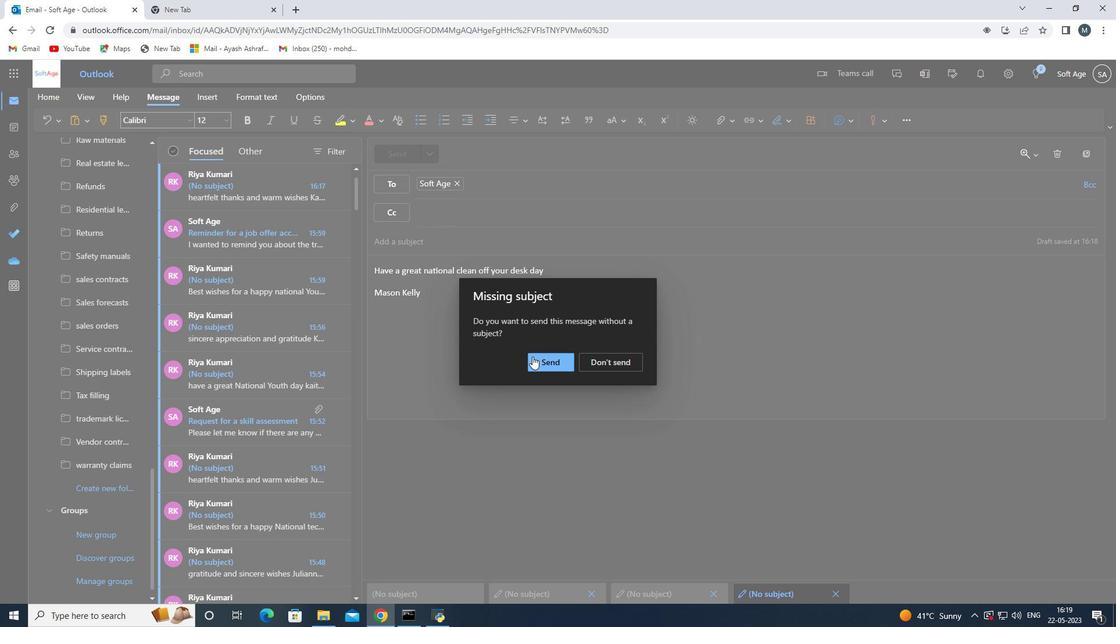 
Action: Mouse pressed left at (533, 356)
Screenshot: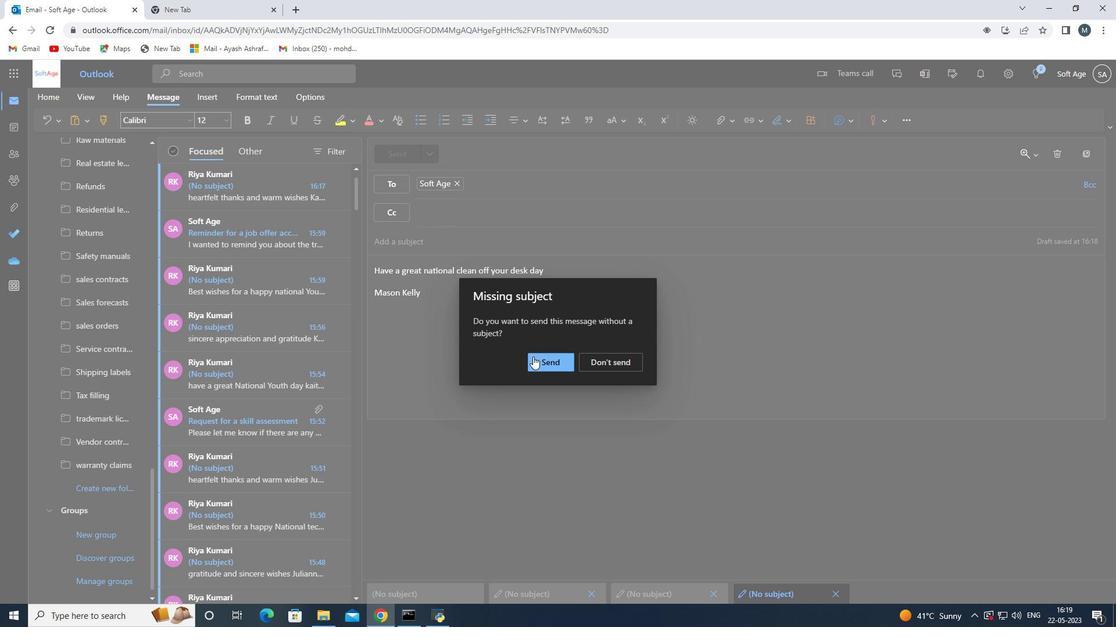 
Action: Mouse moved to (539, 369)
Screenshot: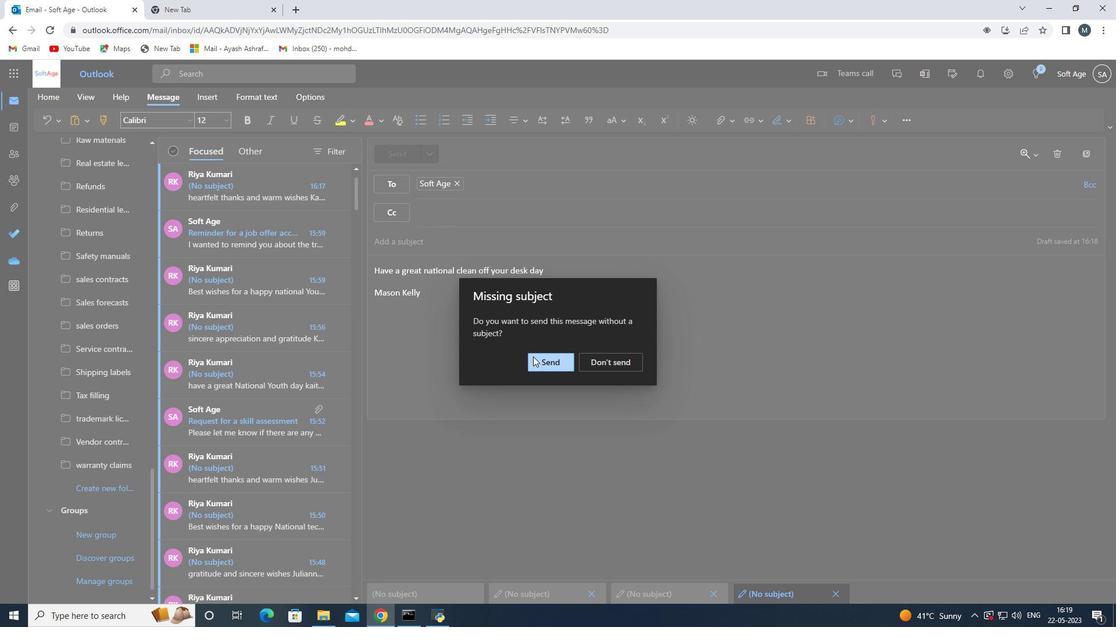 
